 Task: Create new contact,   with mail id: 'Nova_Martin@iko.com', first name: 'Nova', Last name: 'Martin', Job Title: Procurement Manager, Phone number (512) 555-9012. Change life cycle stage to  'Lead' and lead status to 'New'. Add new company to the associated contact: ntn.com and type: Other. Logged in from softage.10@softage.net
Action: Mouse moved to (80, 74)
Screenshot: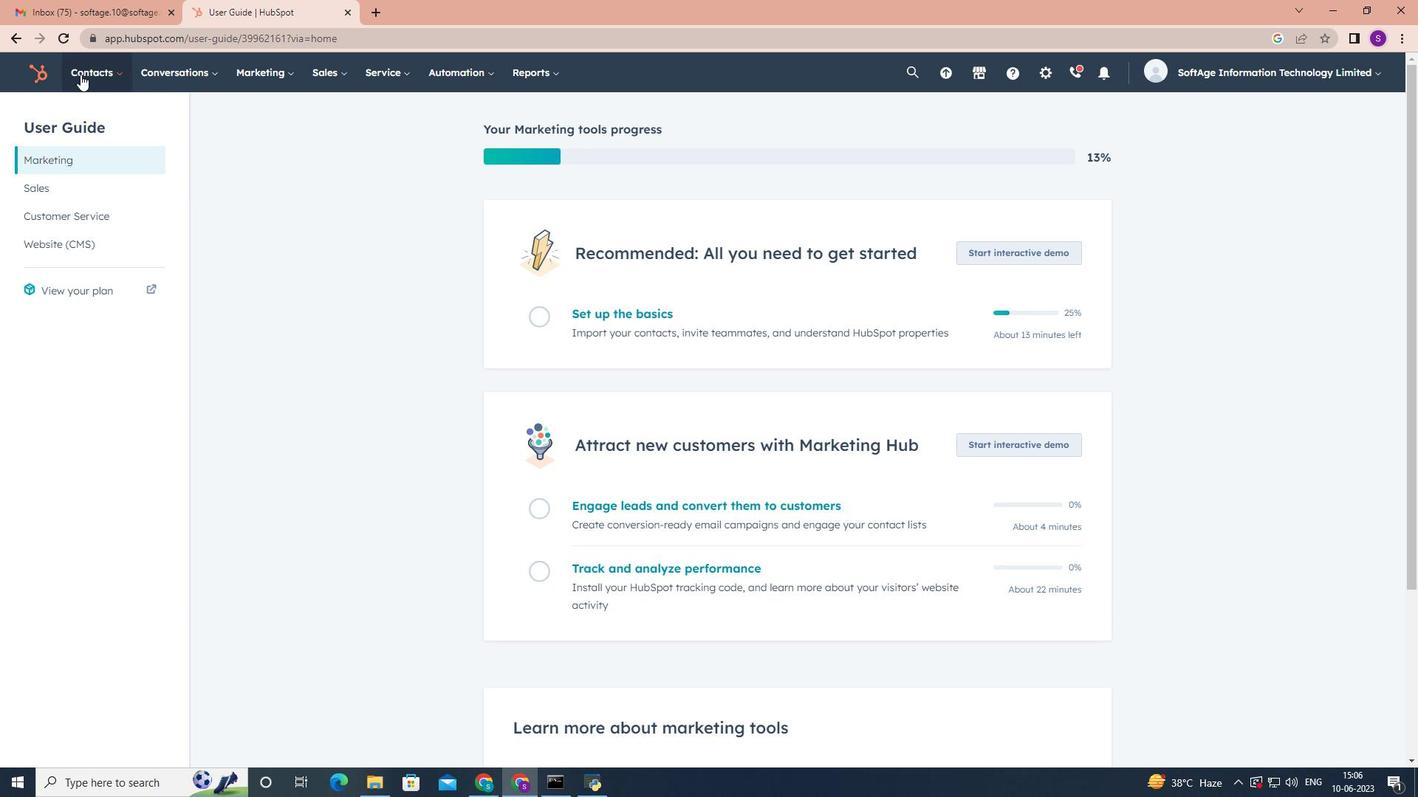 
Action: Mouse pressed left at (80, 74)
Screenshot: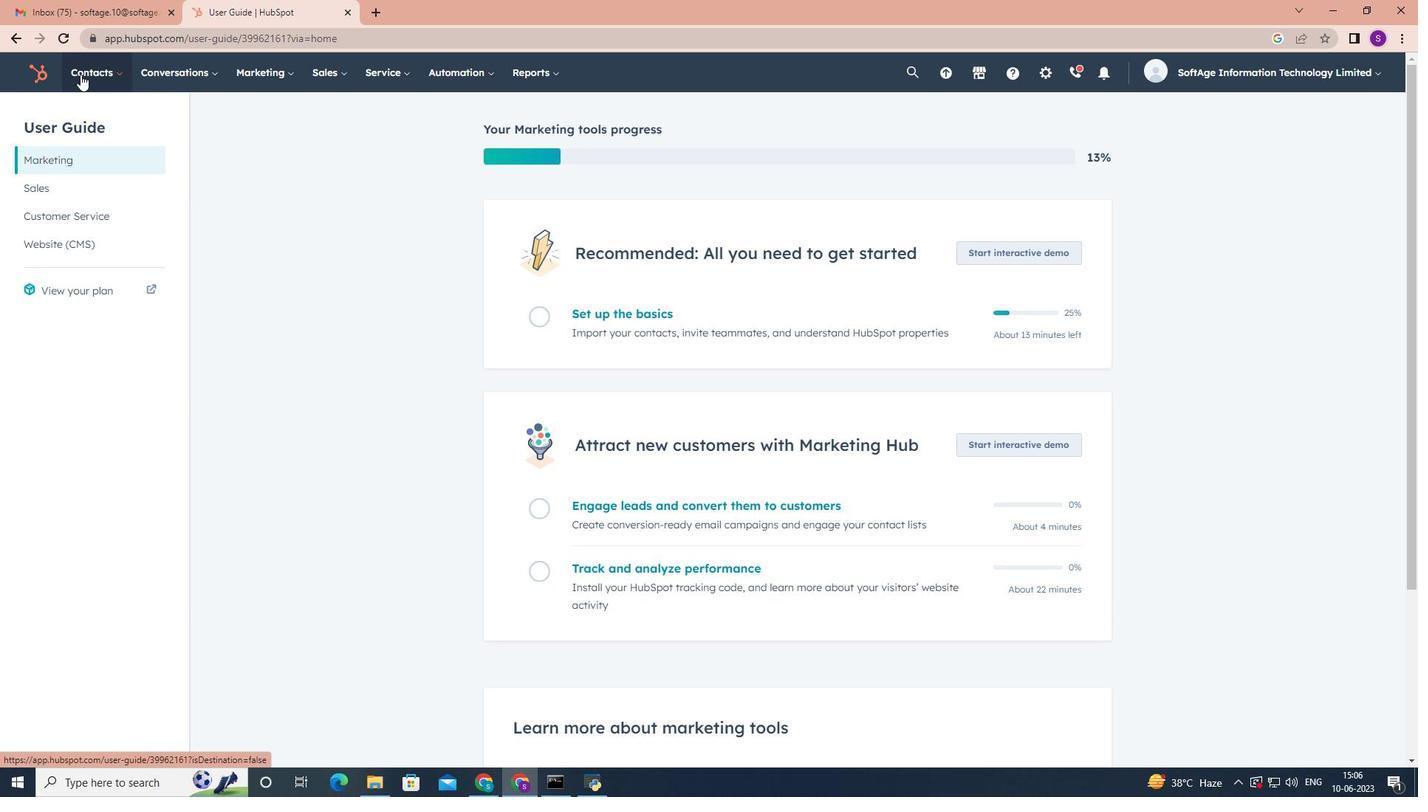 
Action: Mouse moved to (123, 119)
Screenshot: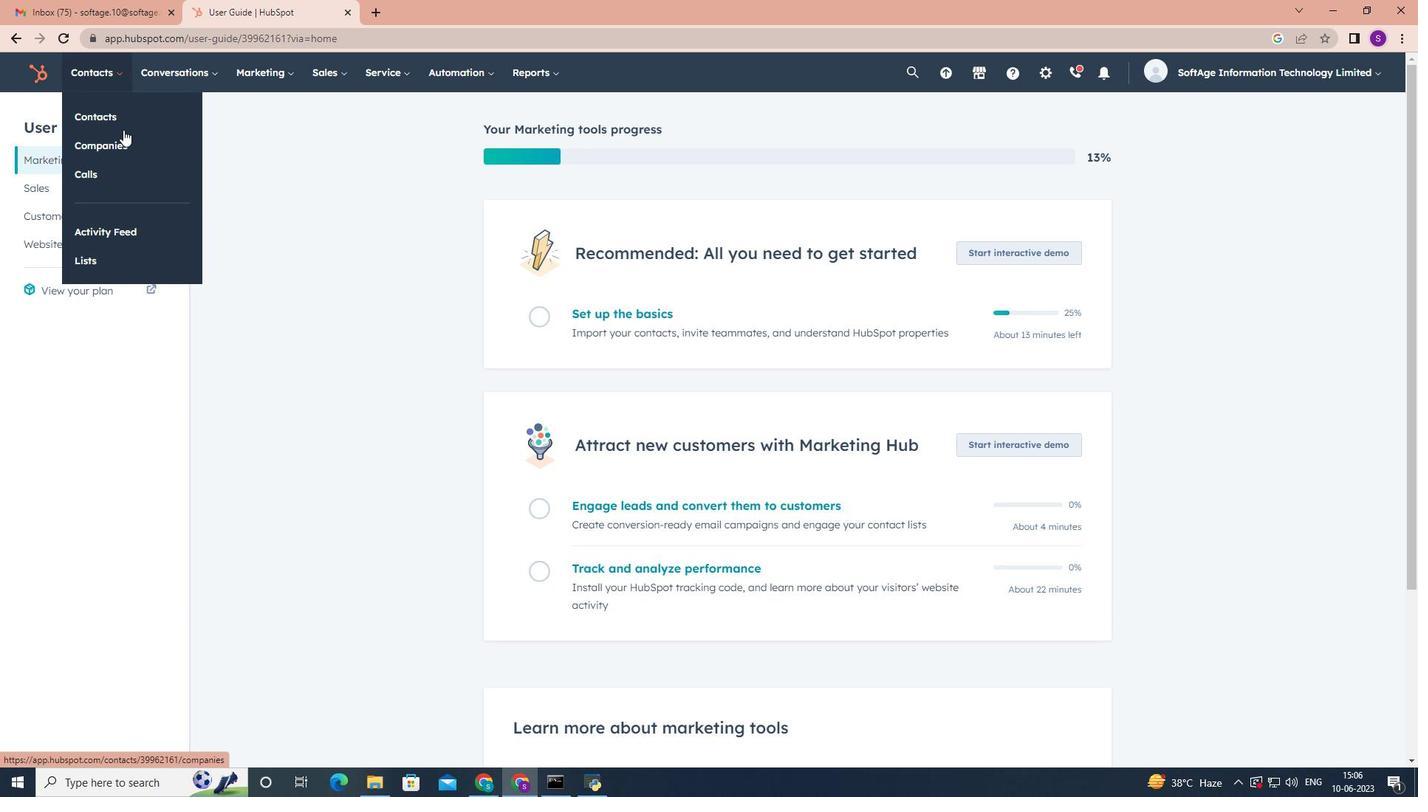 
Action: Mouse pressed left at (123, 119)
Screenshot: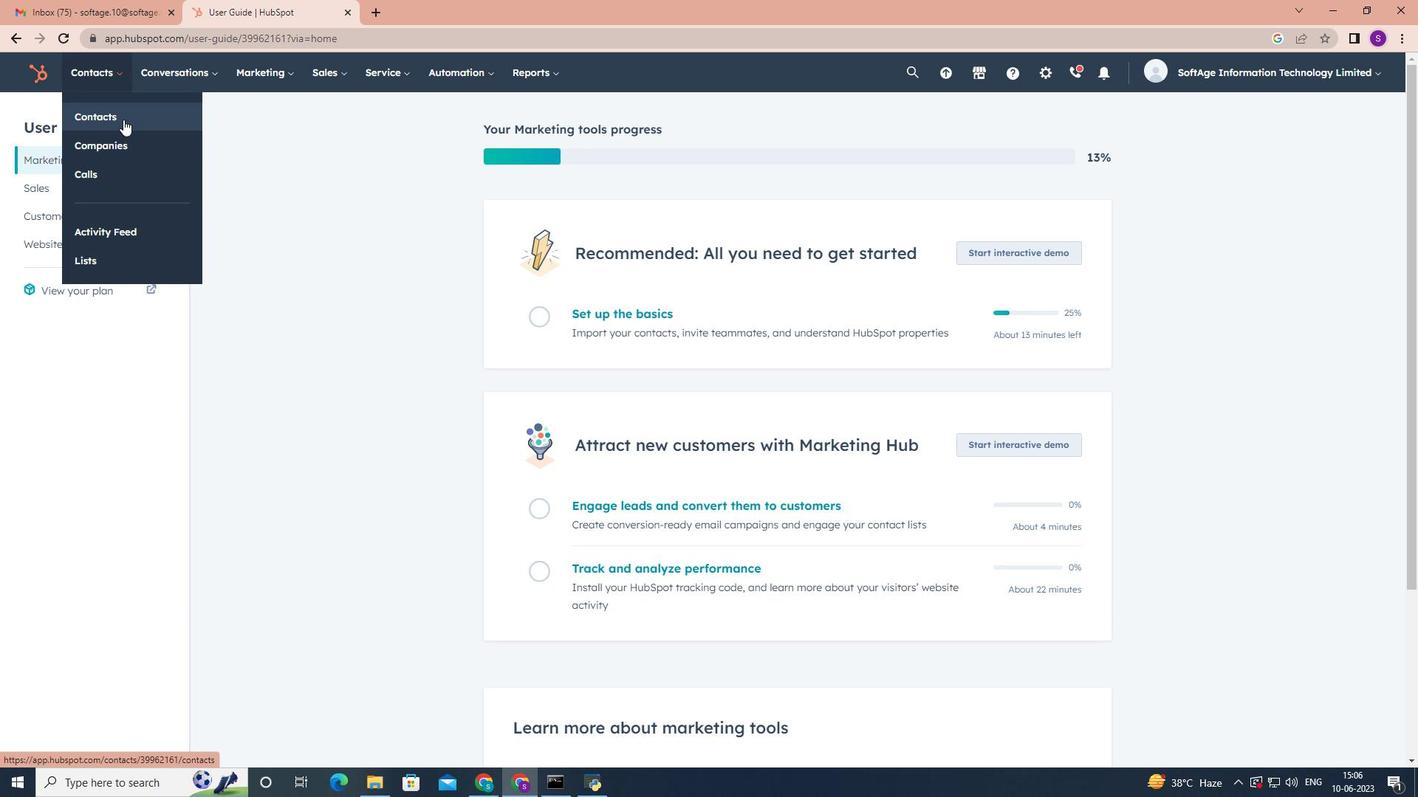 
Action: Mouse moved to (1333, 126)
Screenshot: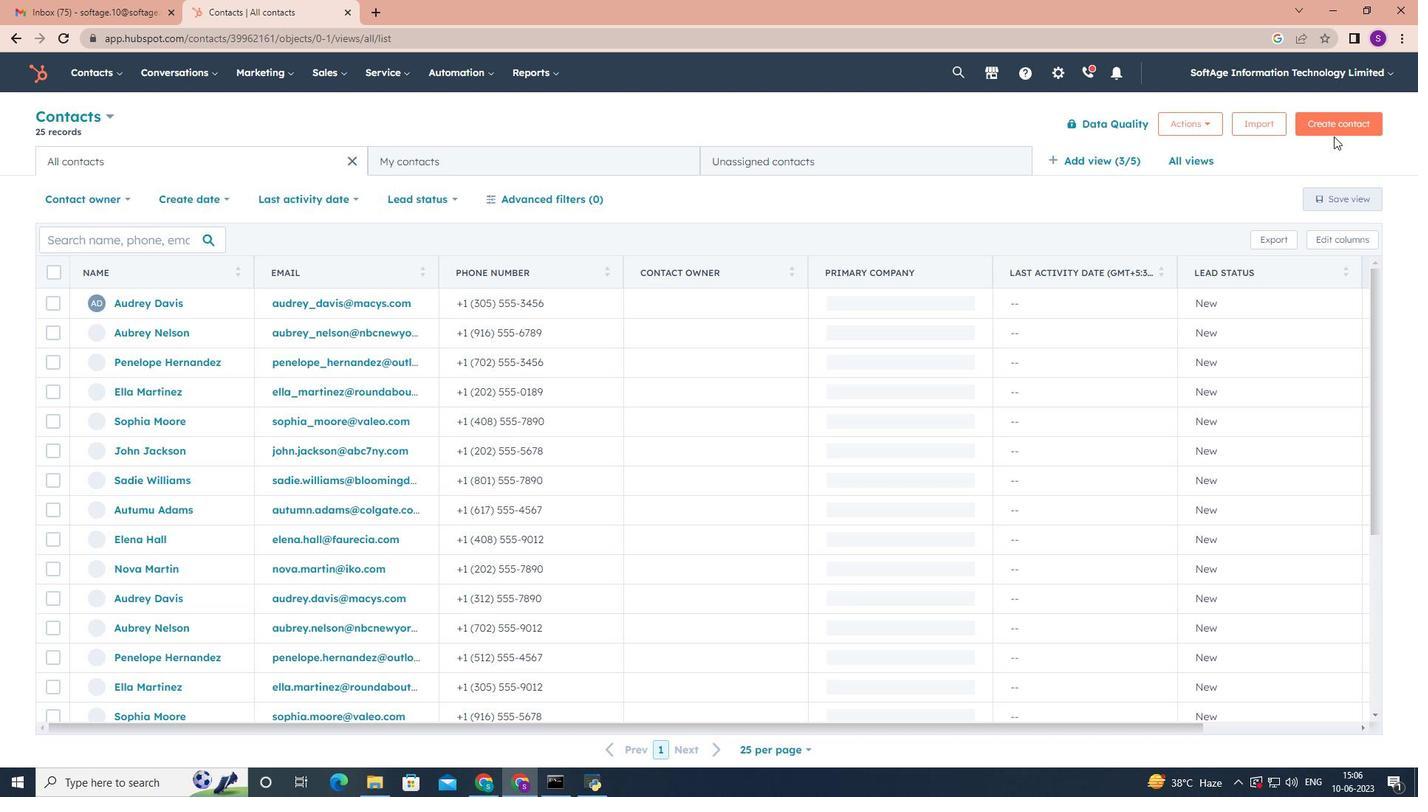 
Action: Mouse pressed left at (1333, 126)
Screenshot: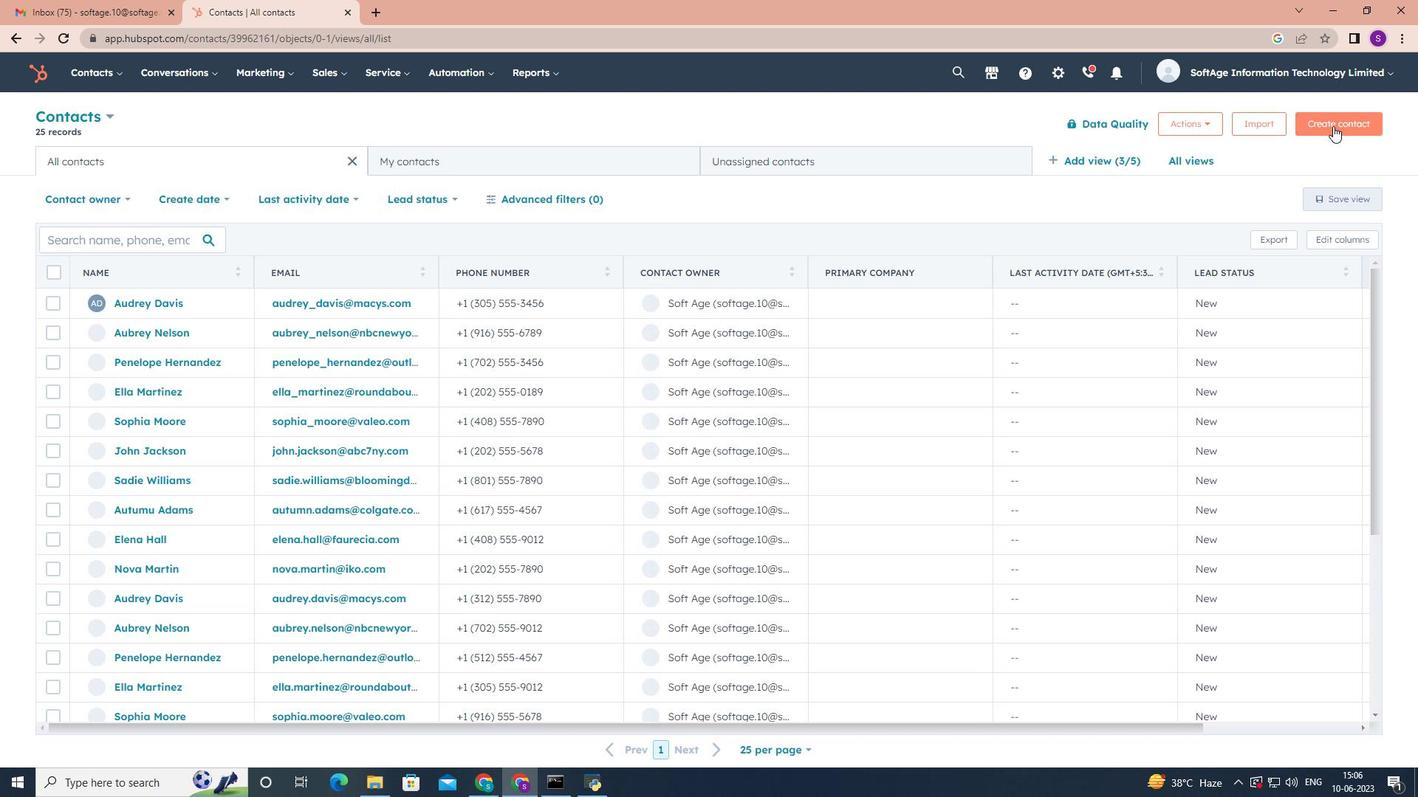 
Action: Mouse moved to (1133, 190)
Screenshot: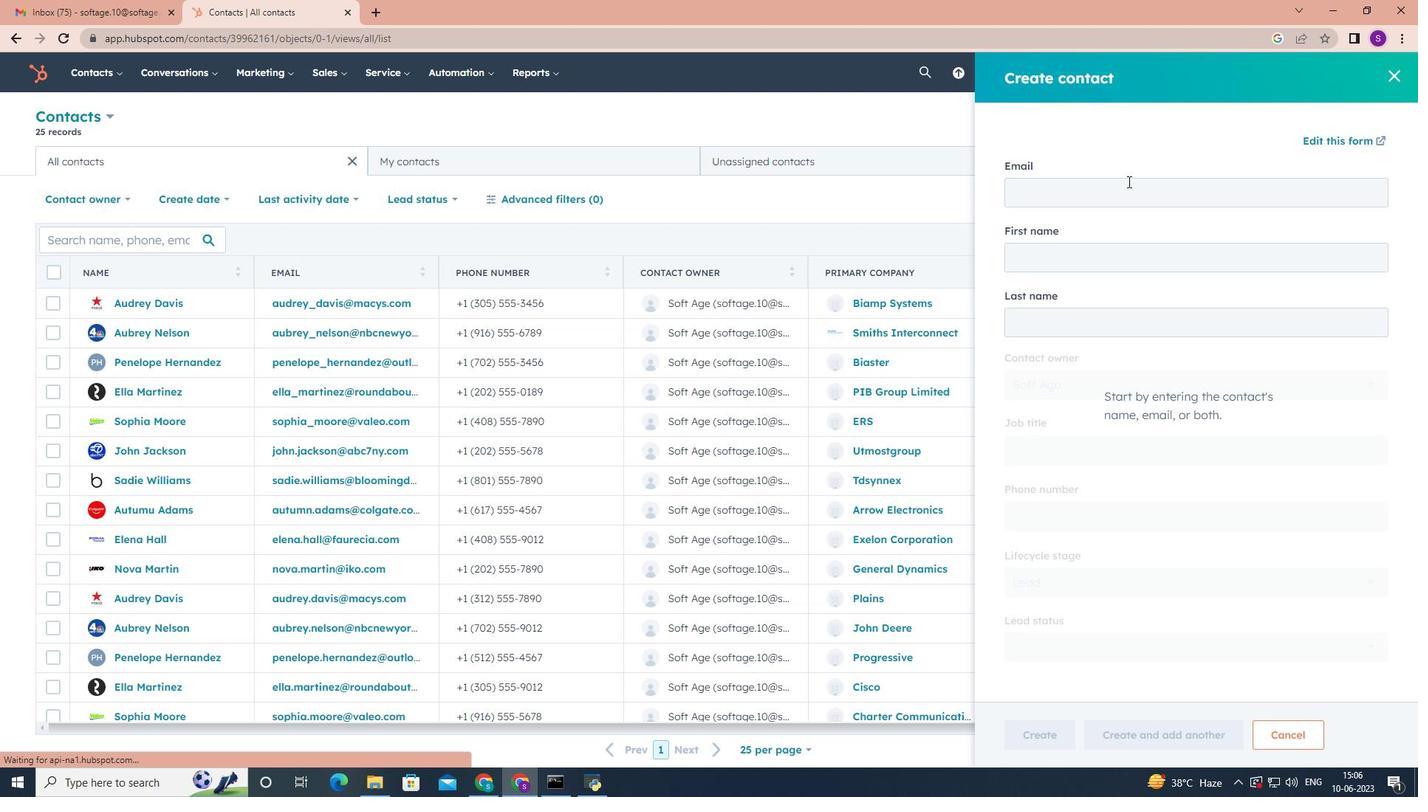 
Action: Mouse pressed left at (1133, 190)
Screenshot: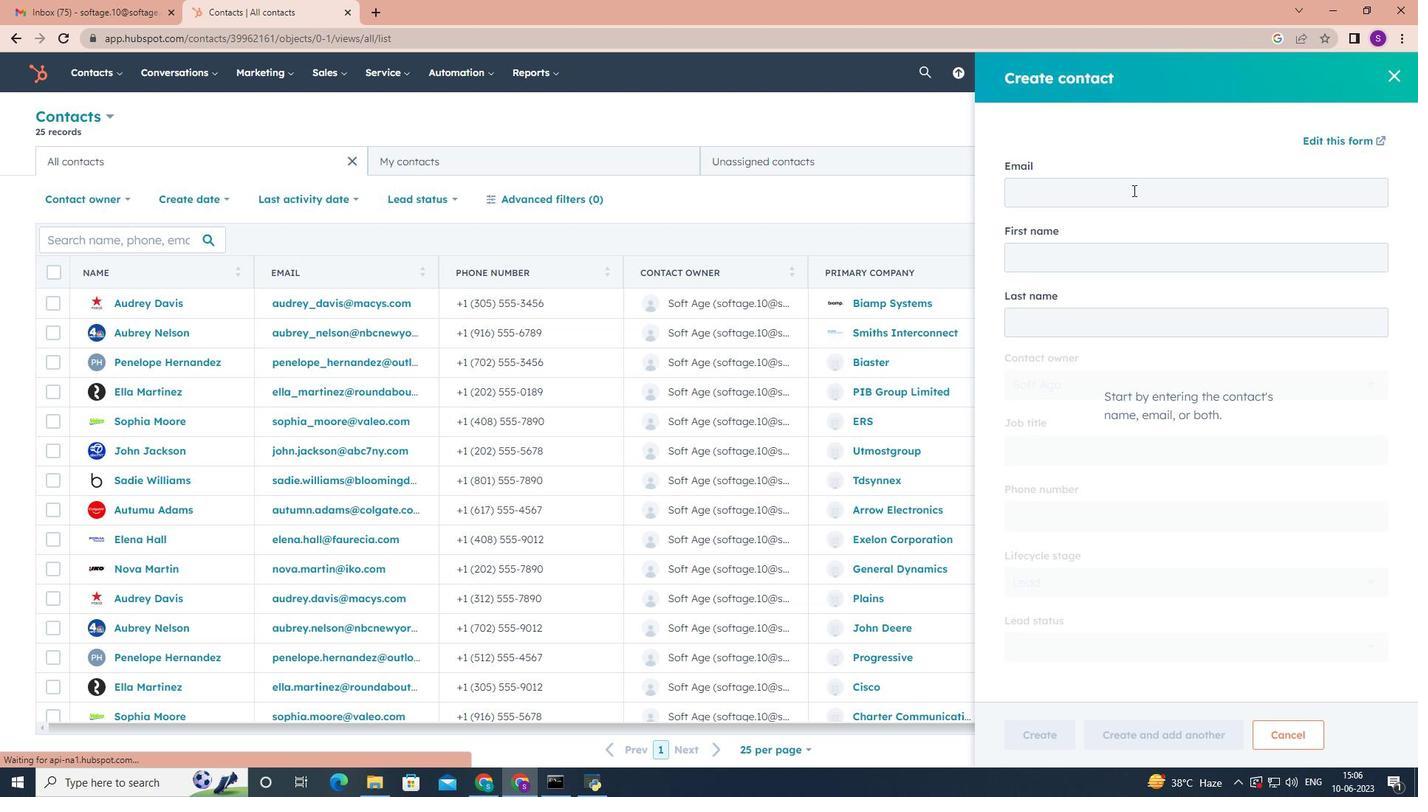 
Action: Key pressed <Key.shift>Nova<Key.shift>_<Key.shift>Martin<Key.shift>@iko.com<Key.tab><Key.shift><Key.shift><Key.shift><Key.shift><Key.shift><Key.shift><Key.shift><Key.shift><Key.shift><Key.shift><Key.shift><Key.shift><Key.shift><Key.shift><Key.shift><Key.shift><Key.shift><Key.shift><Key.shift><Key.shift><Key.shift><Key.shift><Key.shift><Key.shift><Key.shift><Key.shift><Key.shift><Key.shift><Key.shift><Key.shift><Key.shift><Key.shift><Key.shift><Key.shift>Nove<Key.backspace>a<Key.tab><Key.shift><Key.shift><Key.shift><Key.shift><Key.shift><Key.shift><Key.shift><Key.shift><Key.shift><Key.shift><Key.shift><Key.shift><Key.shift><Key.shift><Key.shift>Martin<Key.tab><Key.tab><Key.shift>Procurement<Key.space><Key.shift>Manager<Key.tab>5125559012
Screenshot: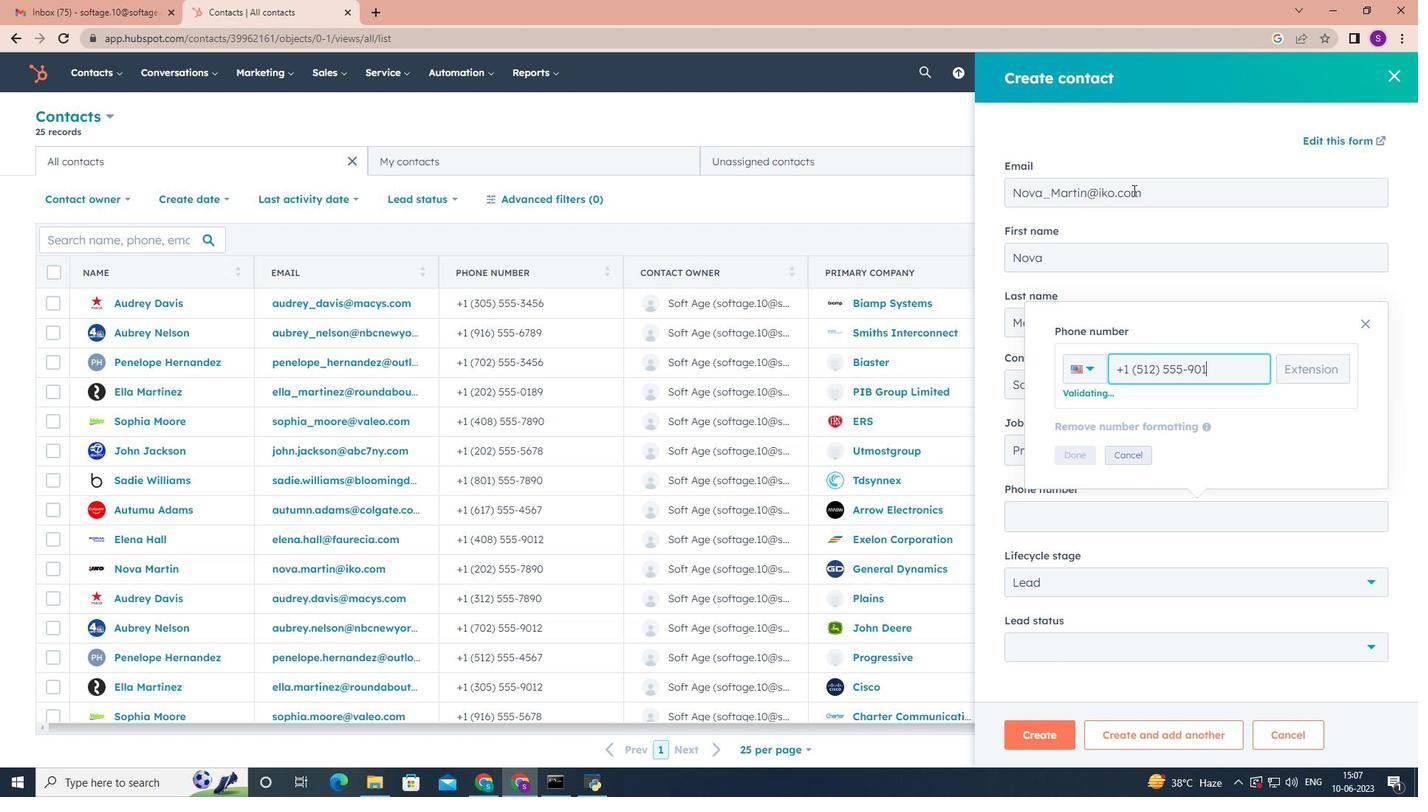 
Action: Mouse moved to (1070, 457)
Screenshot: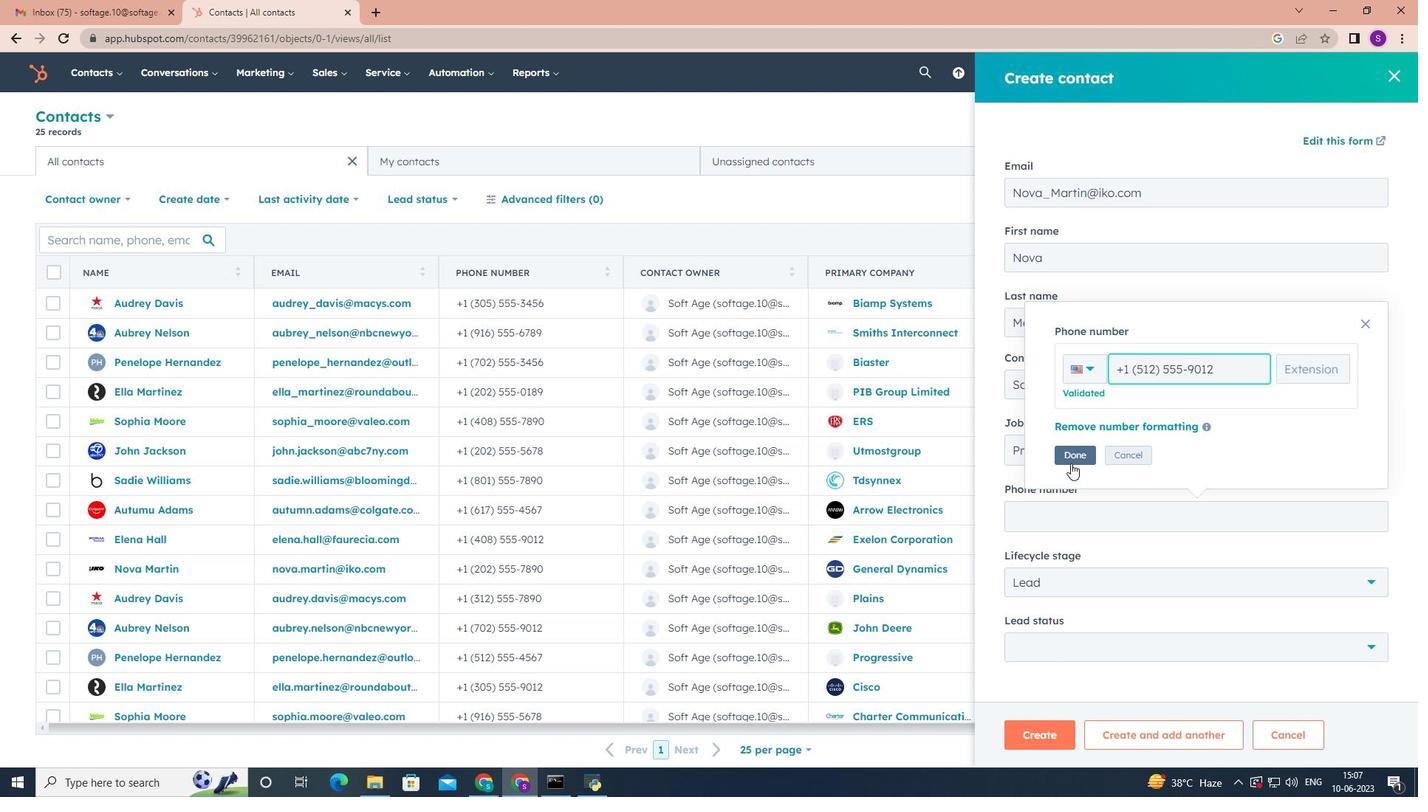 
Action: Mouse pressed left at (1070, 457)
Screenshot: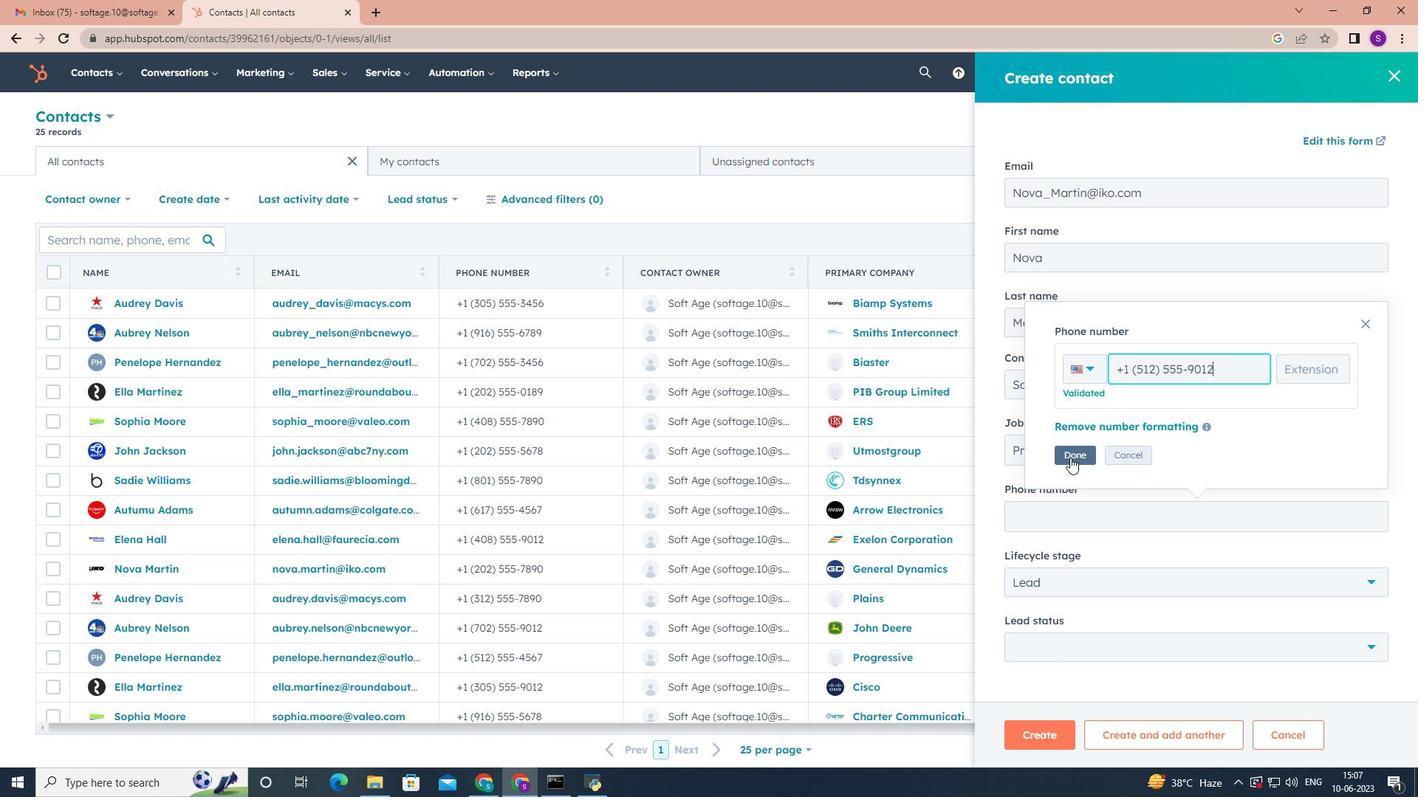 
Action: Mouse moved to (1130, 539)
Screenshot: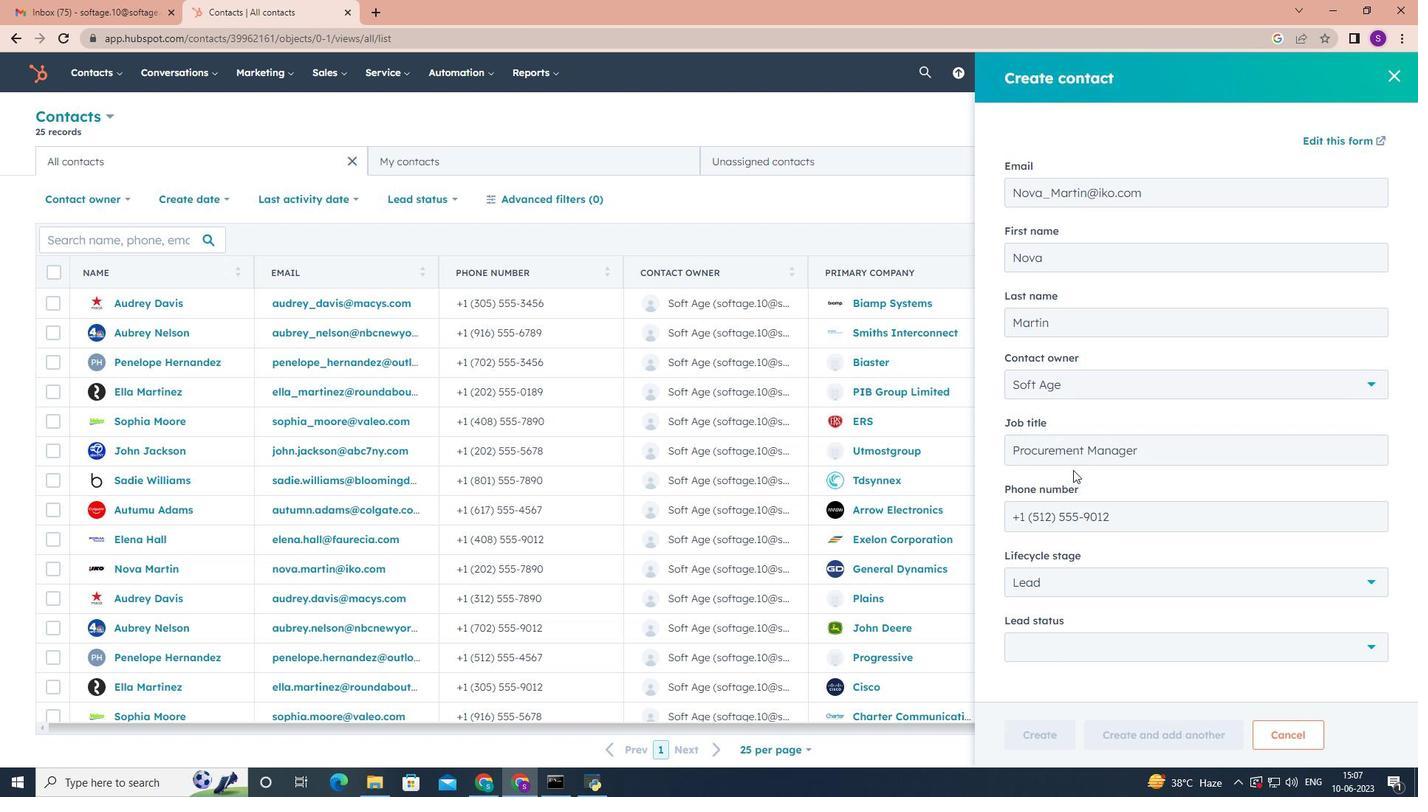 
Action: Mouse scrolled (1130, 539) with delta (0, 0)
Screenshot: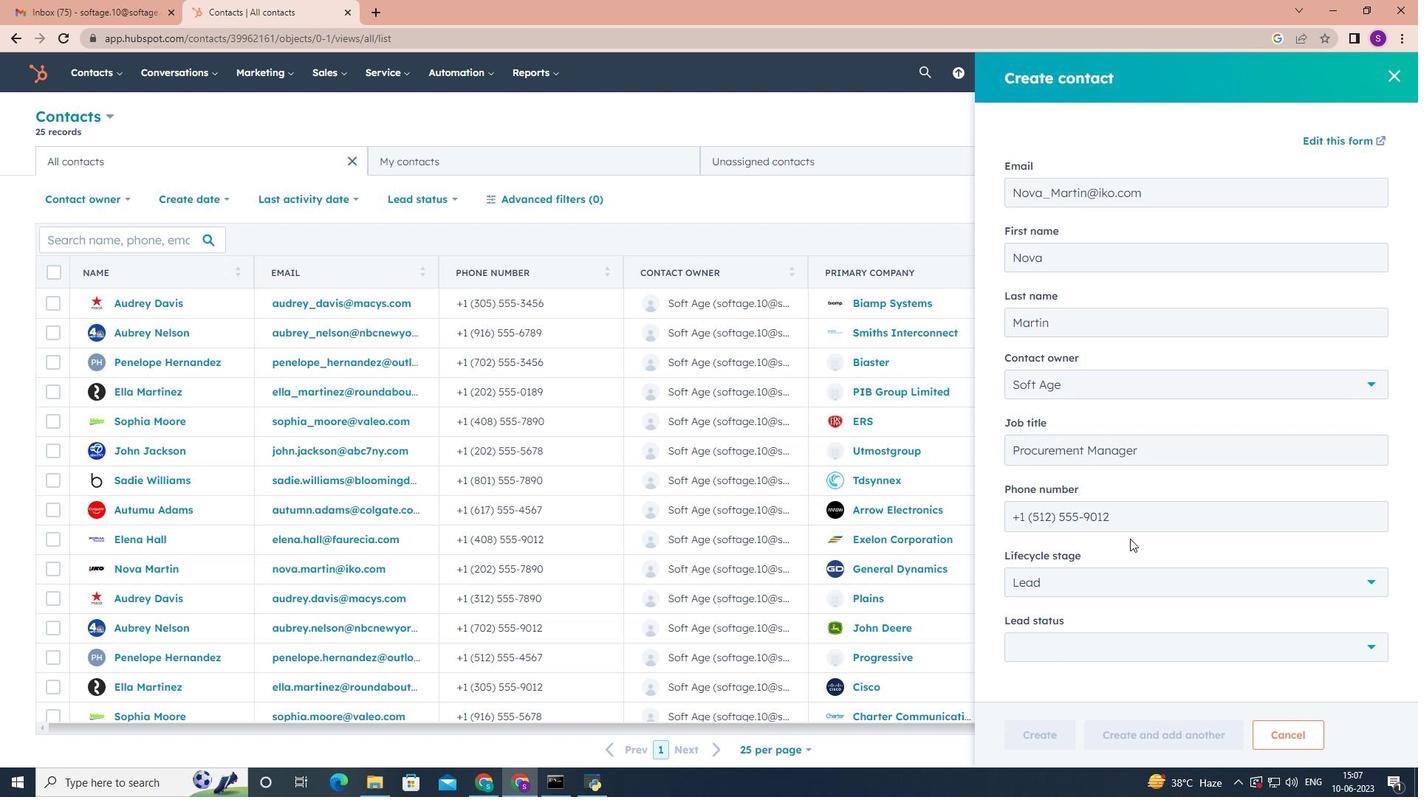 
Action: Mouse scrolled (1130, 539) with delta (0, 0)
Screenshot: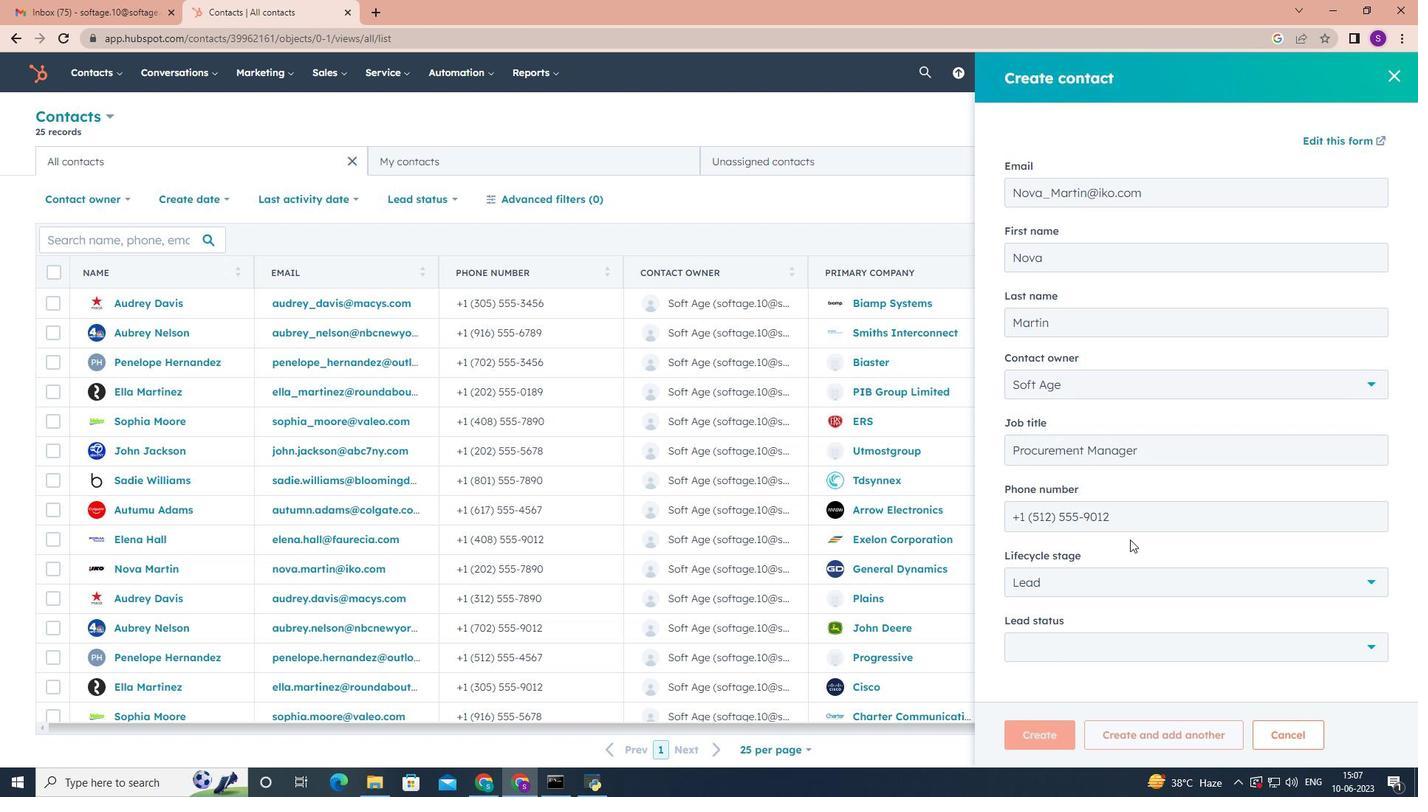 
Action: Mouse scrolled (1130, 539) with delta (0, 0)
Screenshot: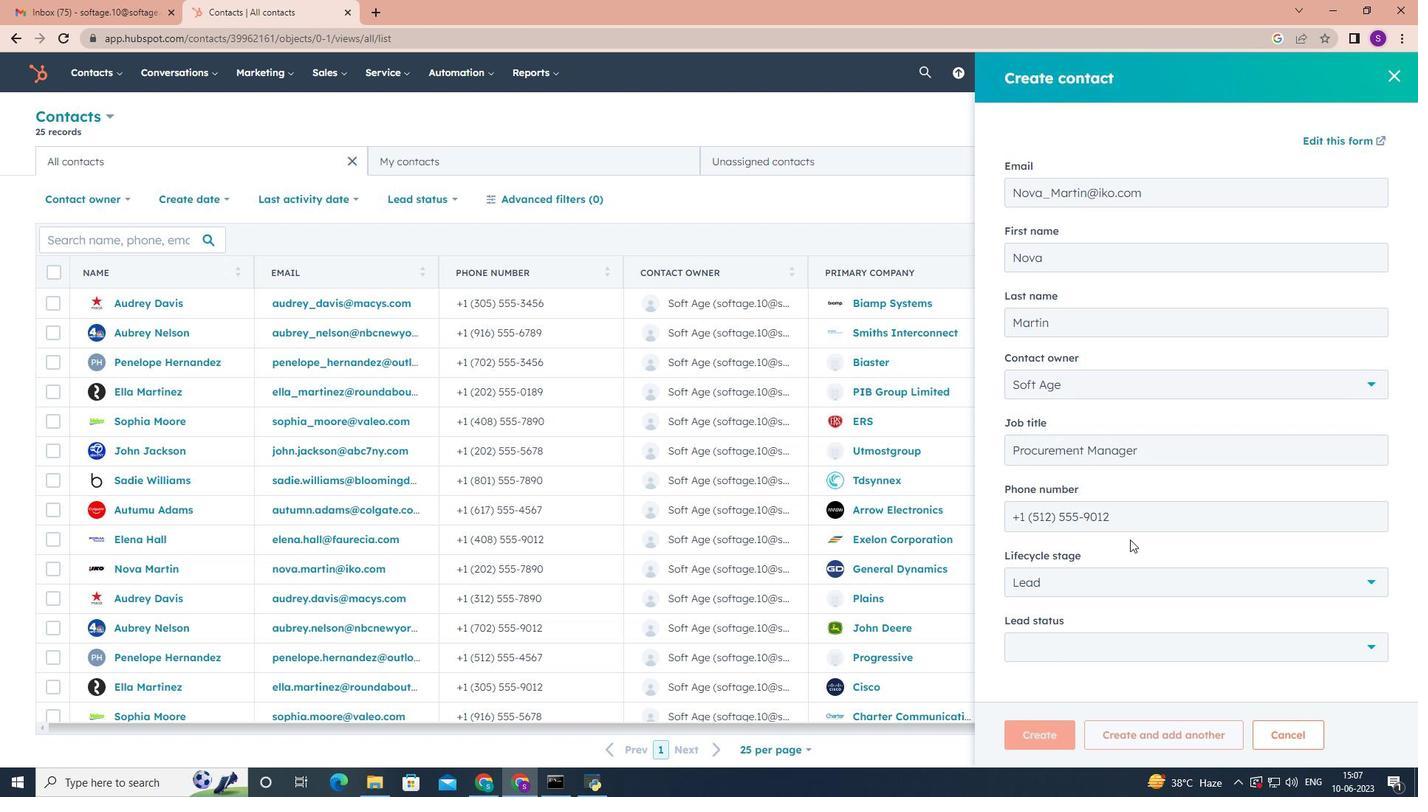 
Action: Mouse scrolled (1130, 539) with delta (0, 0)
Screenshot: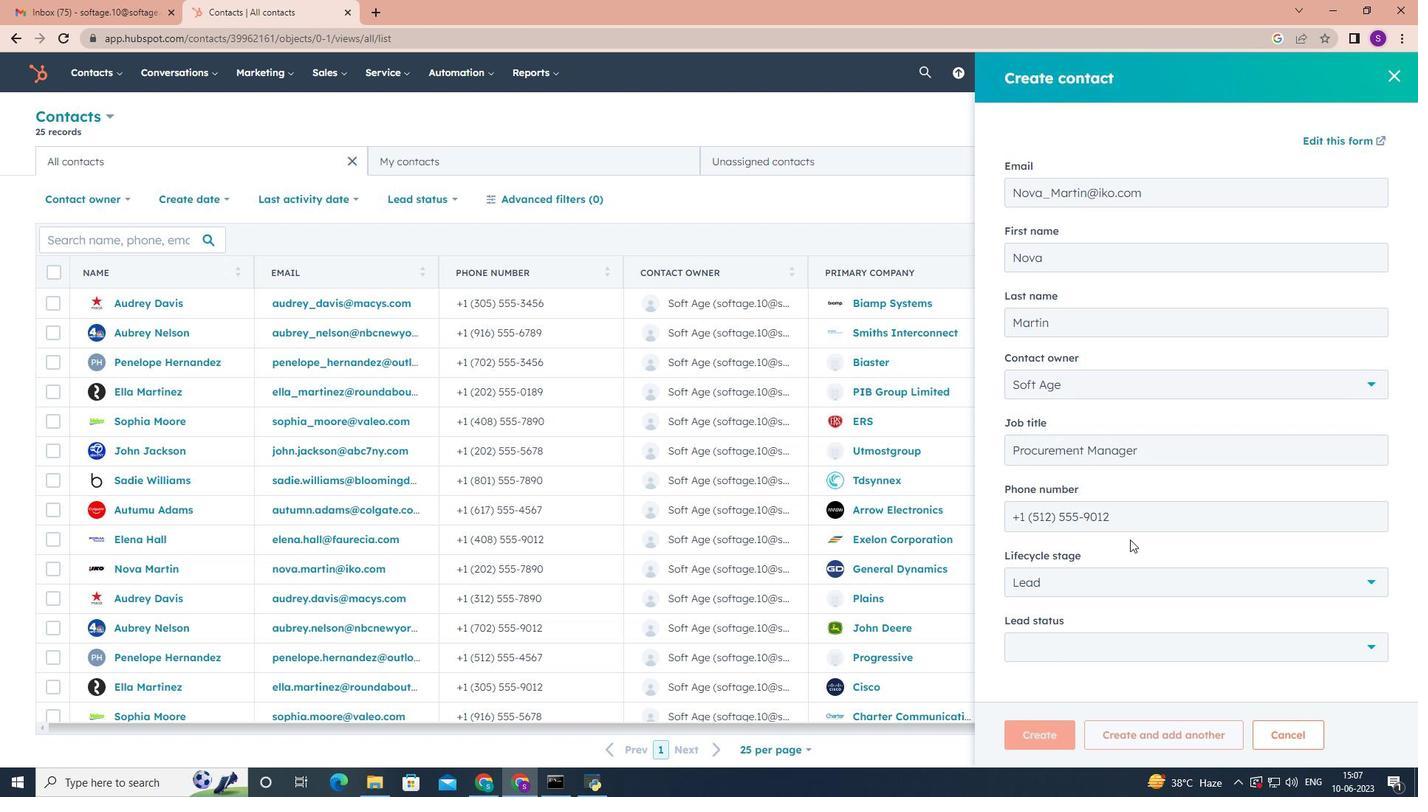 
Action: Mouse scrolled (1130, 539) with delta (0, 0)
Screenshot: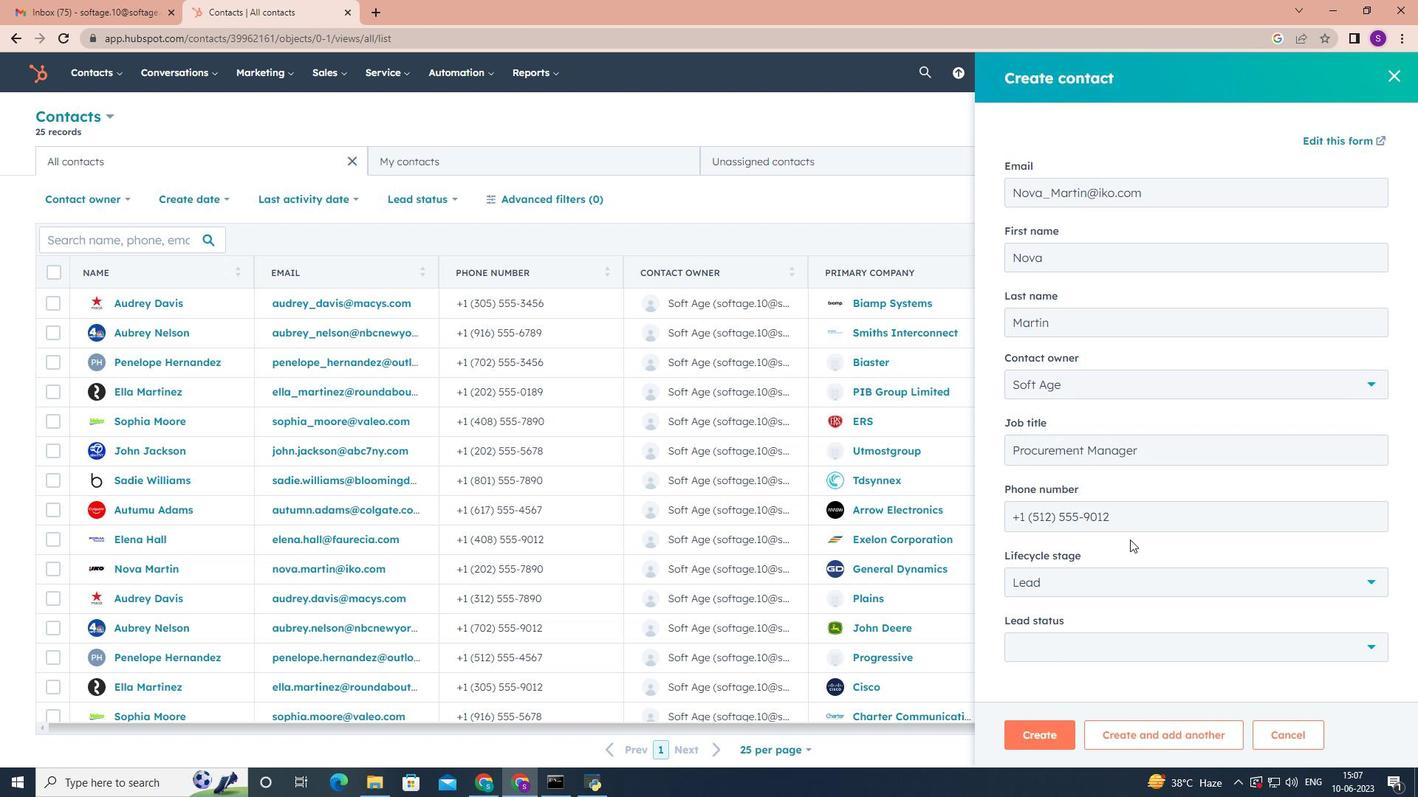 
Action: Mouse moved to (1371, 585)
Screenshot: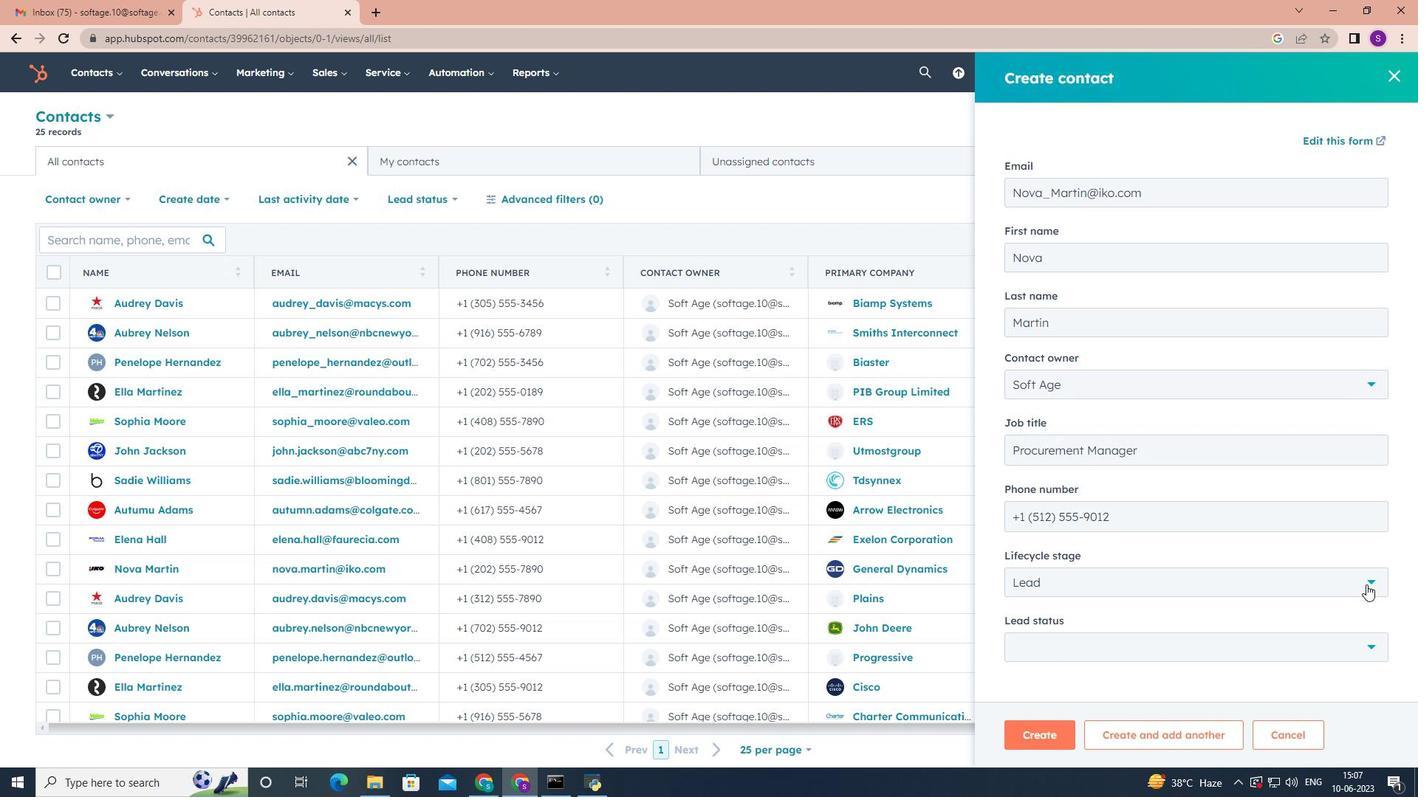 
Action: Mouse pressed left at (1371, 585)
Screenshot: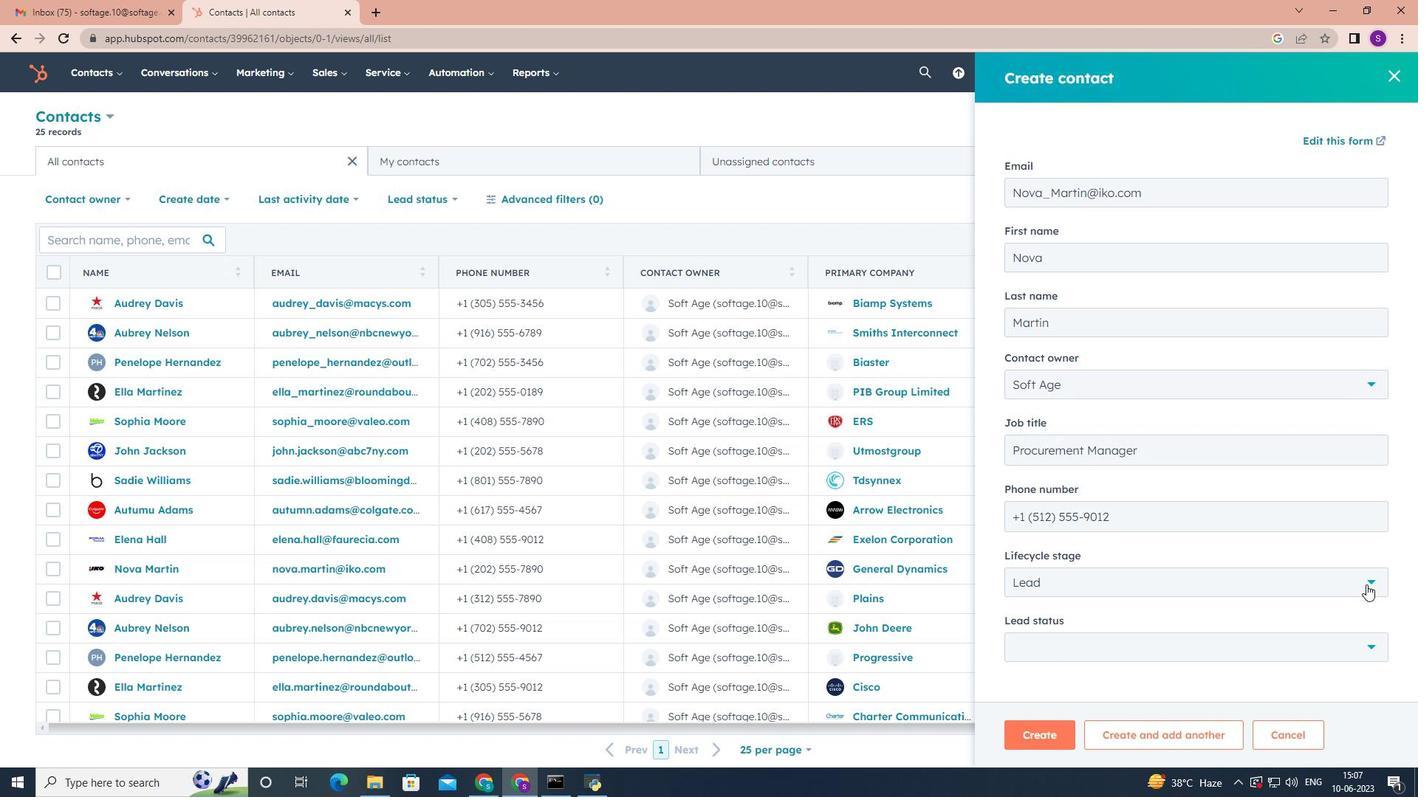 
Action: Mouse moved to (1215, 439)
Screenshot: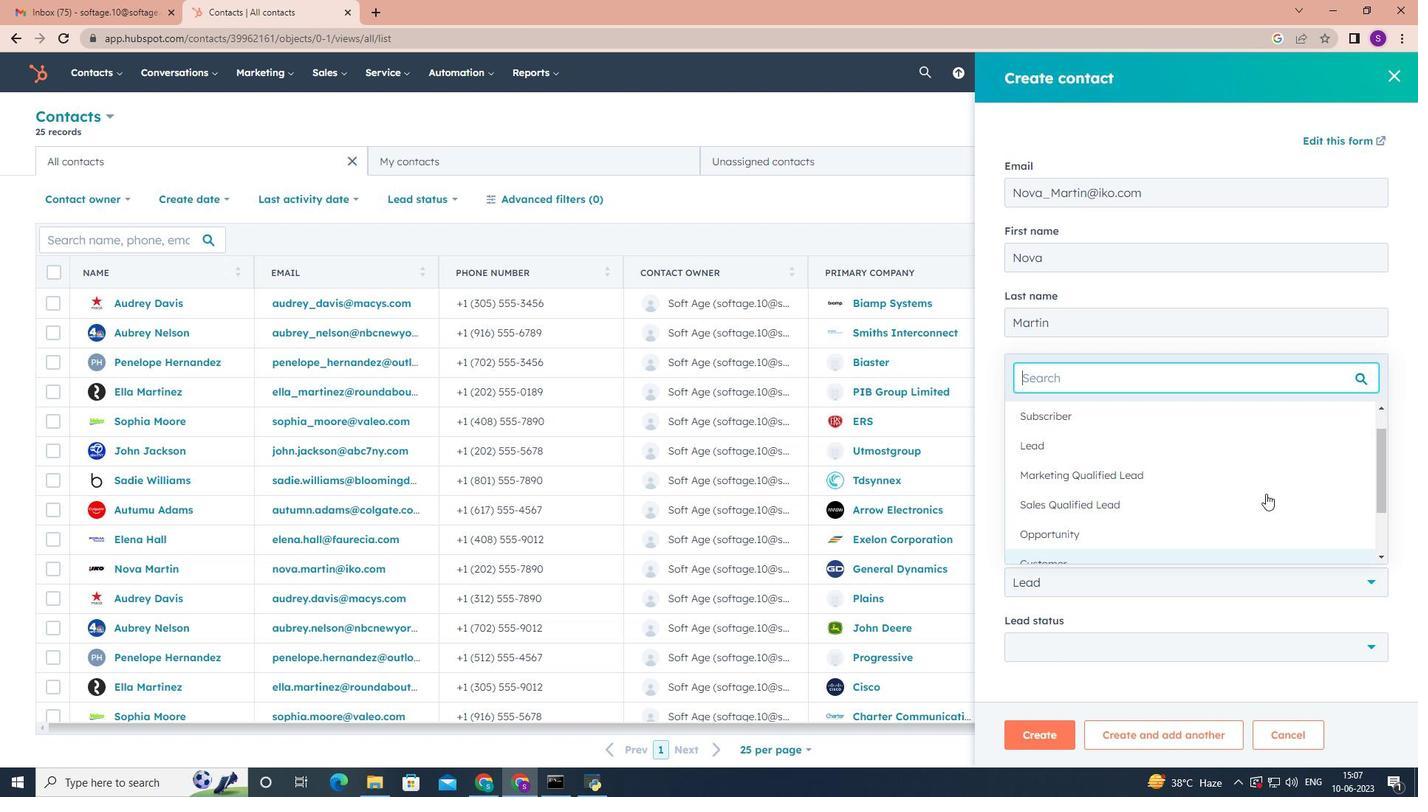 
Action: Mouse pressed left at (1215, 439)
Screenshot: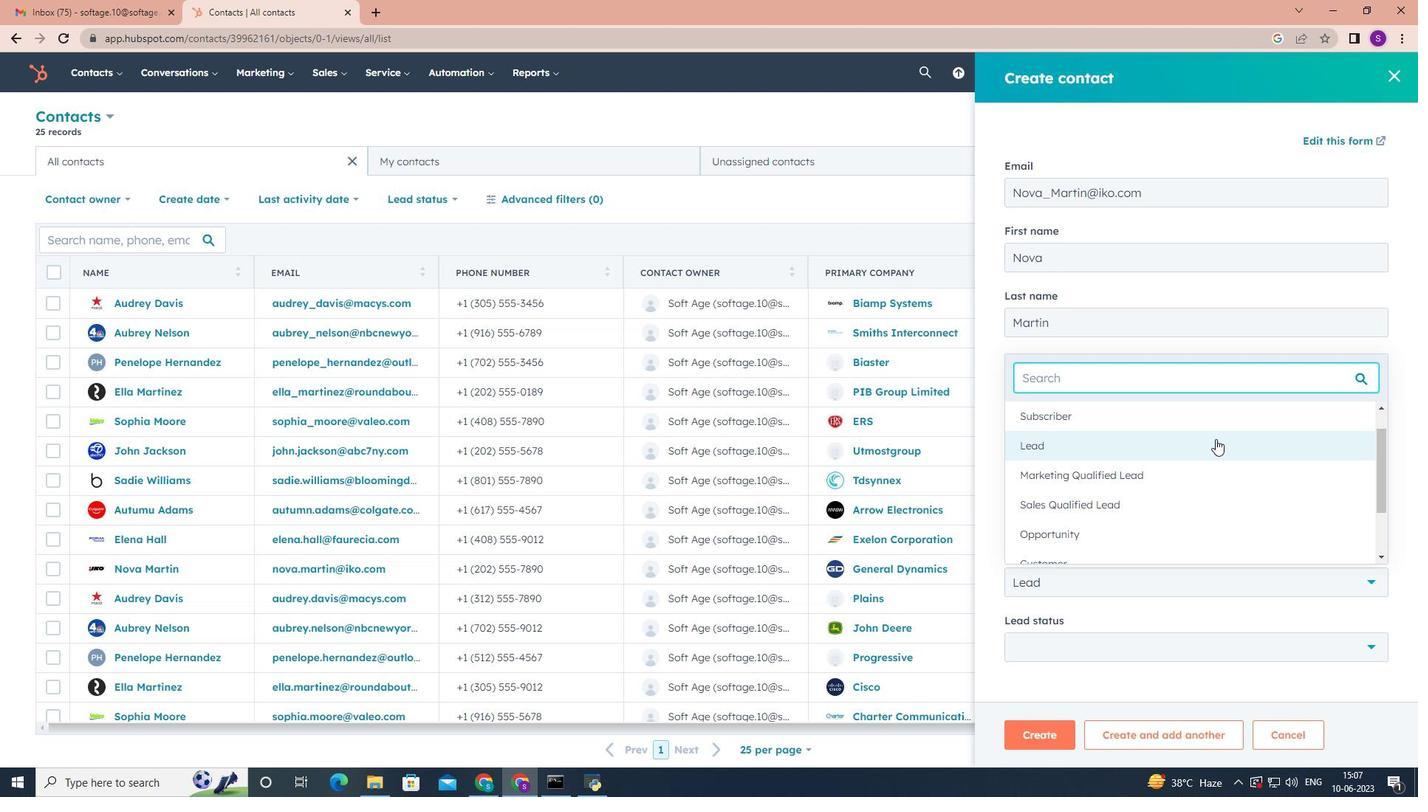 
Action: Mouse moved to (1213, 543)
Screenshot: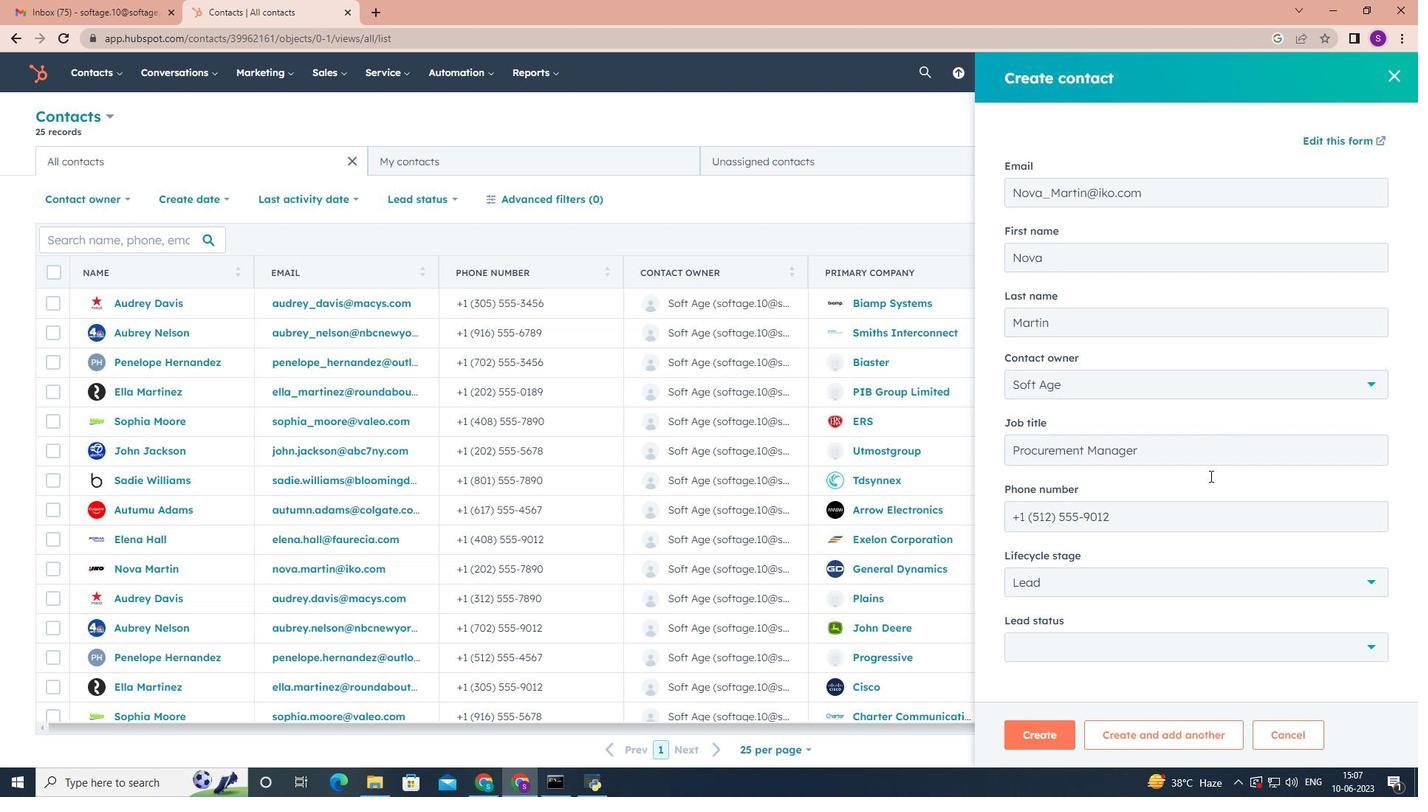 
Action: Mouse scrolled (1213, 542) with delta (0, 0)
Screenshot: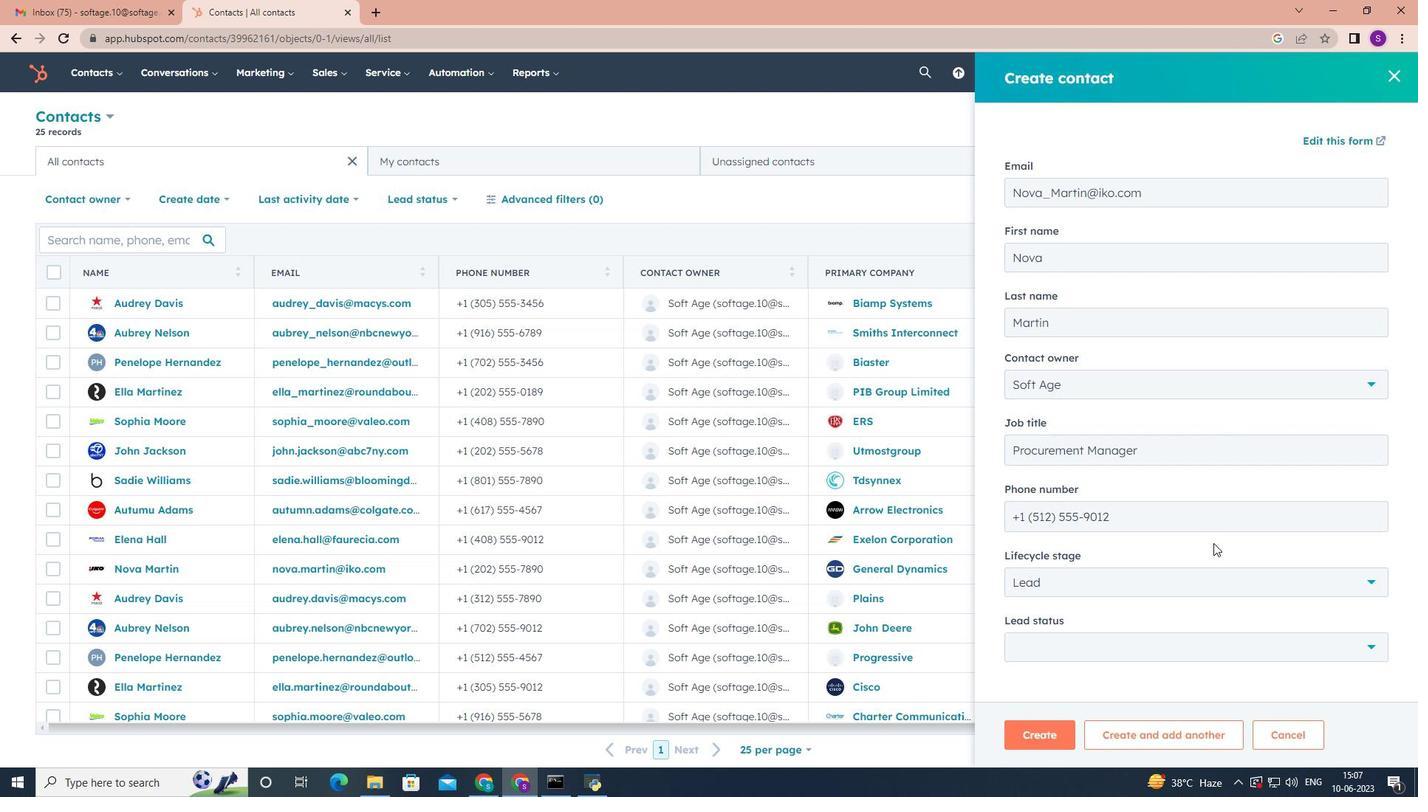 
Action: Mouse scrolled (1213, 542) with delta (0, 0)
Screenshot: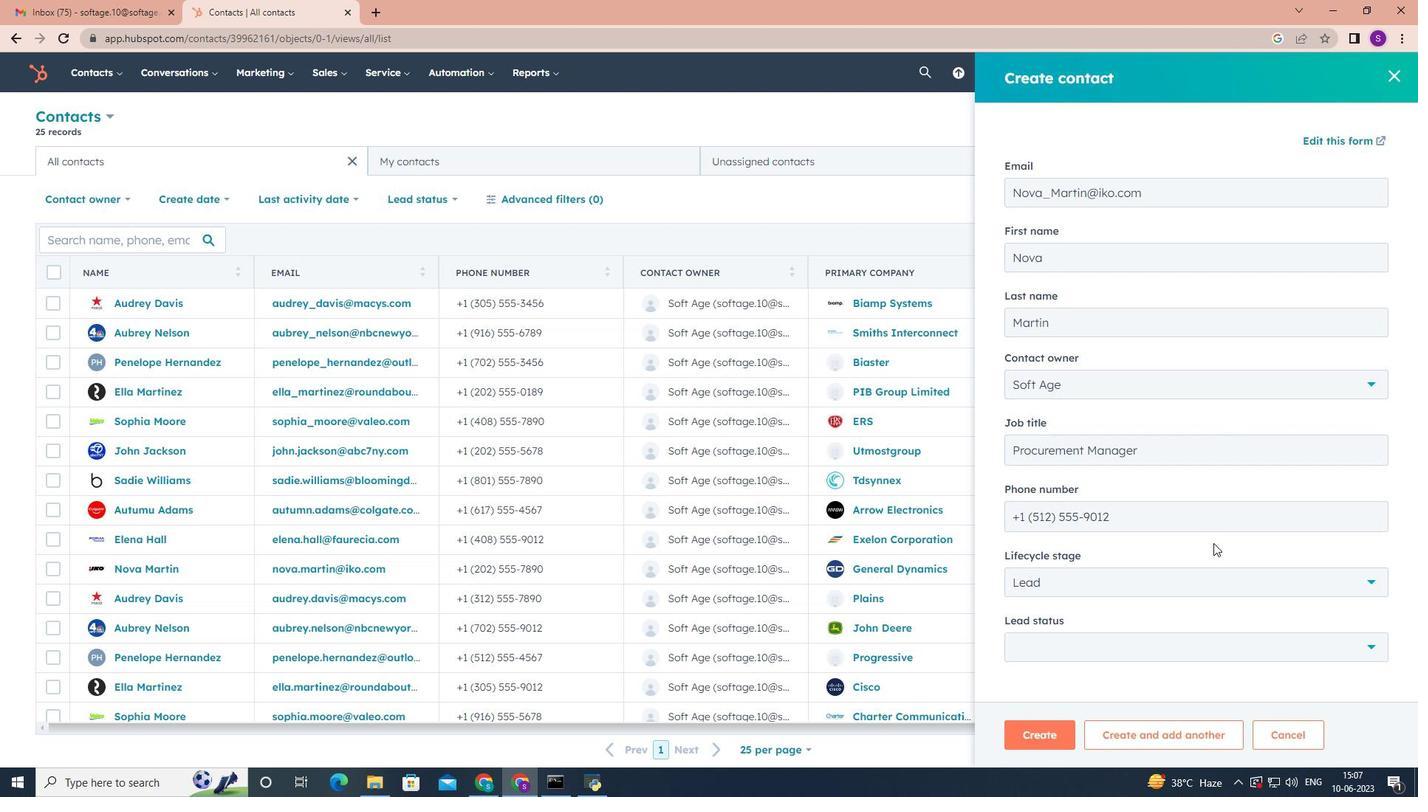 
Action: Mouse scrolled (1213, 542) with delta (0, 0)
Screenshot: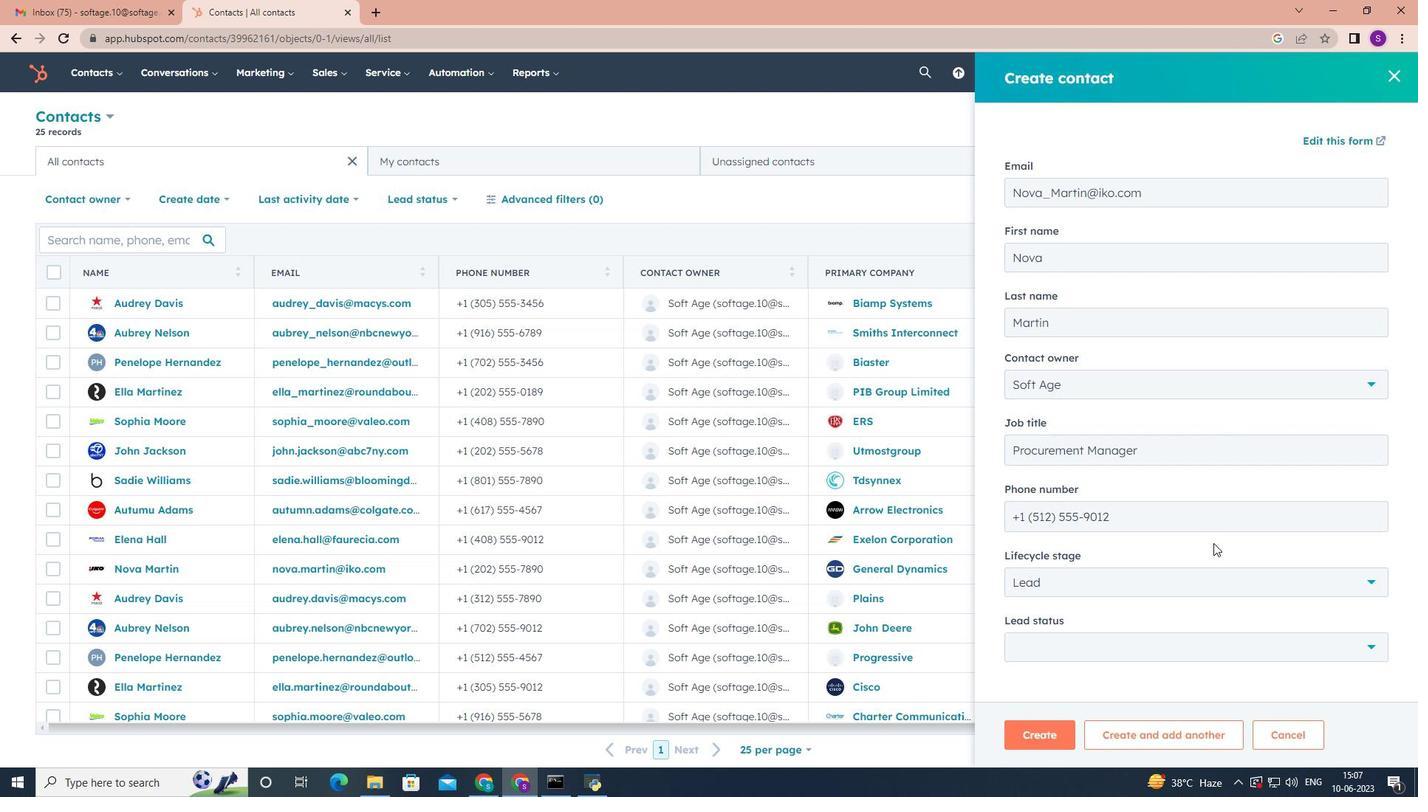 
Action: Mouse moved to (1375, 641)
Screenshot: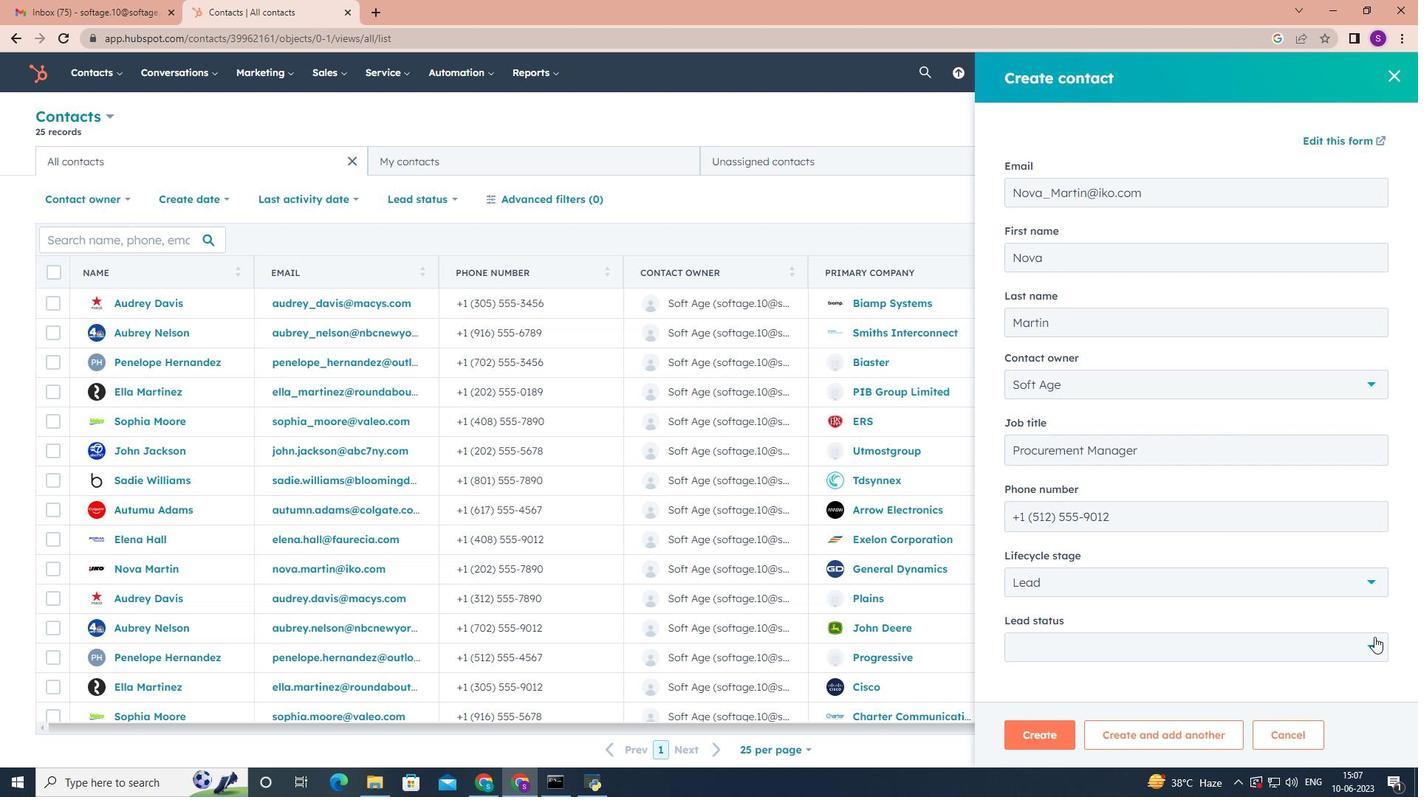 
Action: Mouse pressed left at (1375, 641)
Screenshot: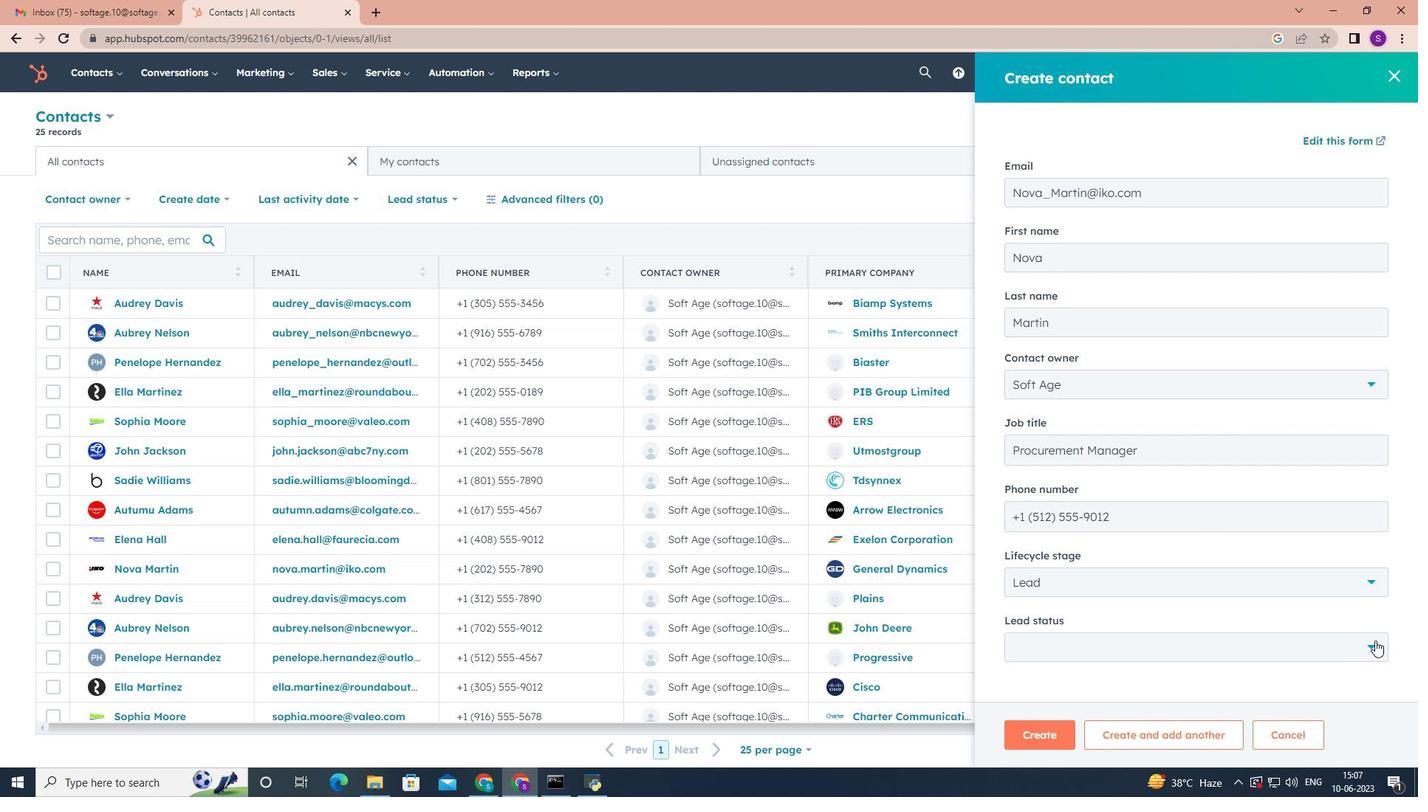 
Action: Mouse moved to (1212, 511)
Screenshot: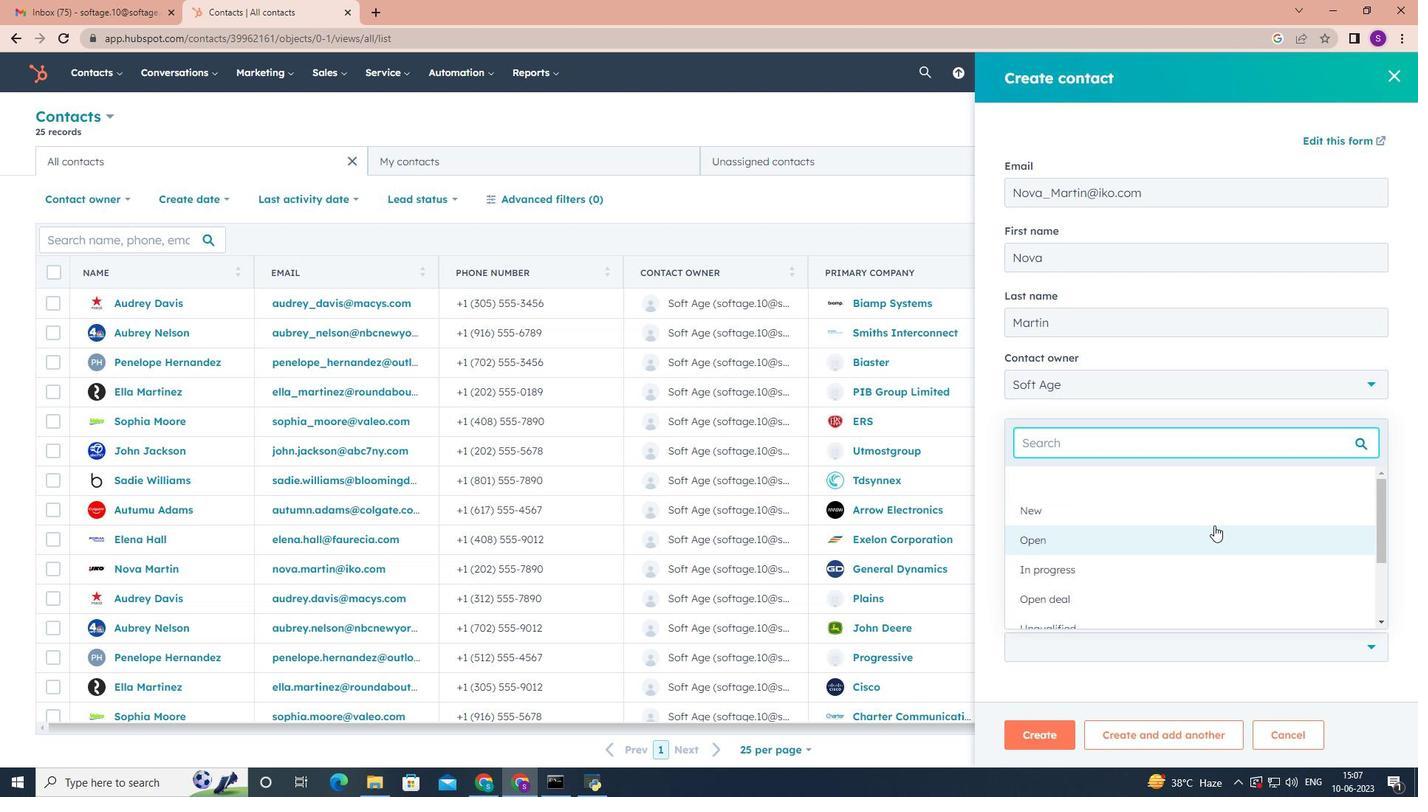 
Action: Mouse pressed left at (1212, 511)
Screenshot: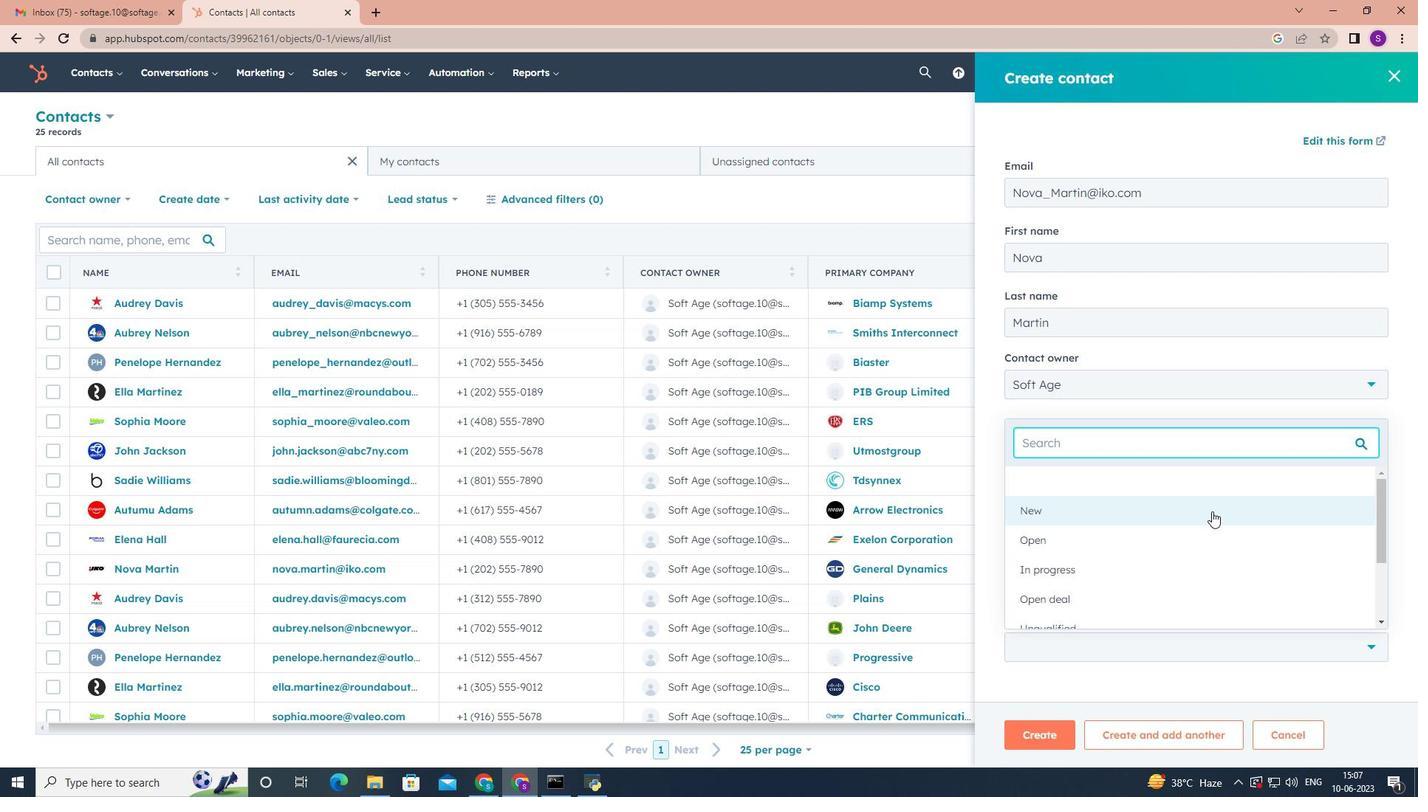
Action: Mouse scrolled (1212, 511) with delta (0, 0)
Screenshot: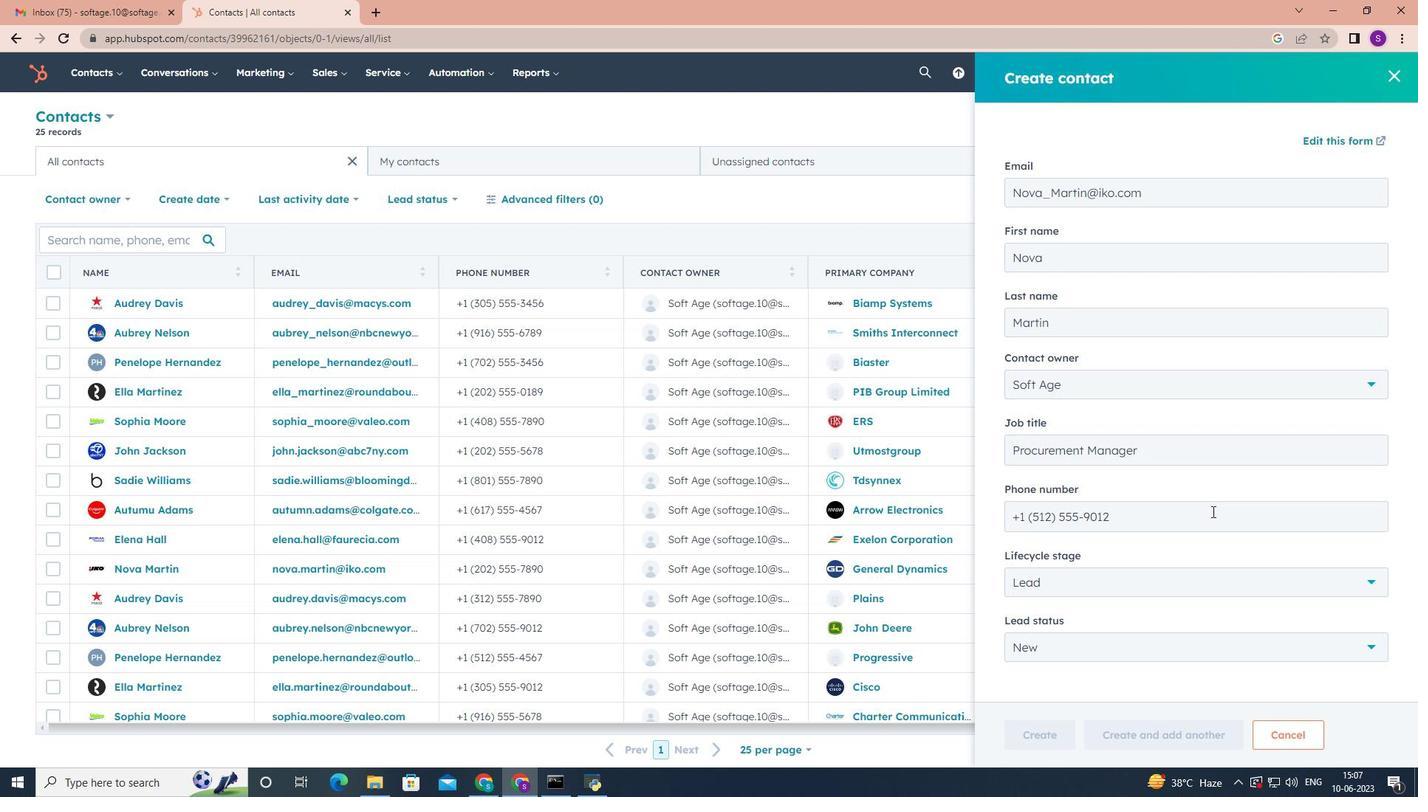 
Action: Mouse scrolled (1212, 511) with delta (0, 0)
Screenshot: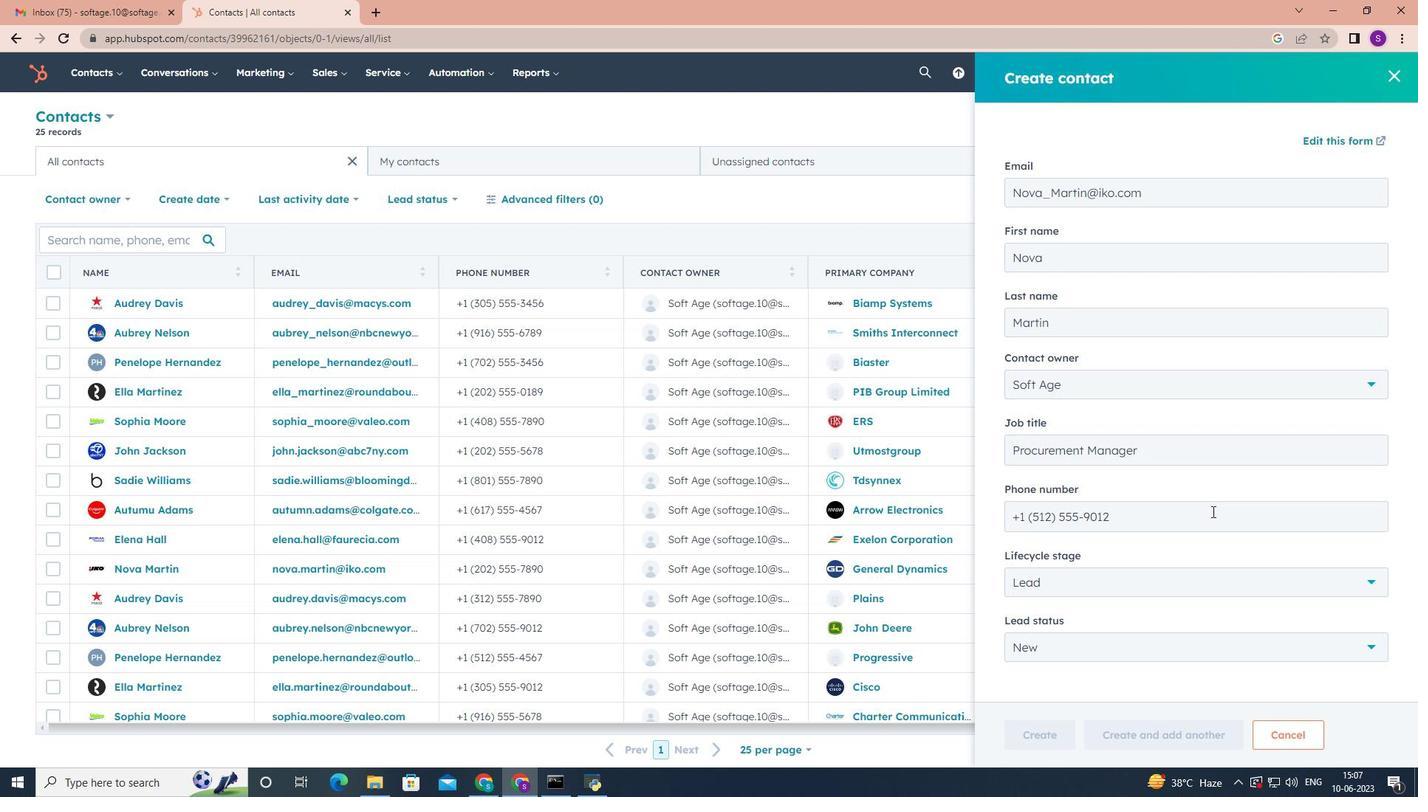 
Action: Mouse scrolled (1212, 511) with delta (0, 0)
Screenshot: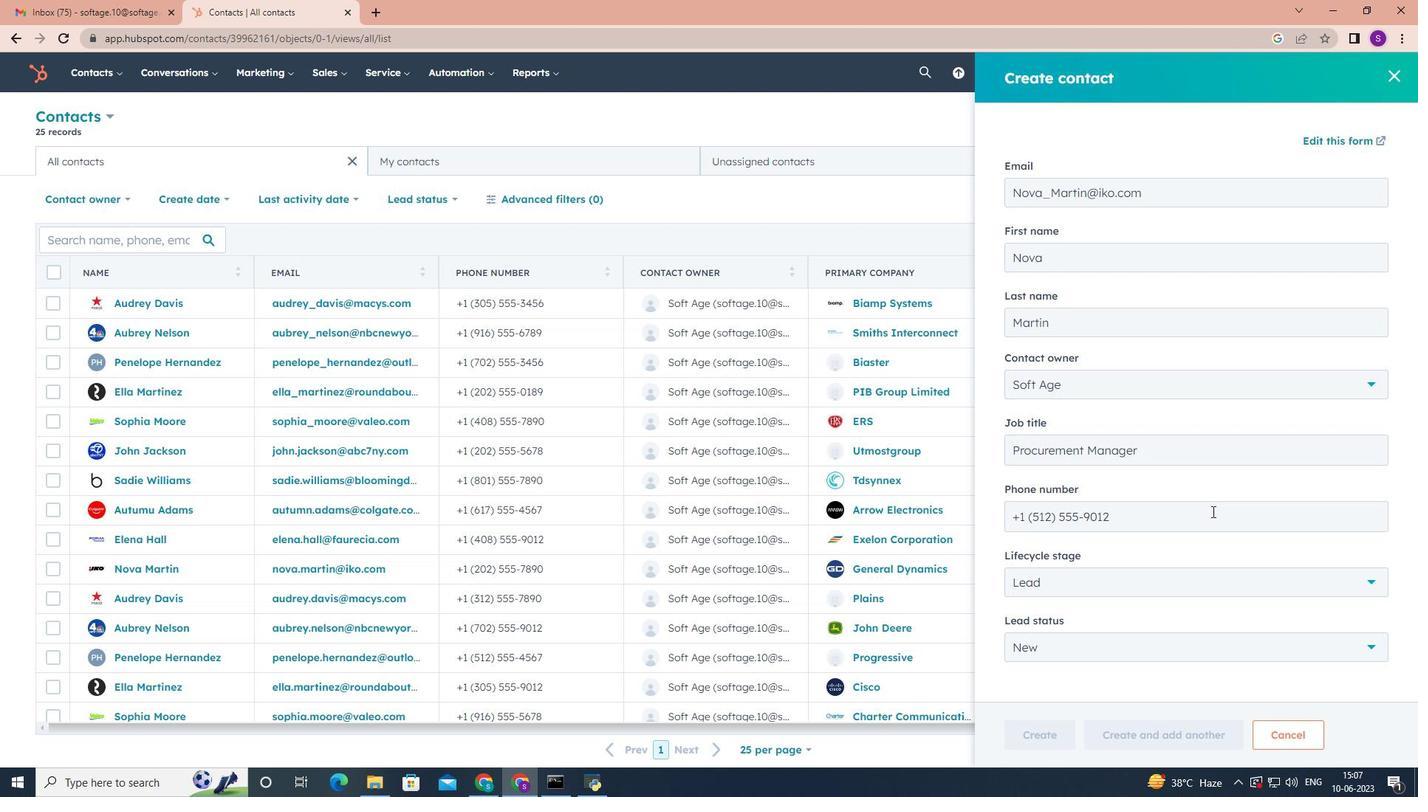 
Action: Mouse scrolled (1212, 511) with delta (0, 0)
Screenshot: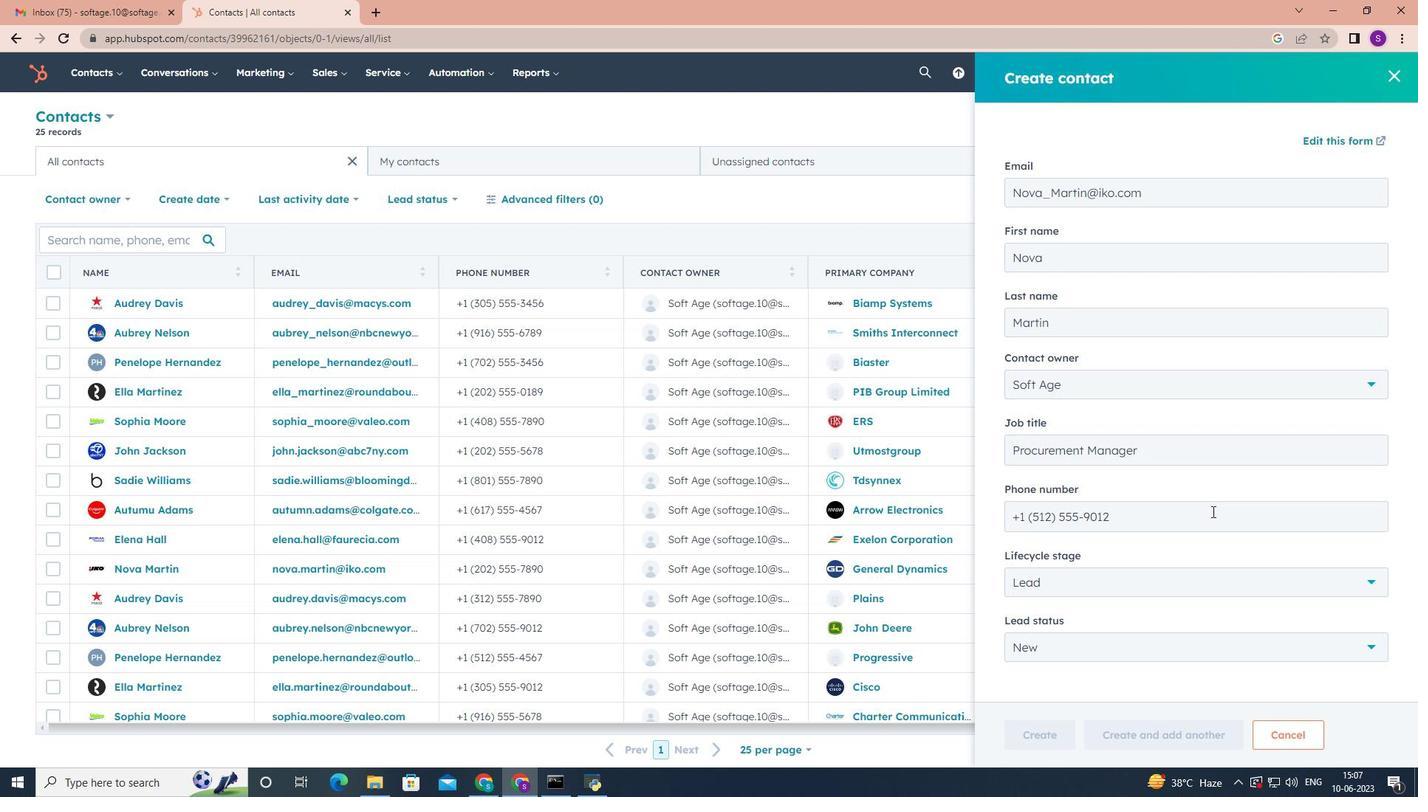 
Action: Mouse scrolled (1212, 511) with delta (0, 0)
Screenshot: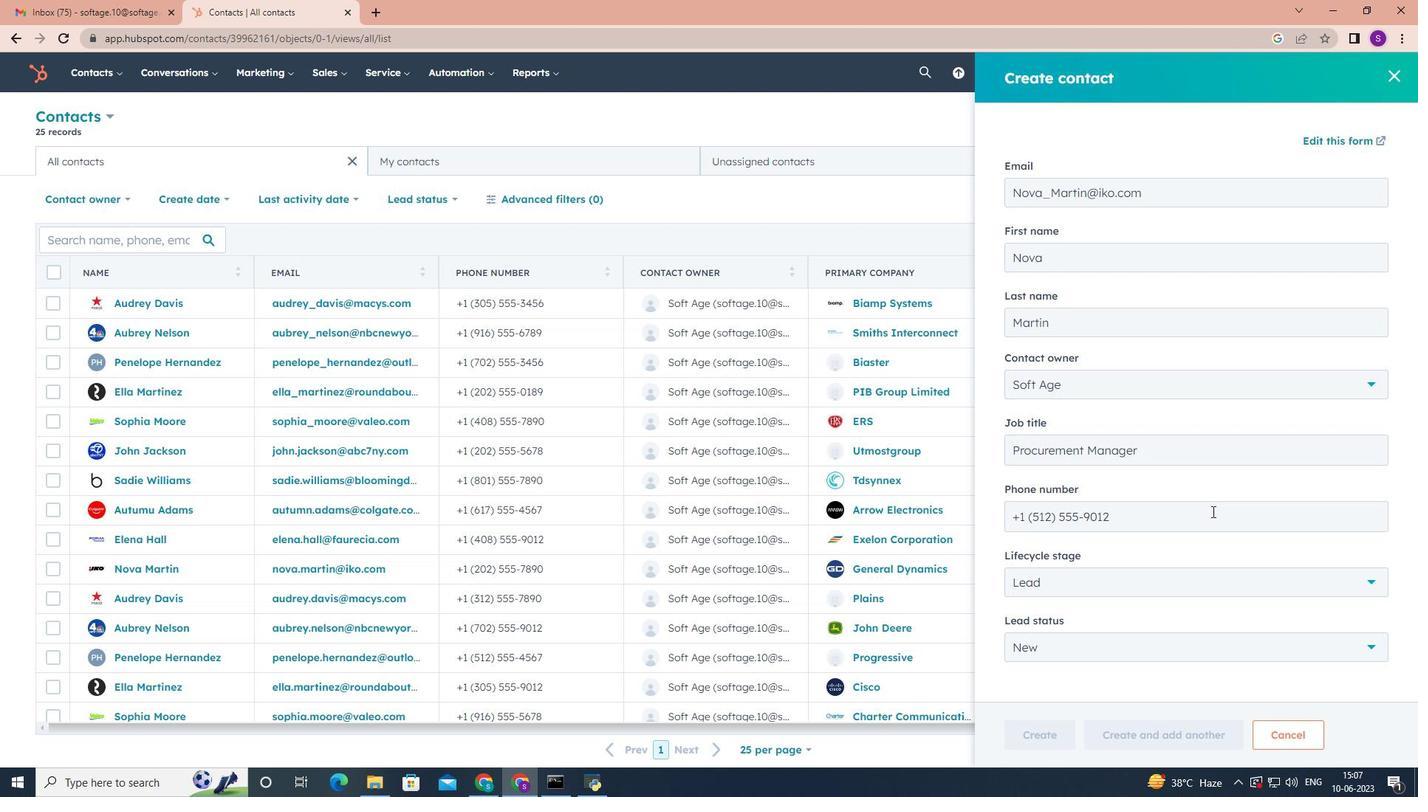 
Action: Mouse moved to (1060, 728)
Screenshot: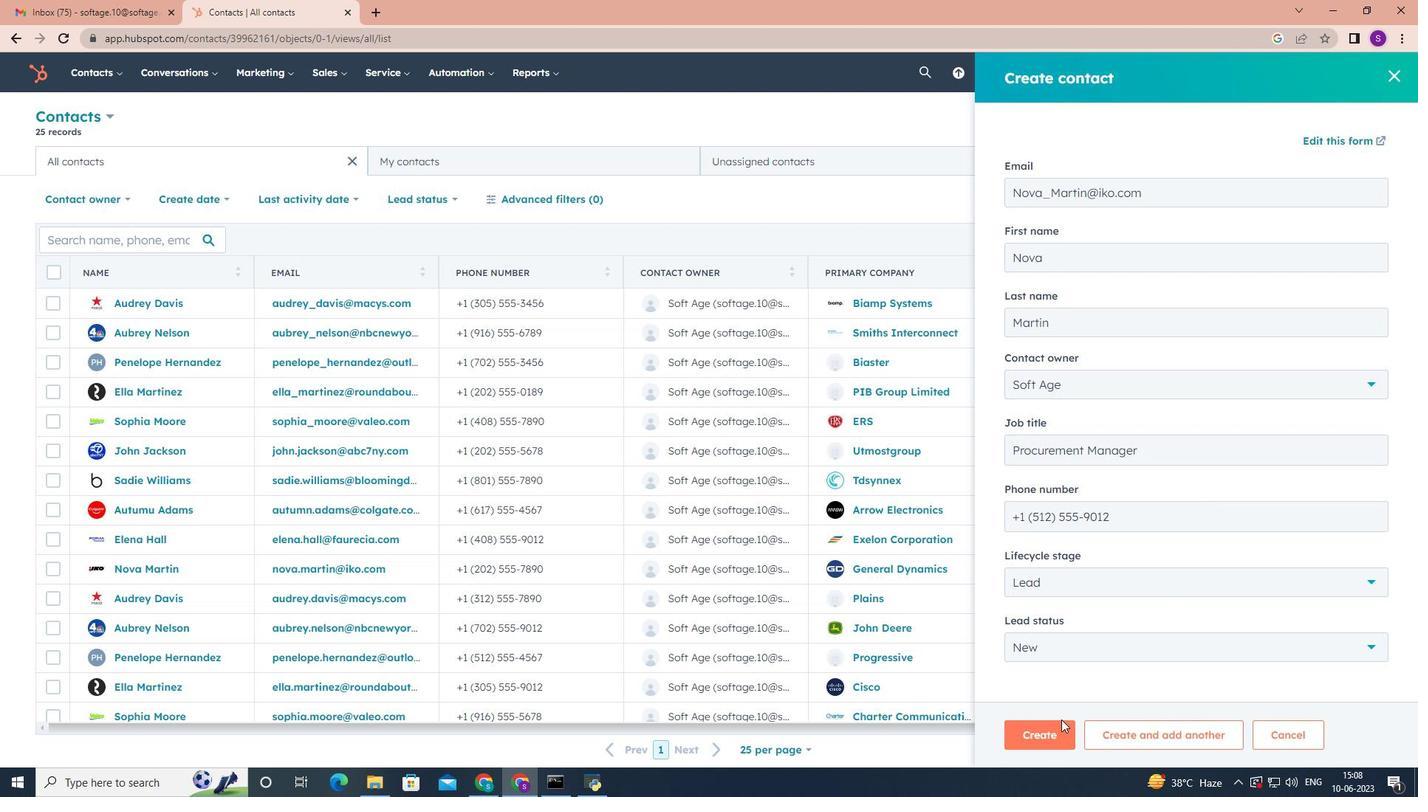 
Action: Mouse pressed left at (1060, 728)
Screenshot: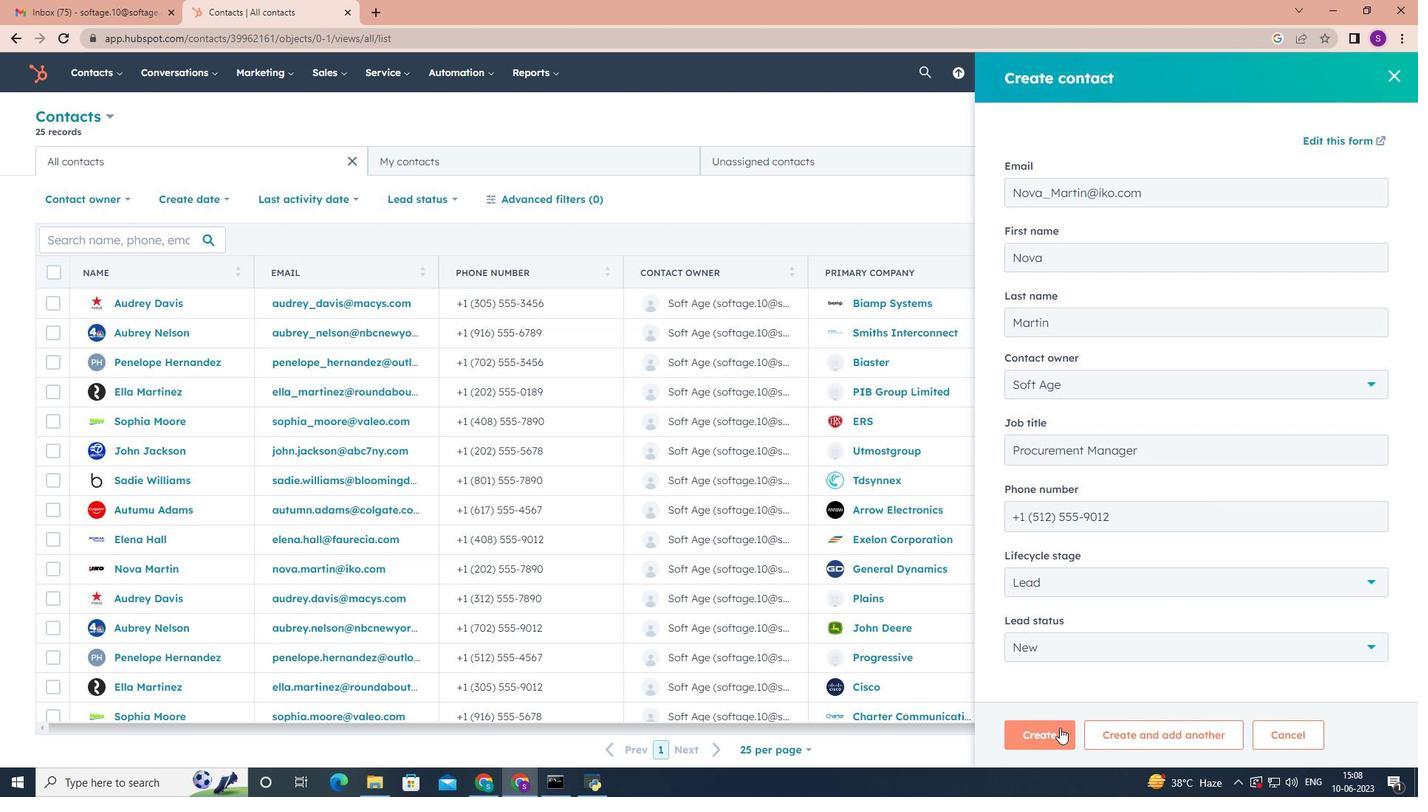 
Action: Mouse moved to (1000, 482)
Screenshot: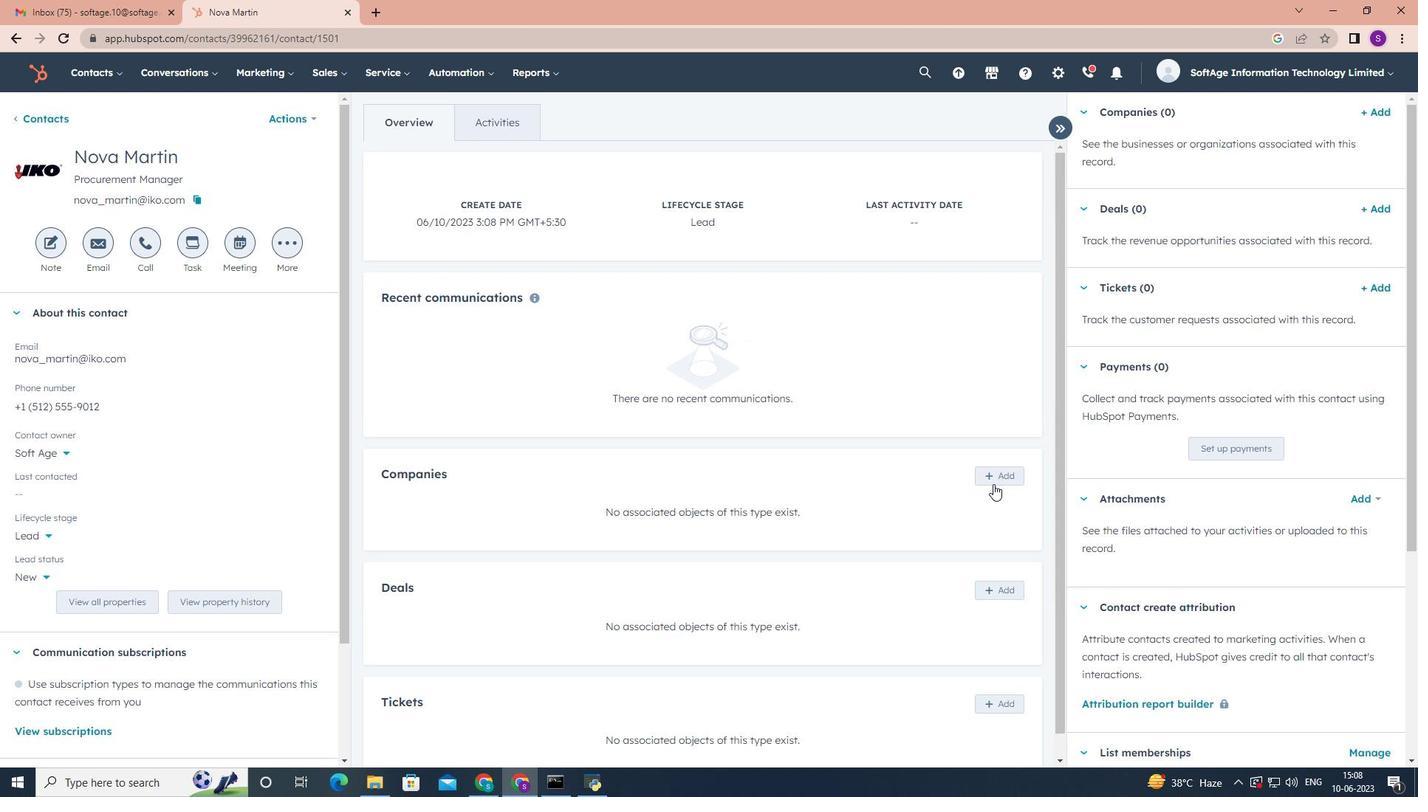
Action: Mouse pressed left at (1000, 482)
Screenshot: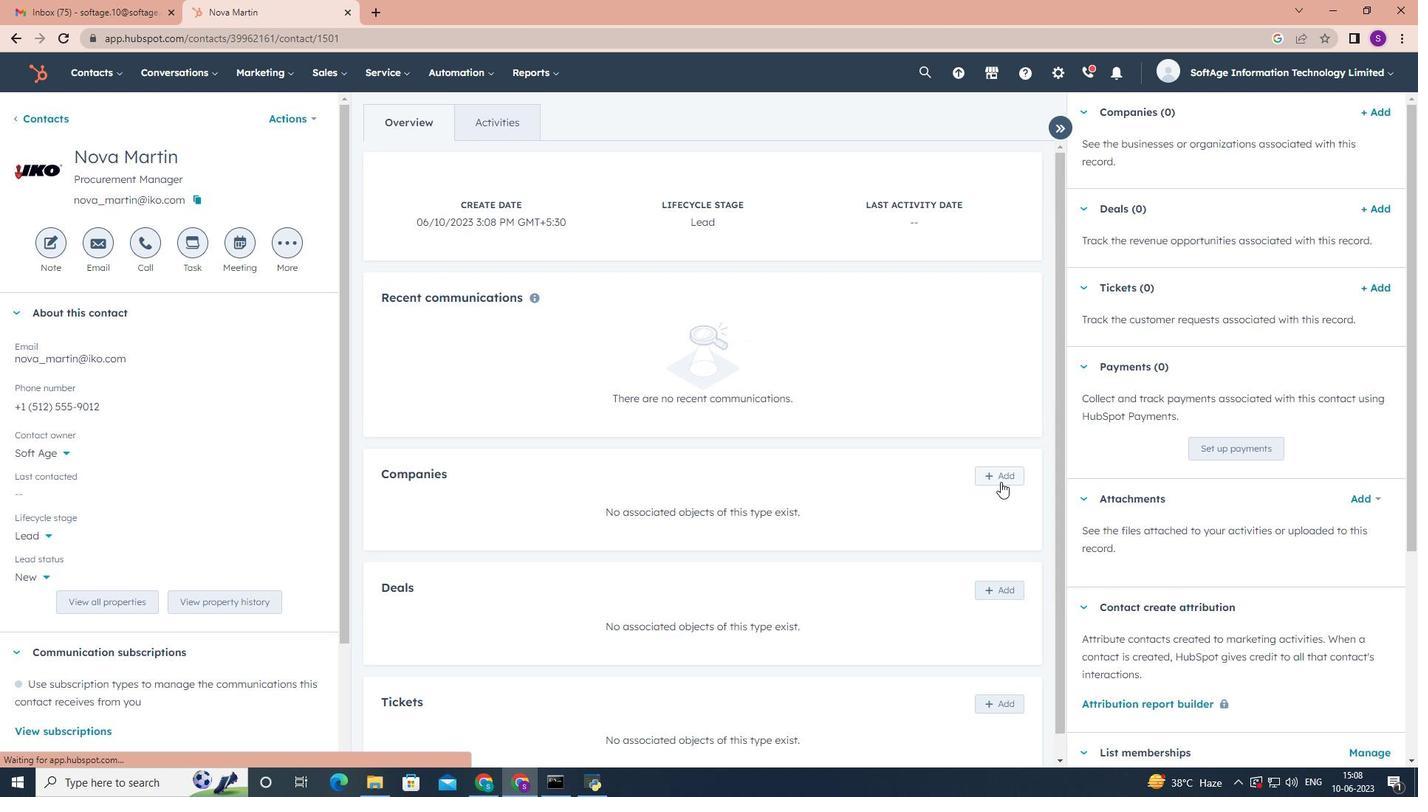 
Action: Mouse moved to (1144, 145)
Screenshot: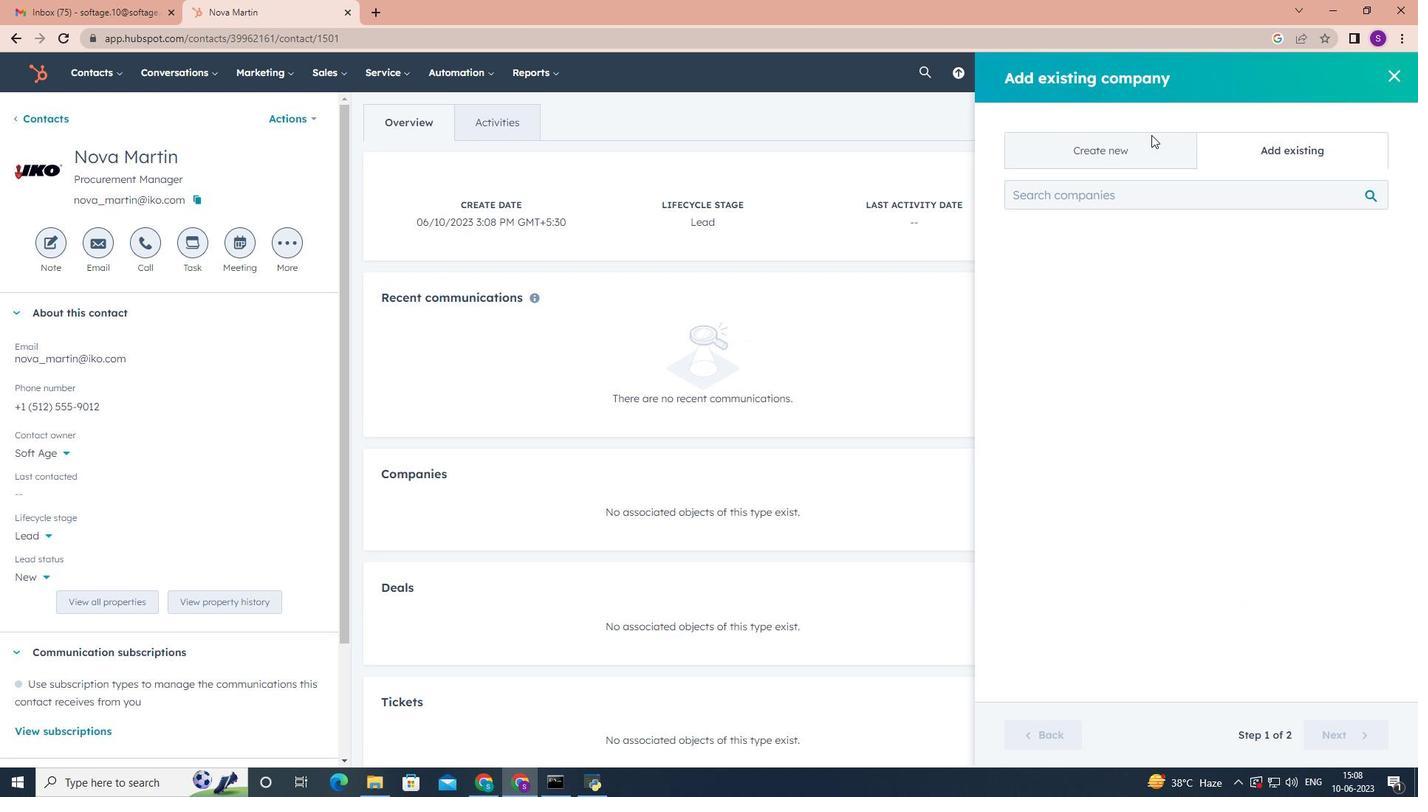 
Action: Mouse pressed left at (1144, 145)
Screenshot: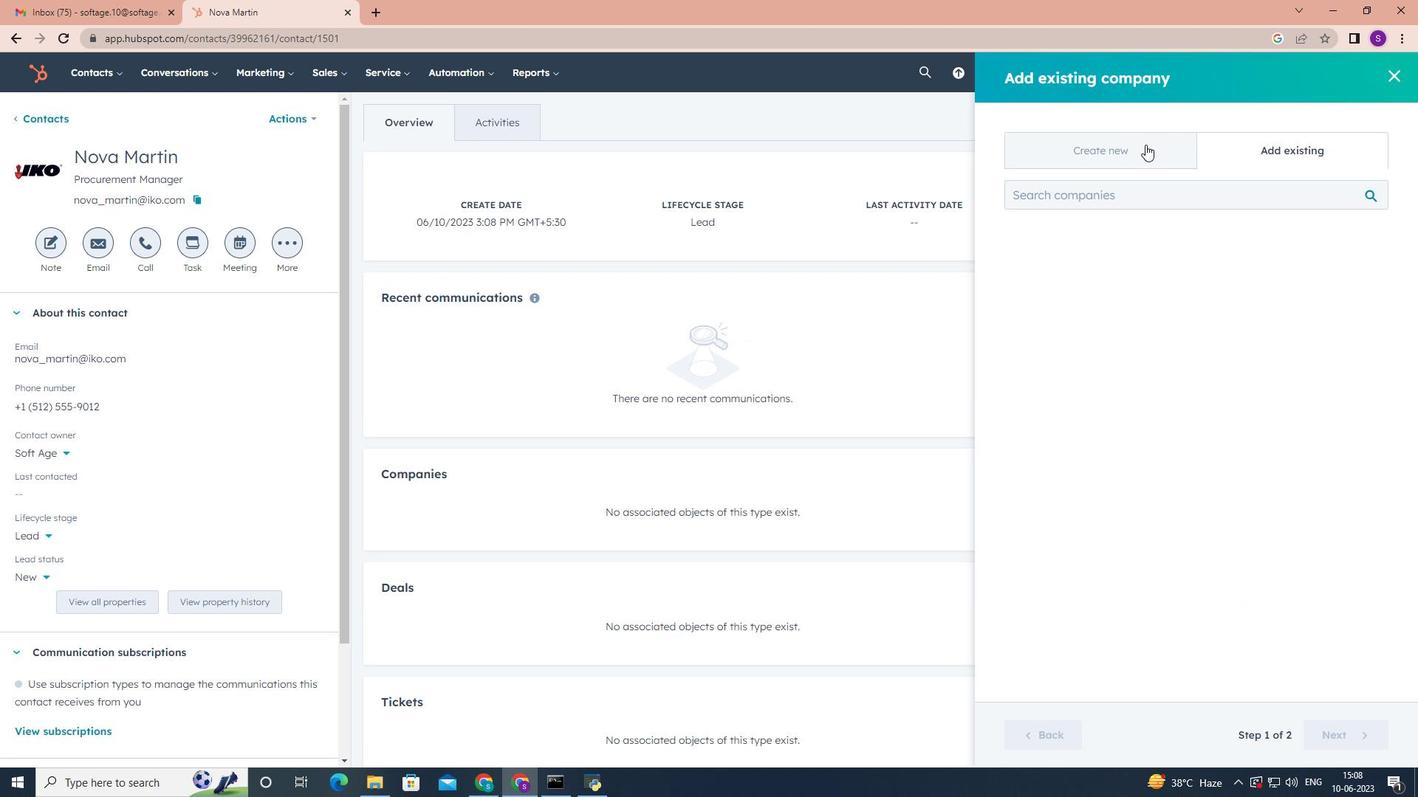 
Action: Mouse moved to (1150, 246)
Screenshot: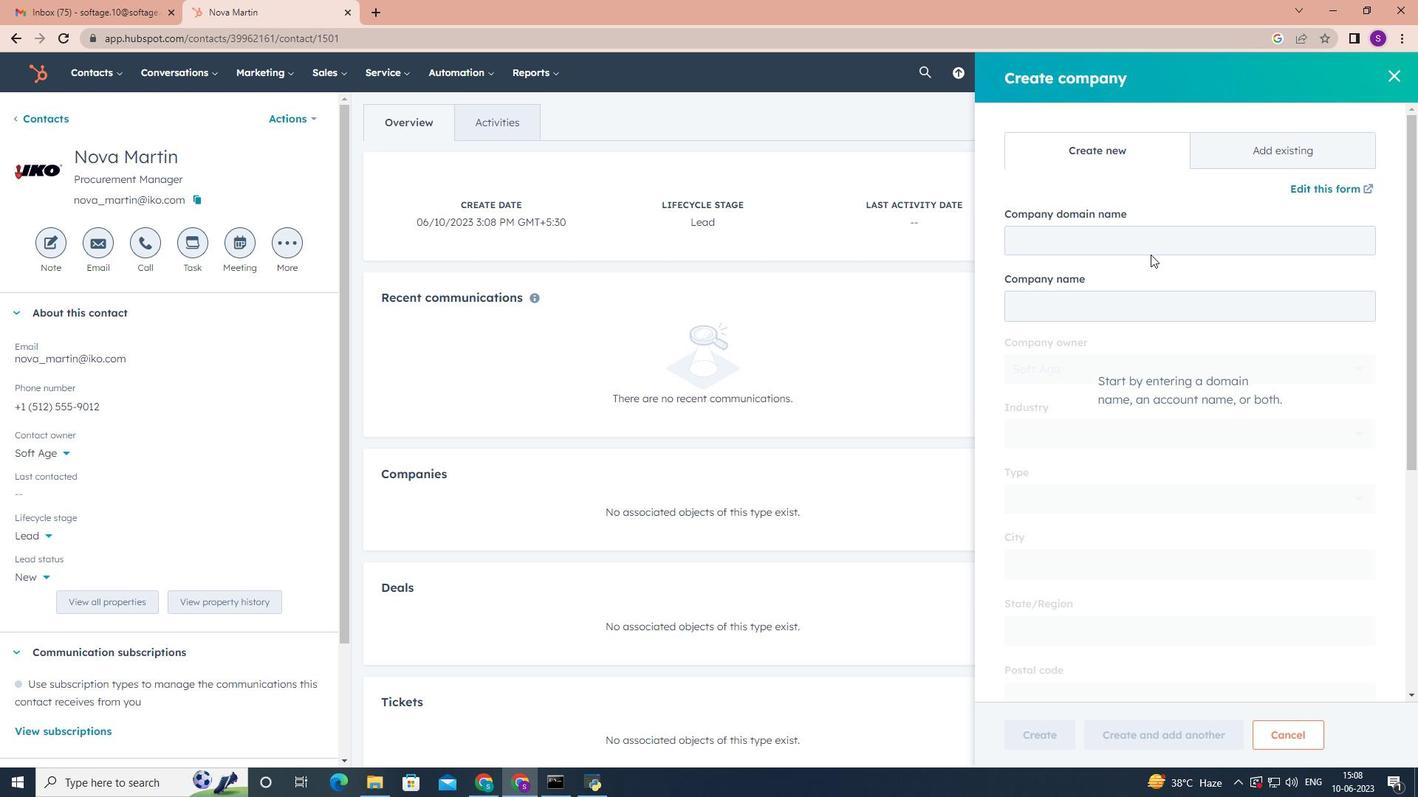 
Action: Mouse pressed left at (1150, 246)
Screenshot: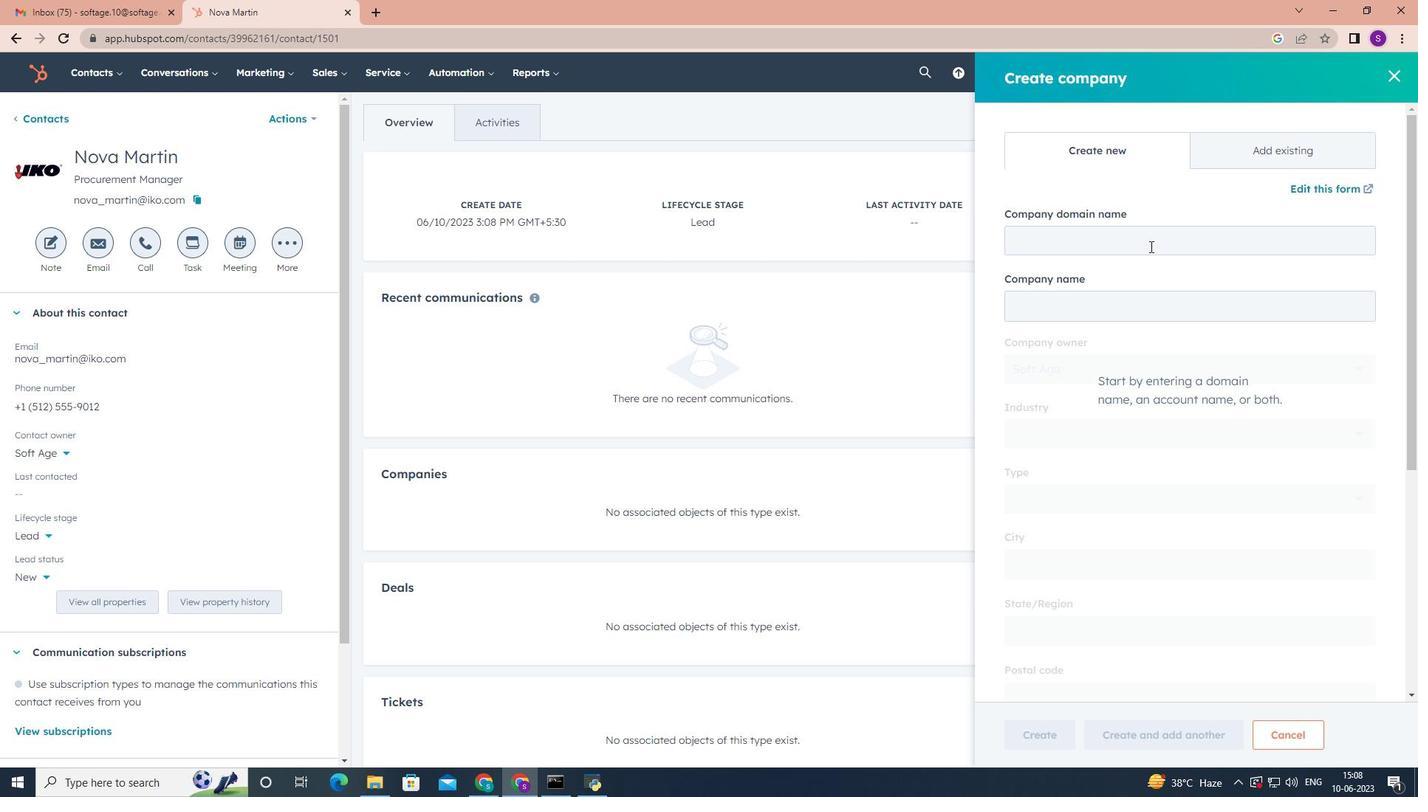 
Action: Key pressed ntn.com
Screenshot: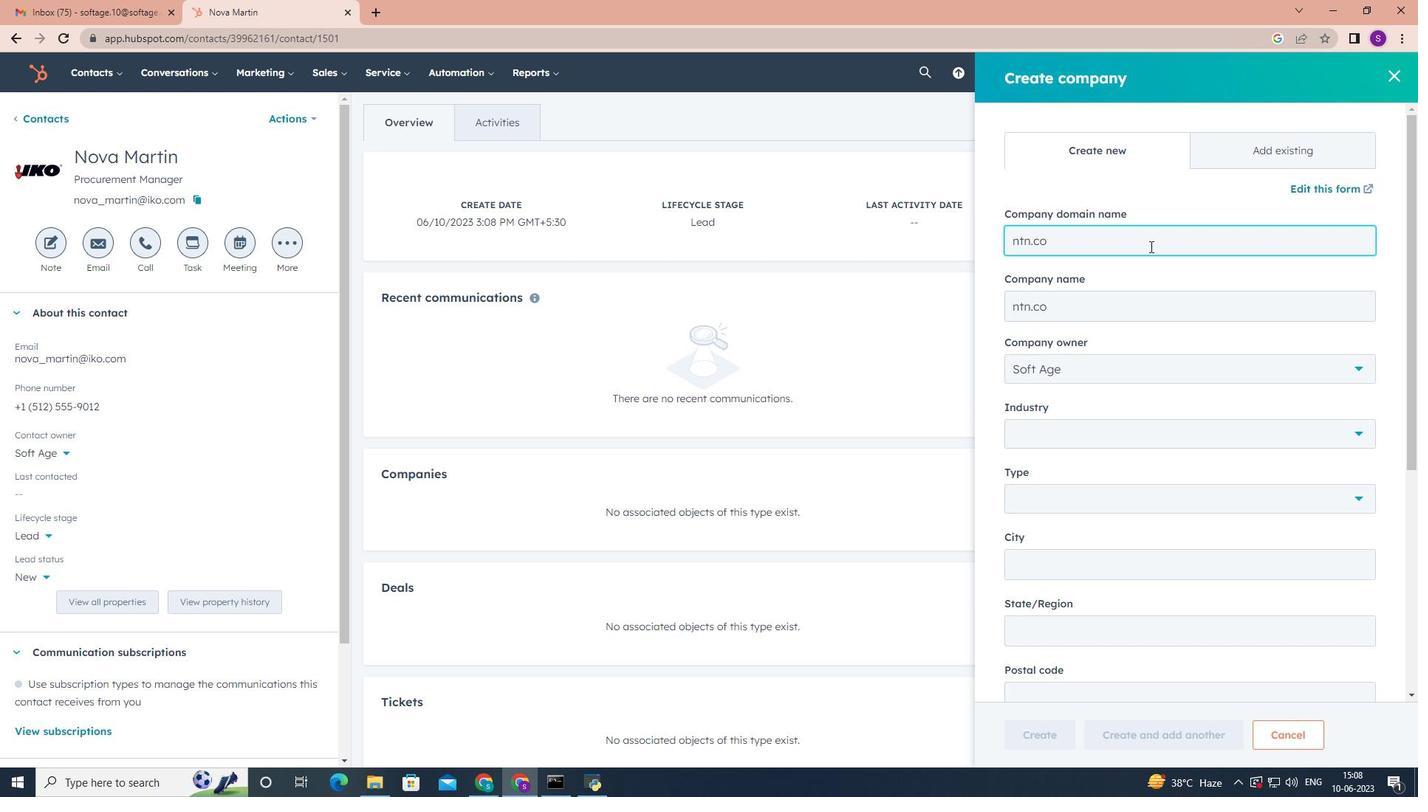 
Action: Mouse scrolled (1150, 245) with delta (0, 0)
Screenshot: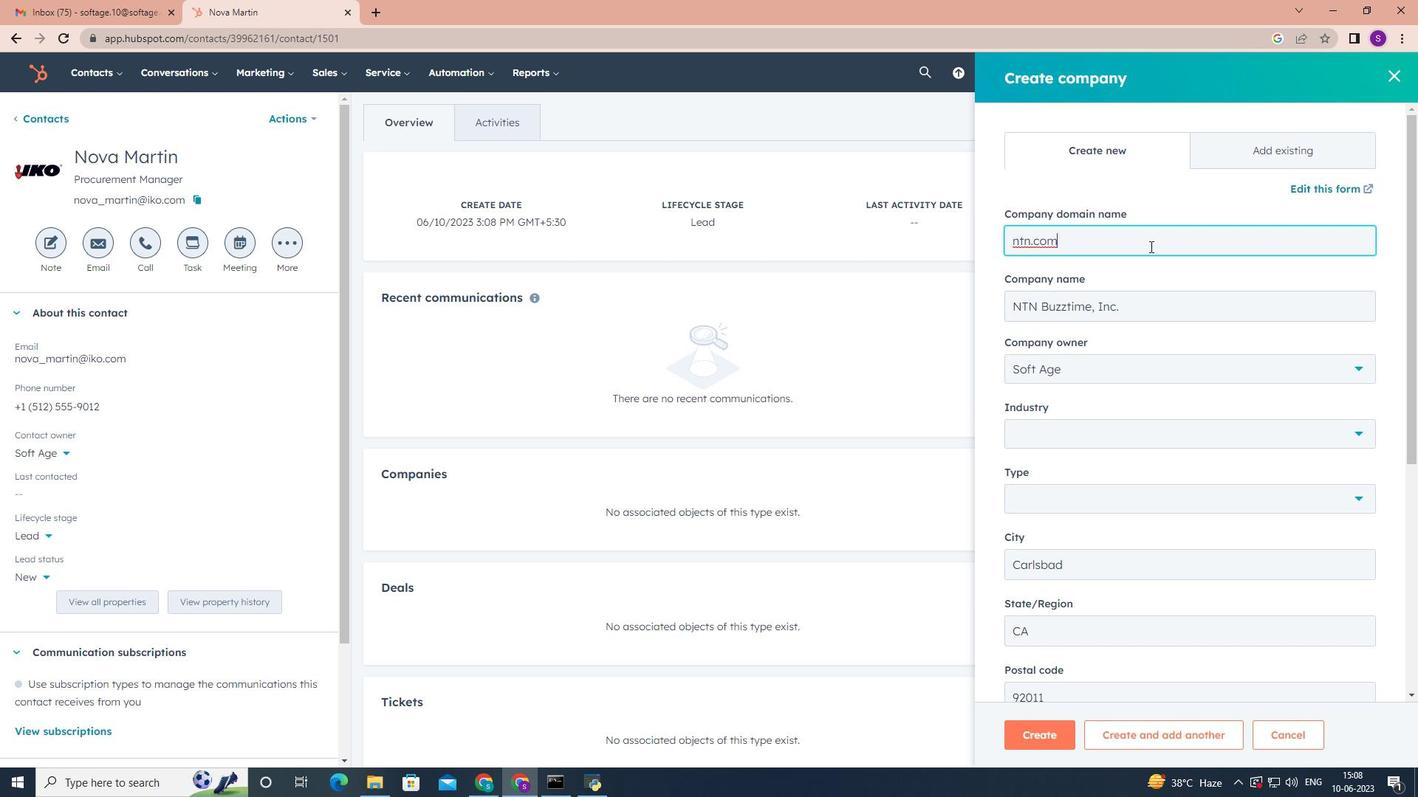 
Action: Mouse scrolled (1150, 245) with delta (0, 0)
Screenshot: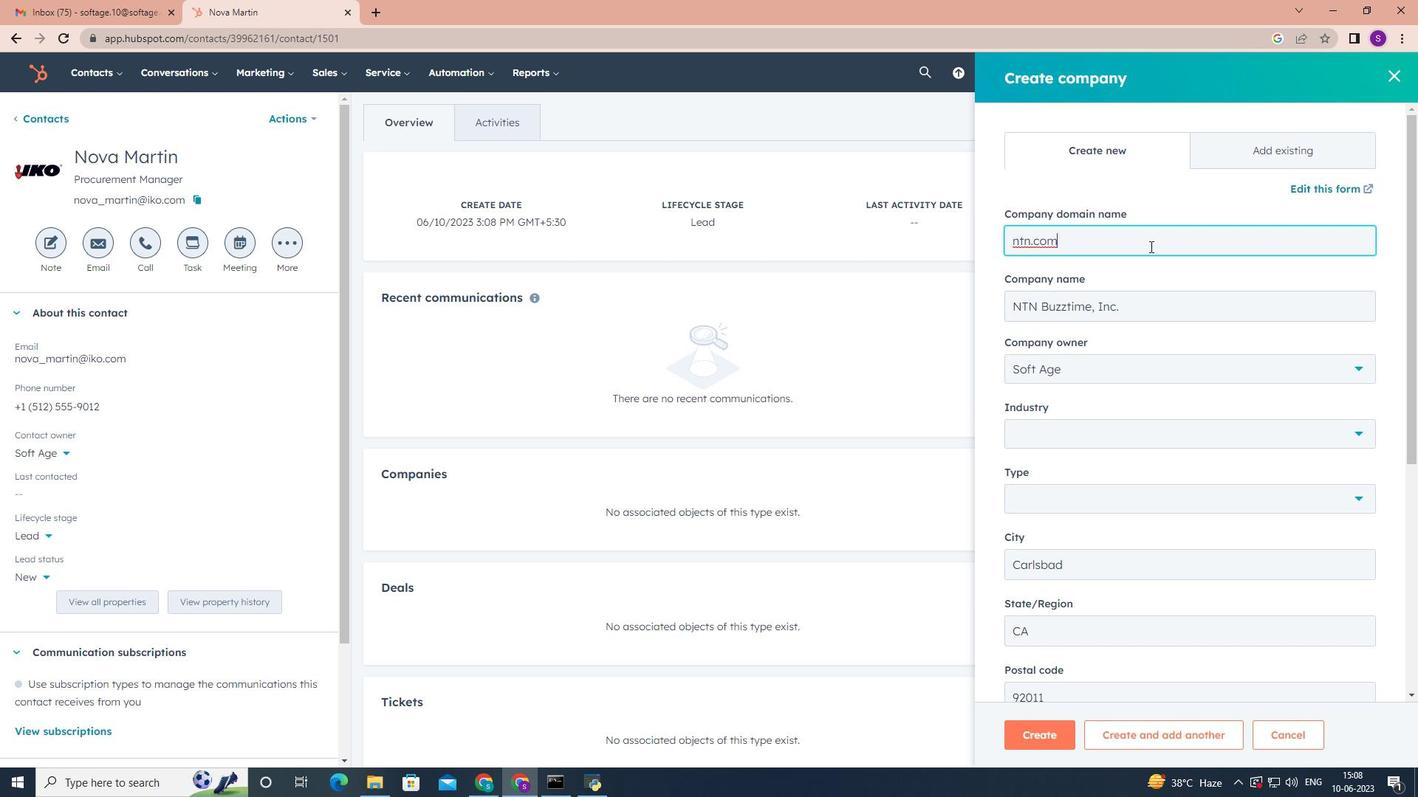 
Action: Mouse scrolled (1150, 245) with delta (0, 0)
Screenshot: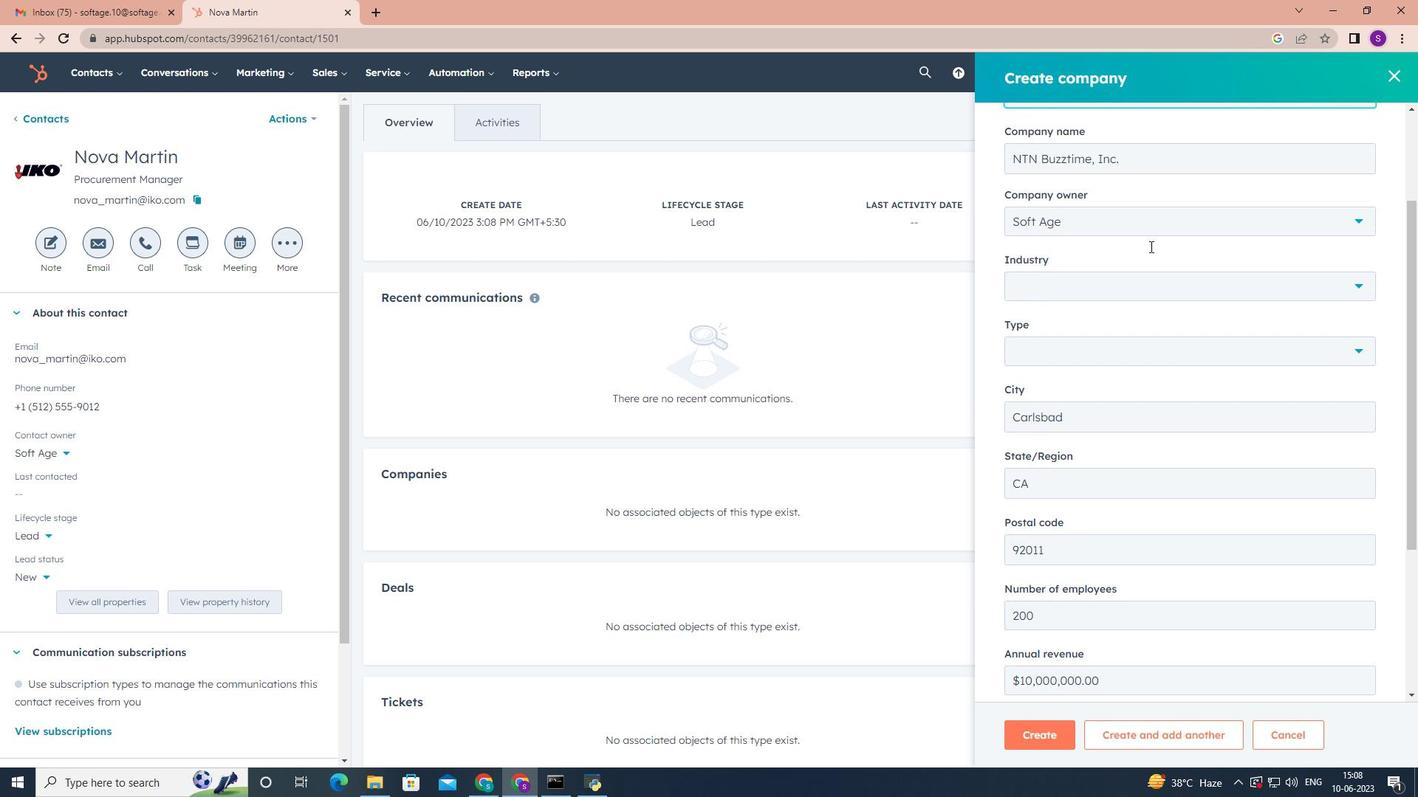 
Action: Mouse scrolled (1150, 245) with delta (0, 0)
Screenshot: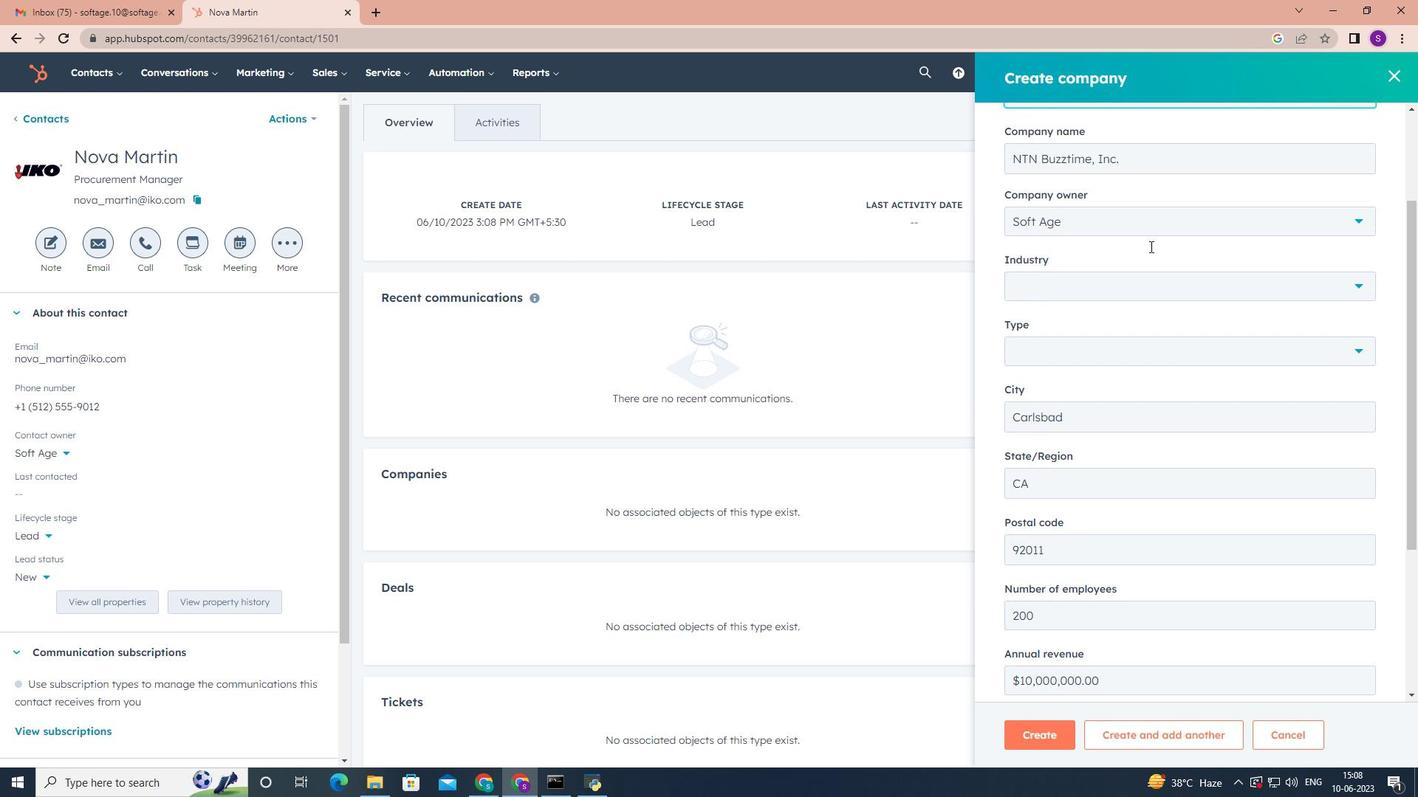 
Action: Mouse scrolled (1150, 245) with delta (0, 0)
Screenshot: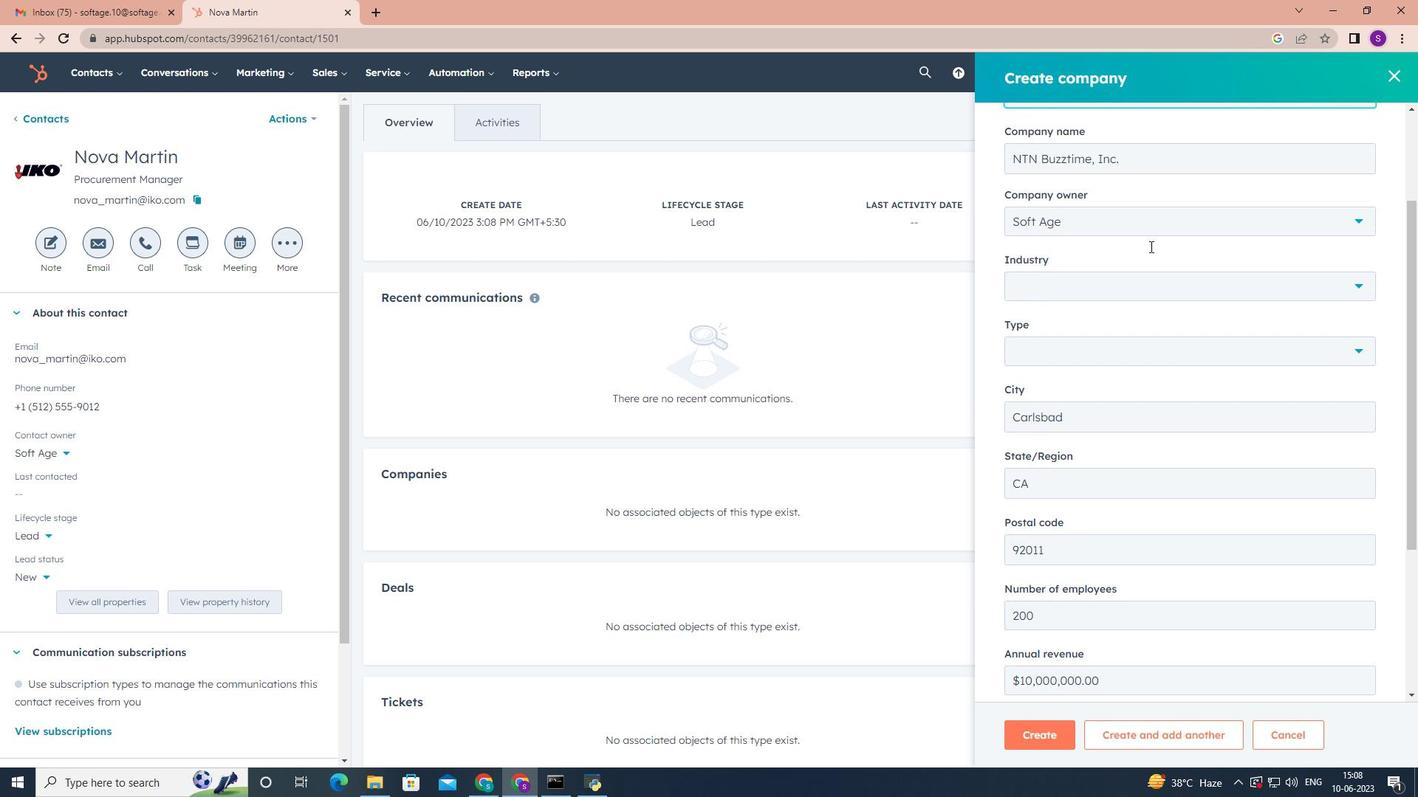 
Action: Mouse scrolled (1150, 247) with delta (0, 0)
Screenshot: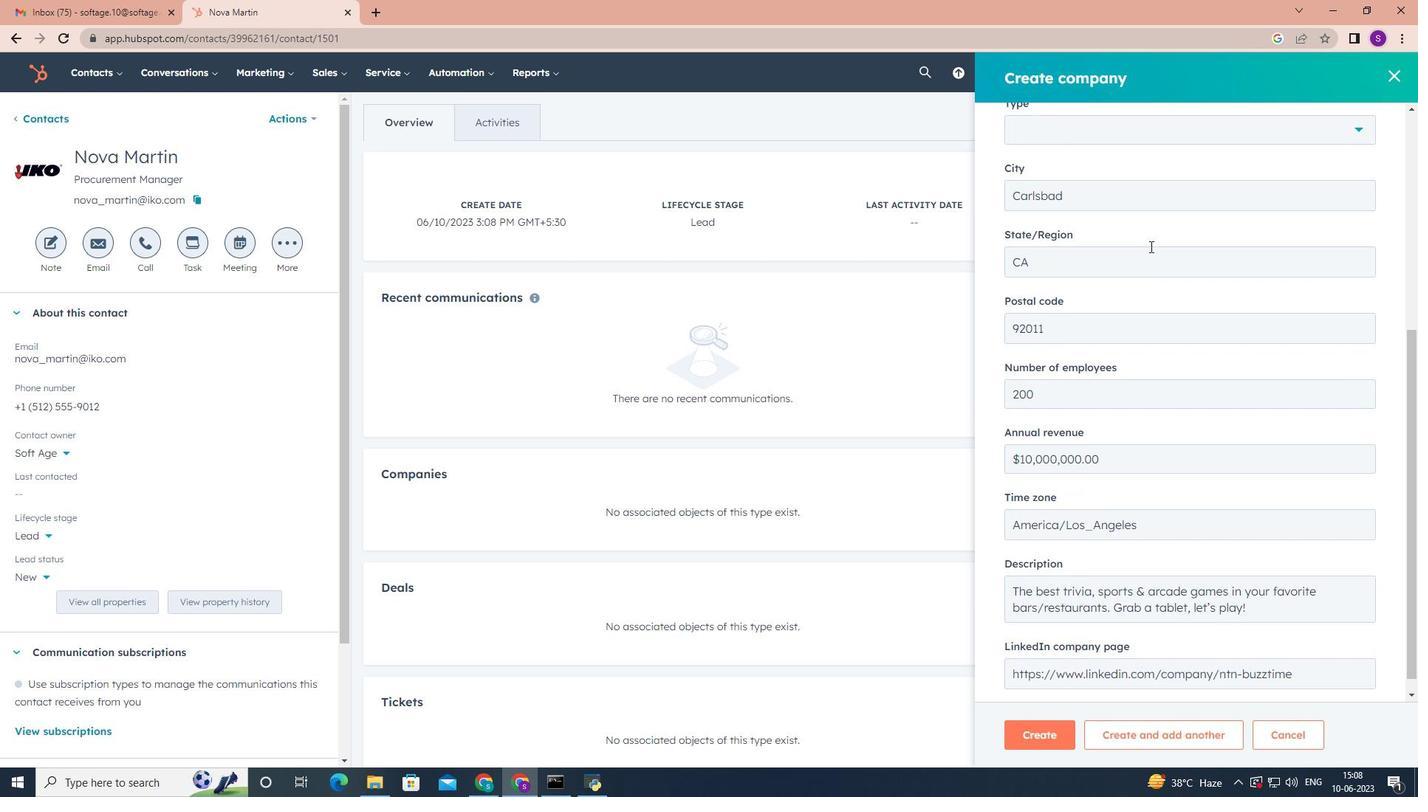 
Action: Mouse moved to (1359, 203)
Screenshot: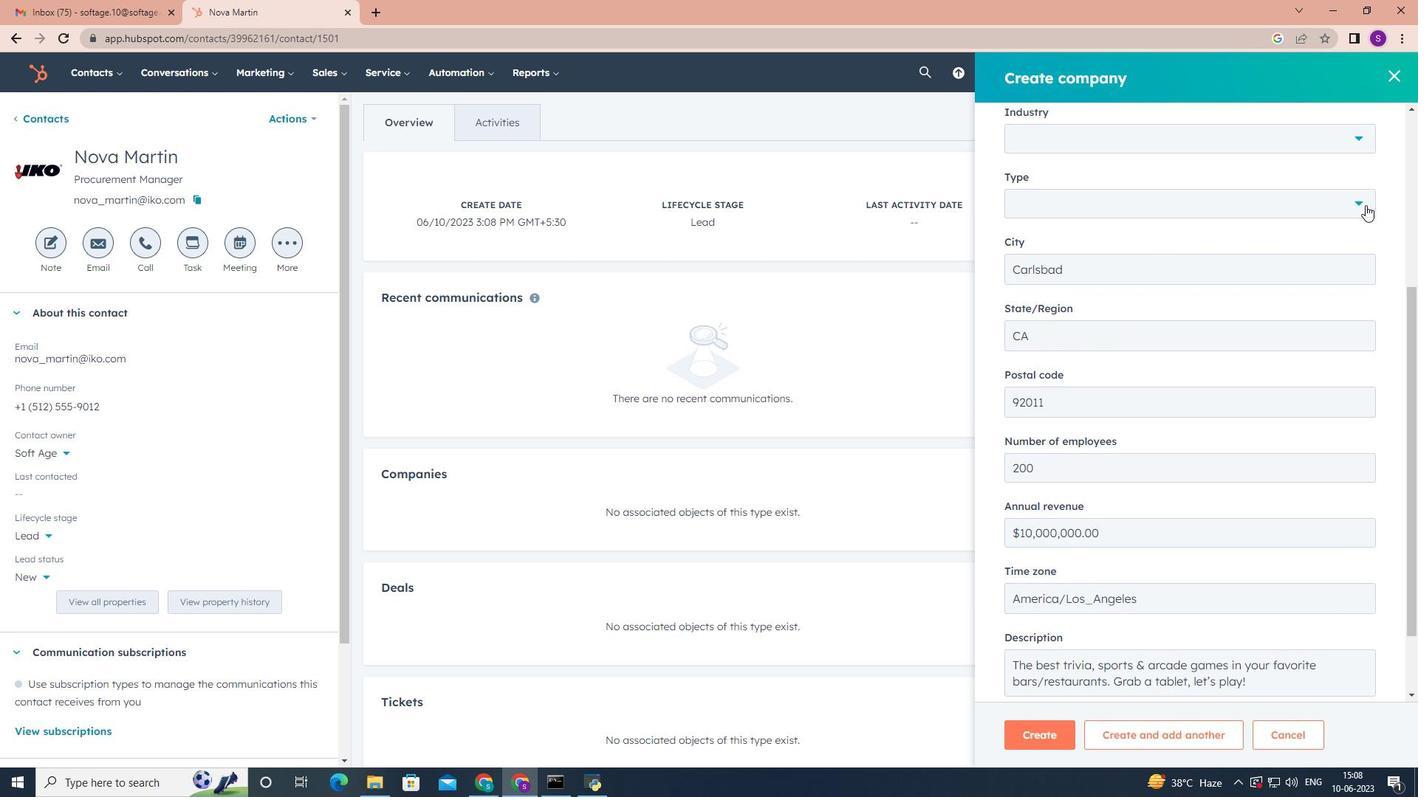 
Action: Mouse pressed left at (1359, 203)
Screenshot: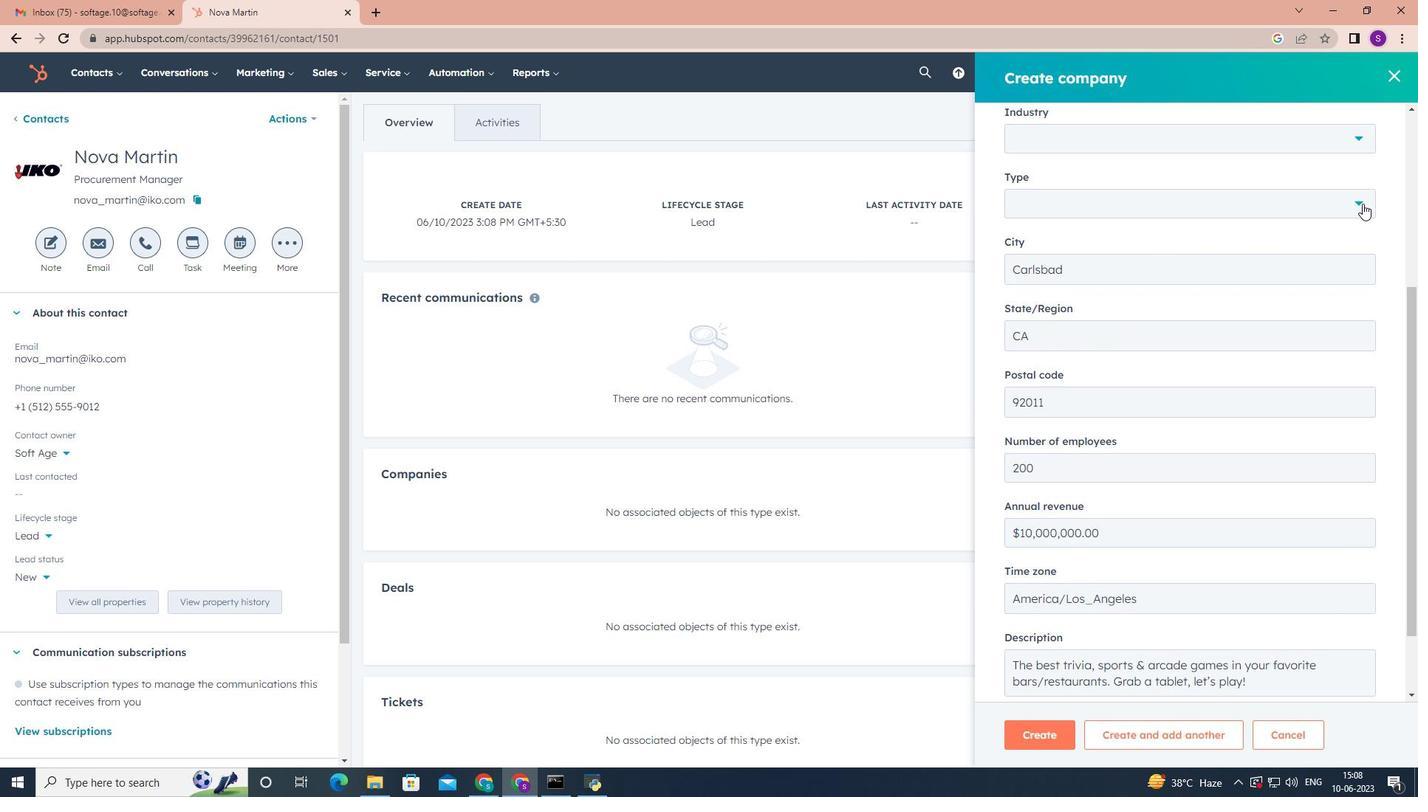 
Action: Mouse moved to (1096, 361)
Screenshot: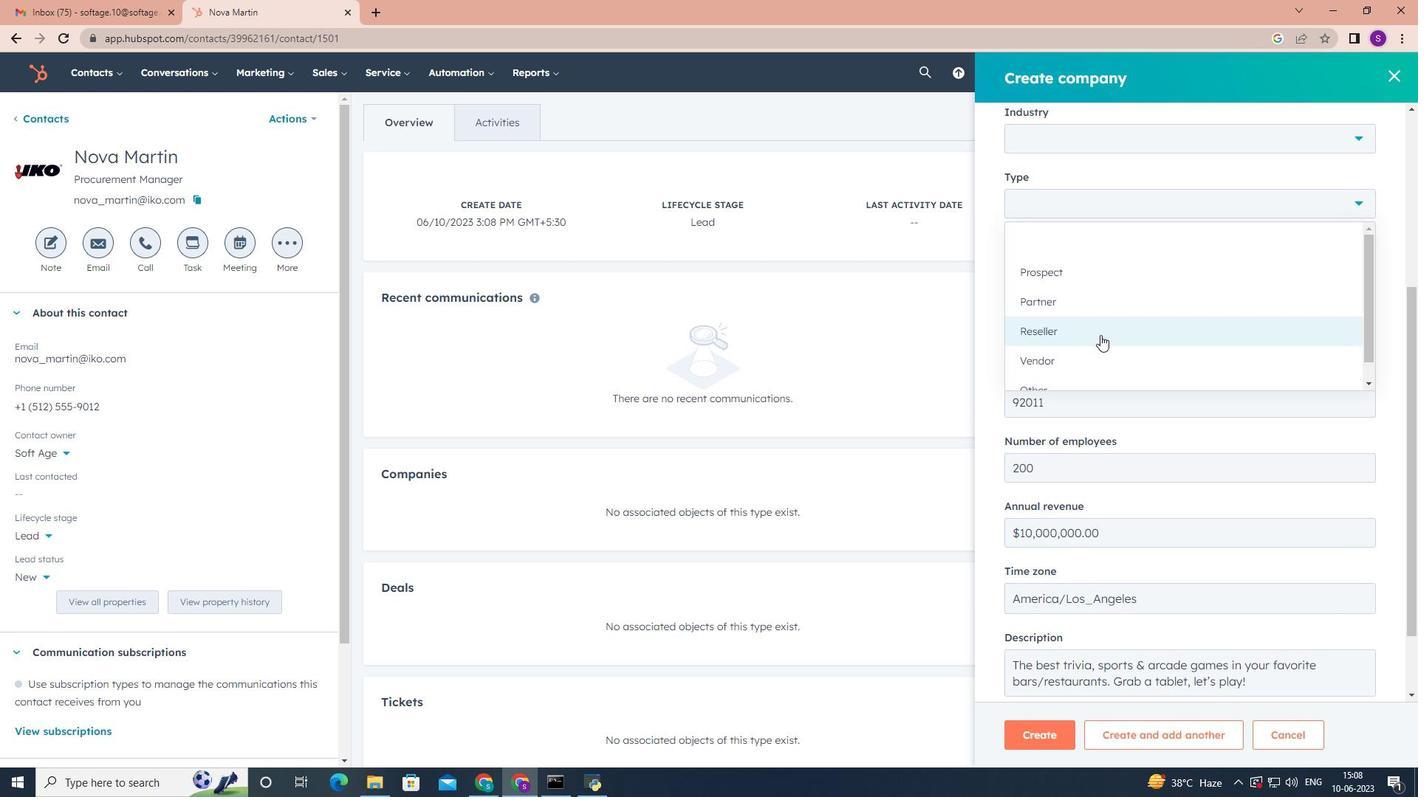 
Action: Mouse scrolled (1096, 360) with delta (0, 0)
Screenshot: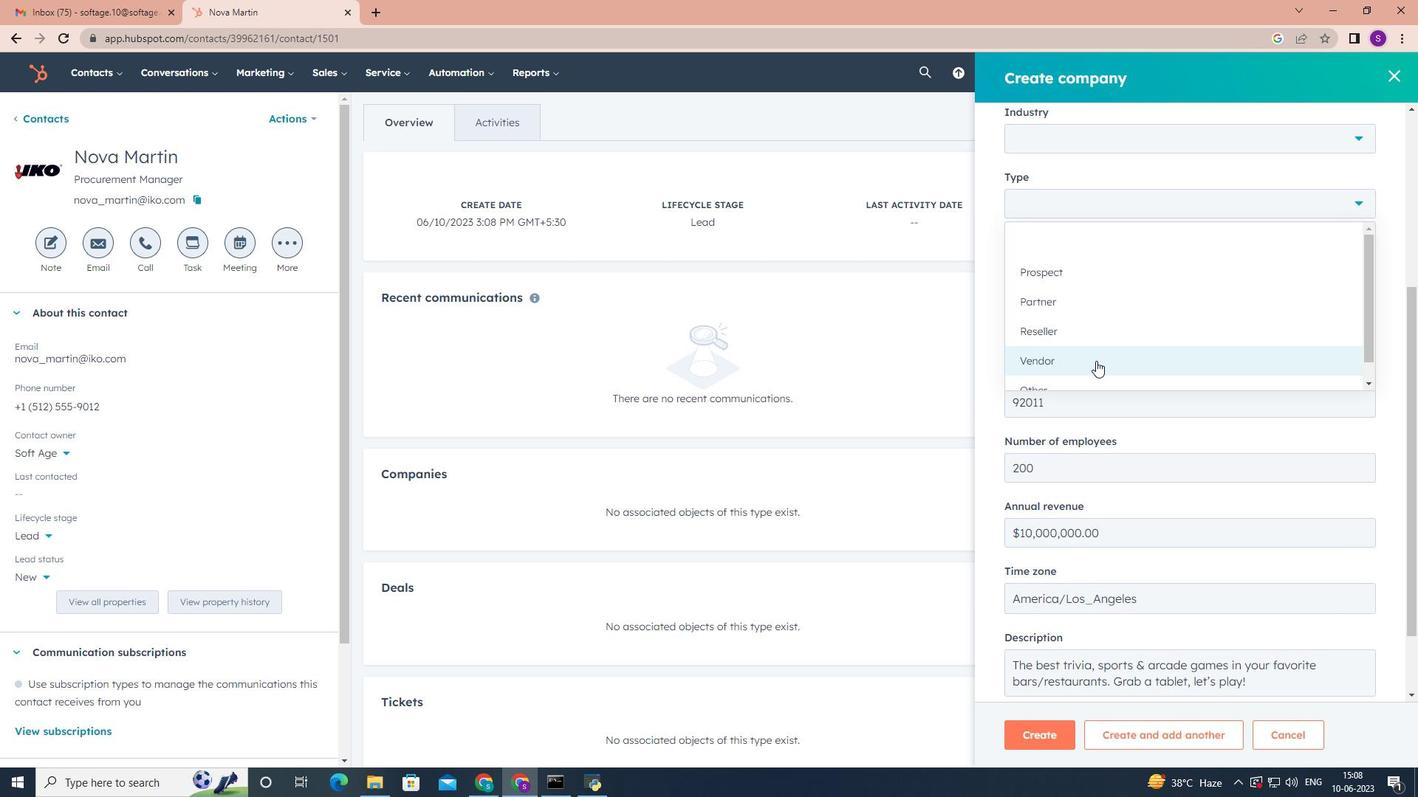 
Action: Mouse scrolled (1096, 360) with delta (0, 0)
Screenshot: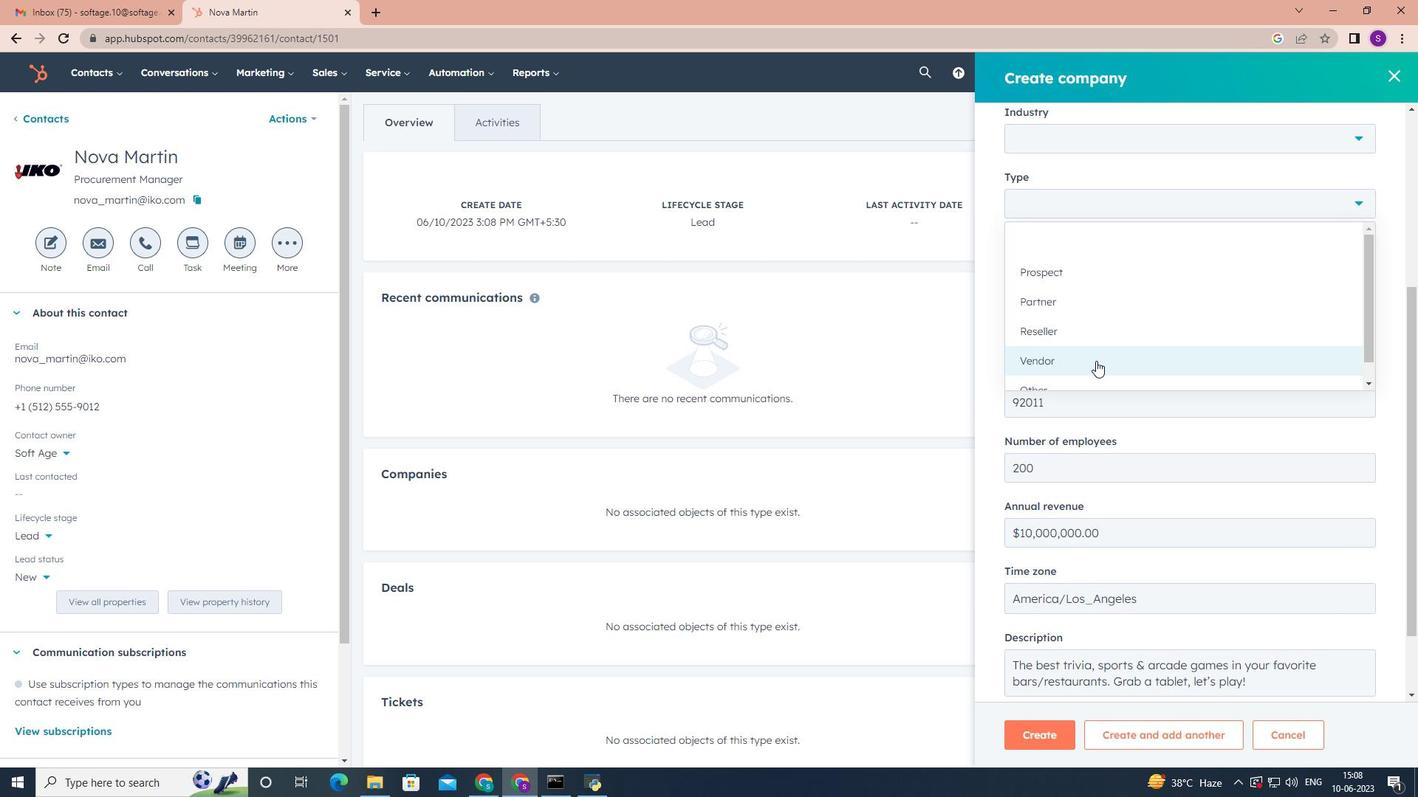 
Action: Mouse scrolled (1096, 360) with delta (0, 0)
Screenshot: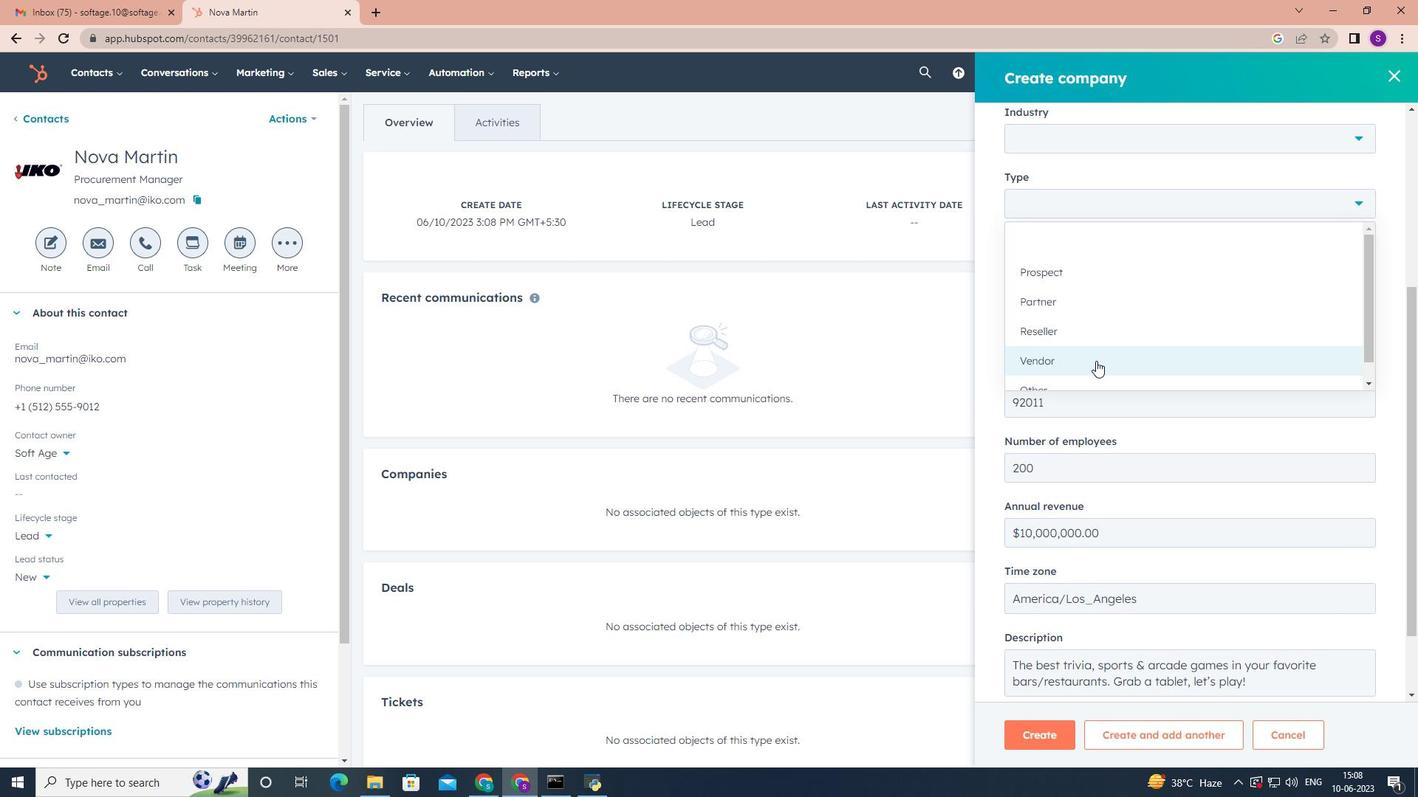 
Action: Mouse scrolled (1096, 360) with delta (0, 0)
Screenshot: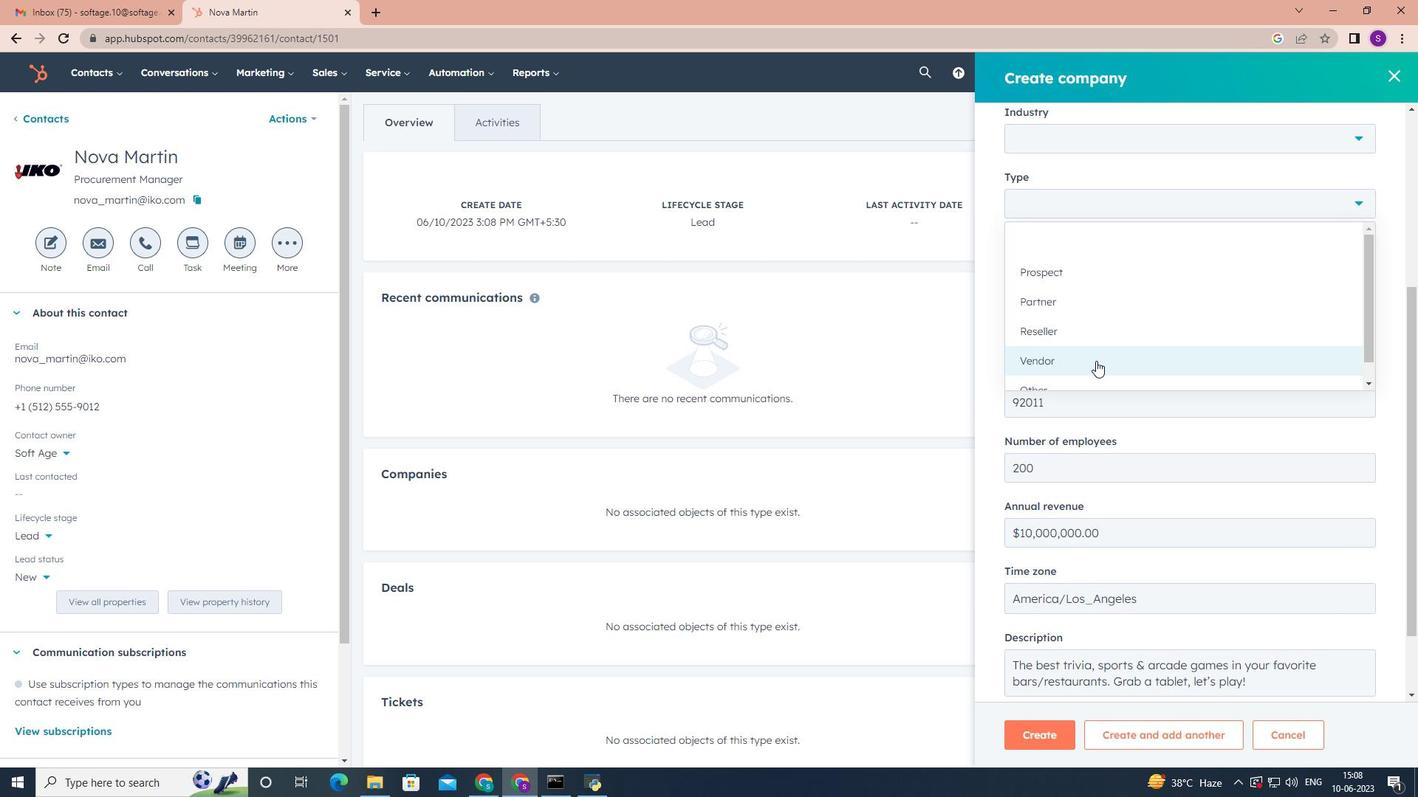 
Action: Mouse scrolled (1096, 360) with delta (0, 0)
Screenshot: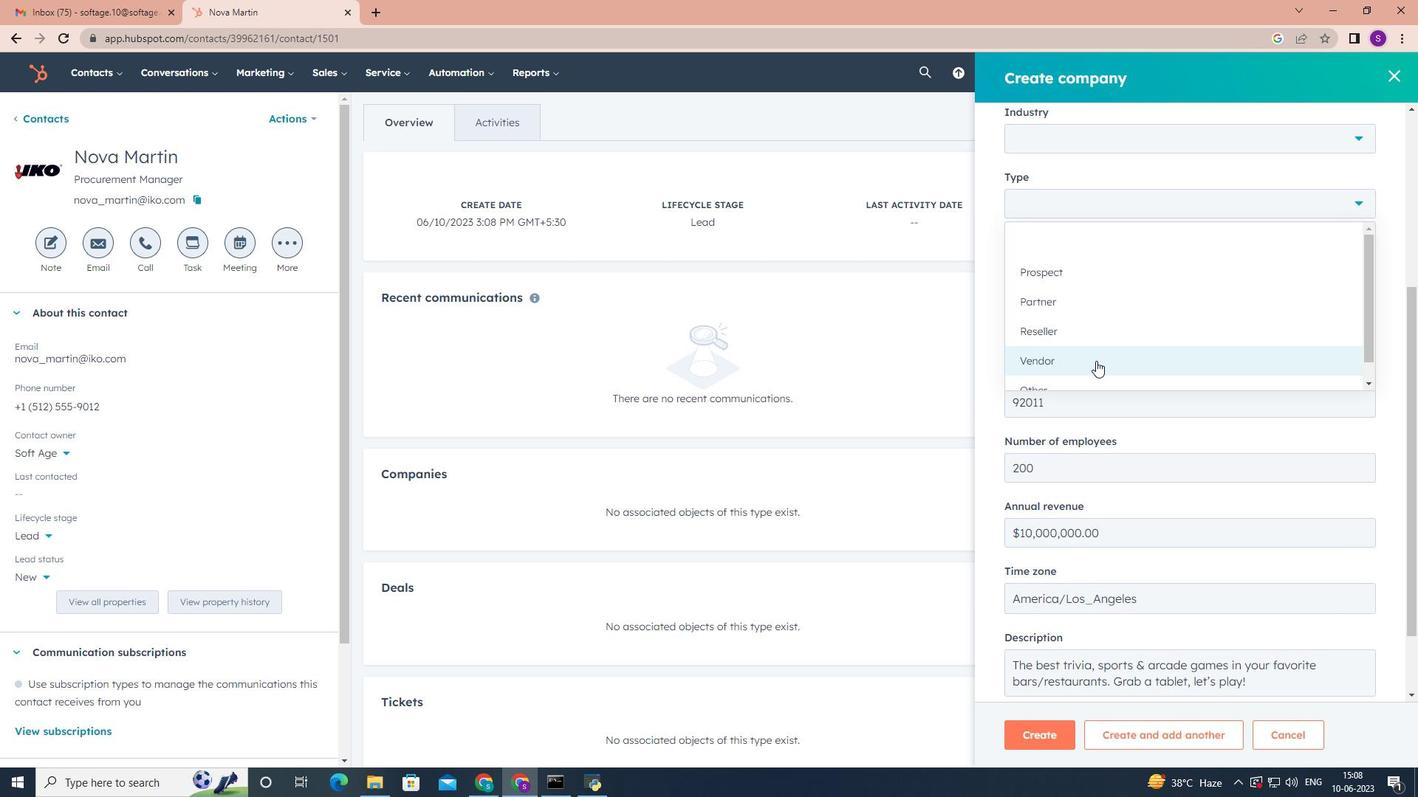 
Action: Mouse moved to (1092, 371)
Screenshot: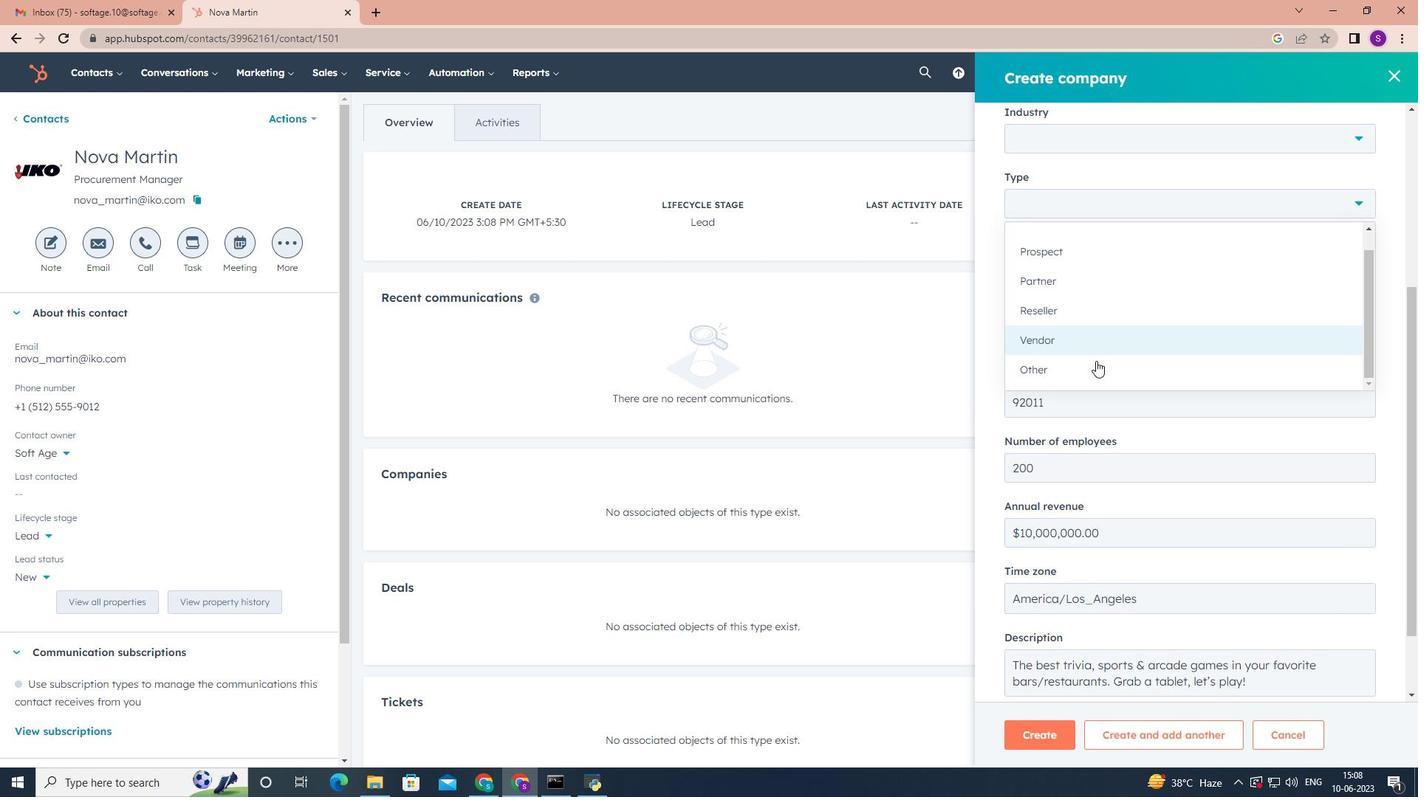 
Action: Mouse pressed left at (1092, 371)
Screenshot: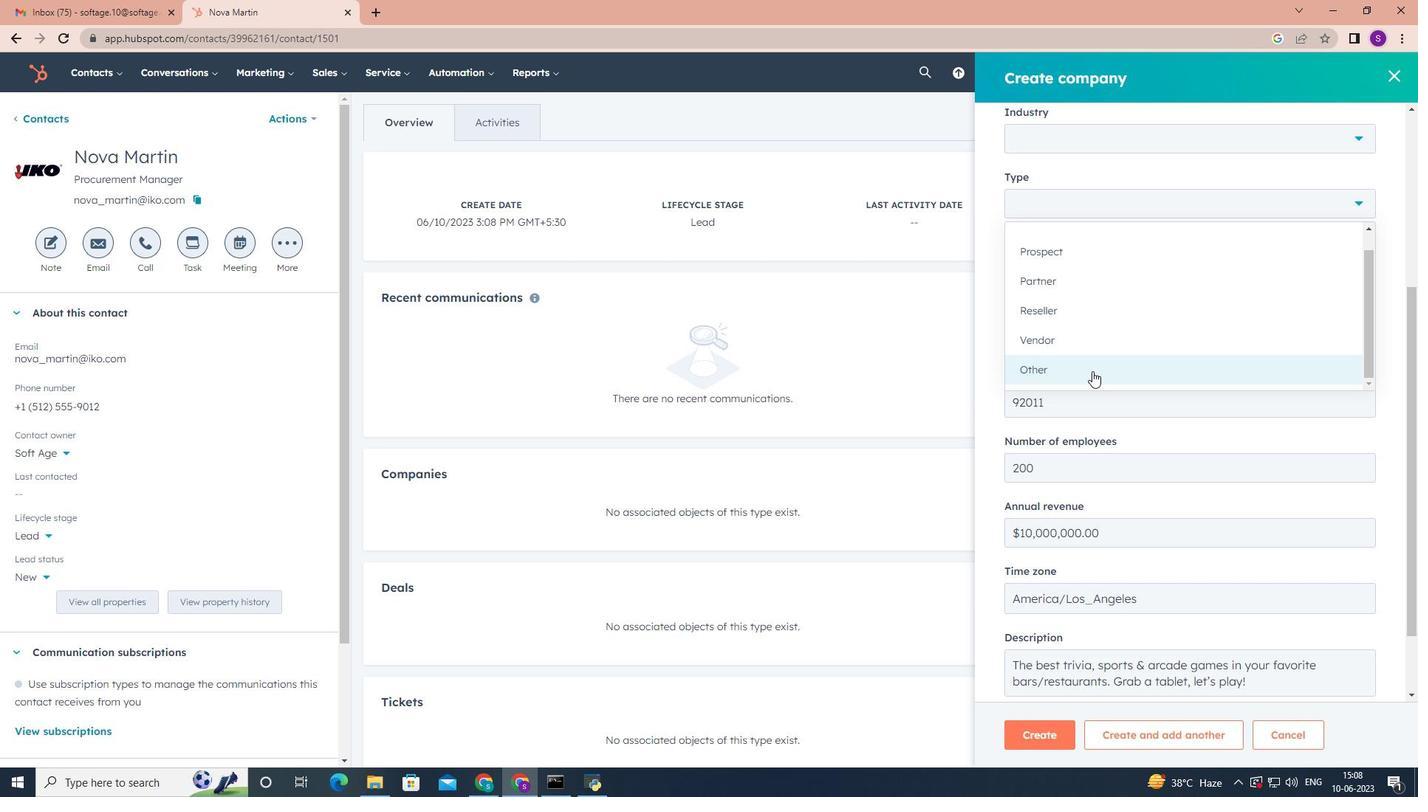 
Action: Mouse scrolled (1092, 370) with delta (0, 0)
Screenshot: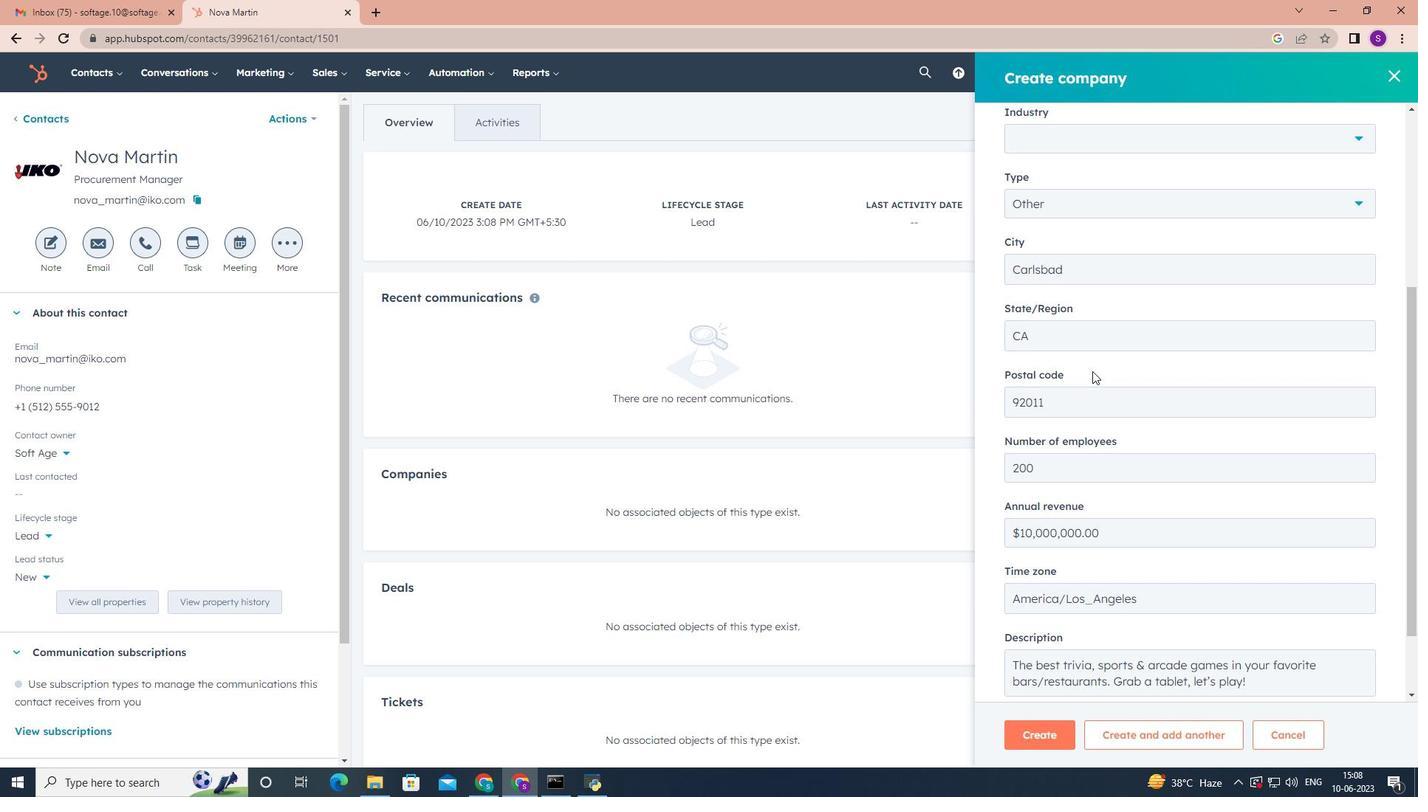 
Action: Mouse scrolled (1092, 370) with delta (0, 0)
Screenshot: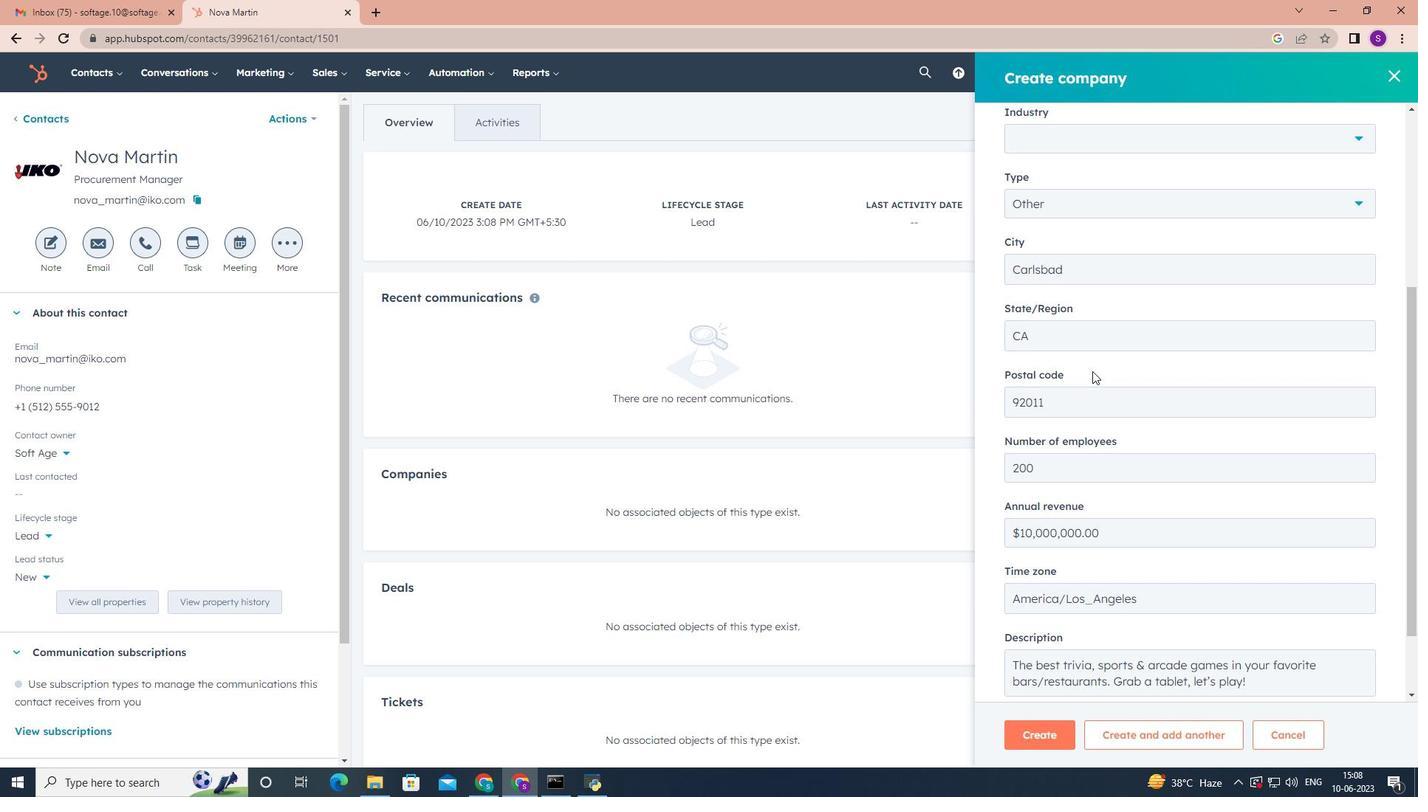 
Action: Mouse scrolled (1092, 370) with delta (0, 0)
Screenshot: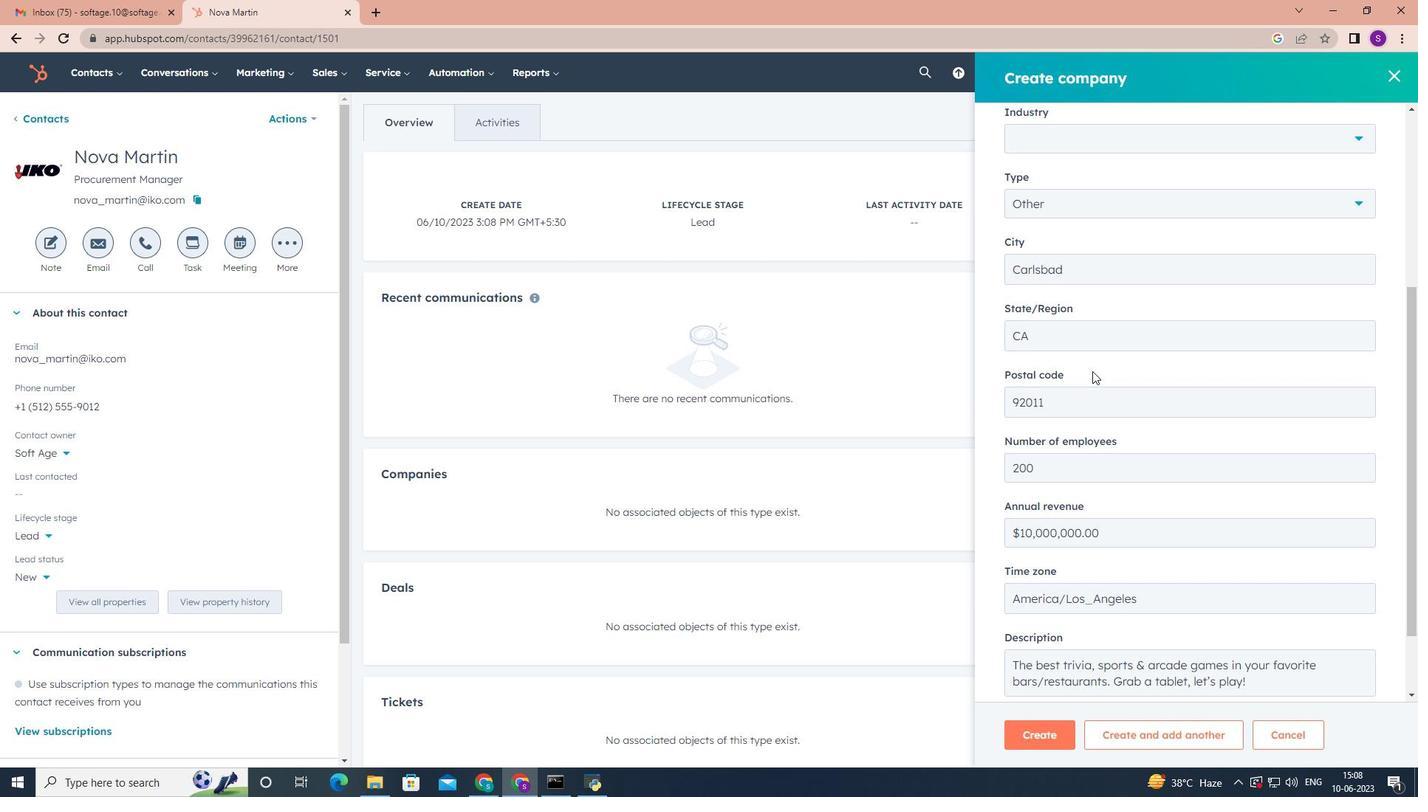 
Action: Mouse scrolled (1092, 370) with delta (0, 0)
Screenshot: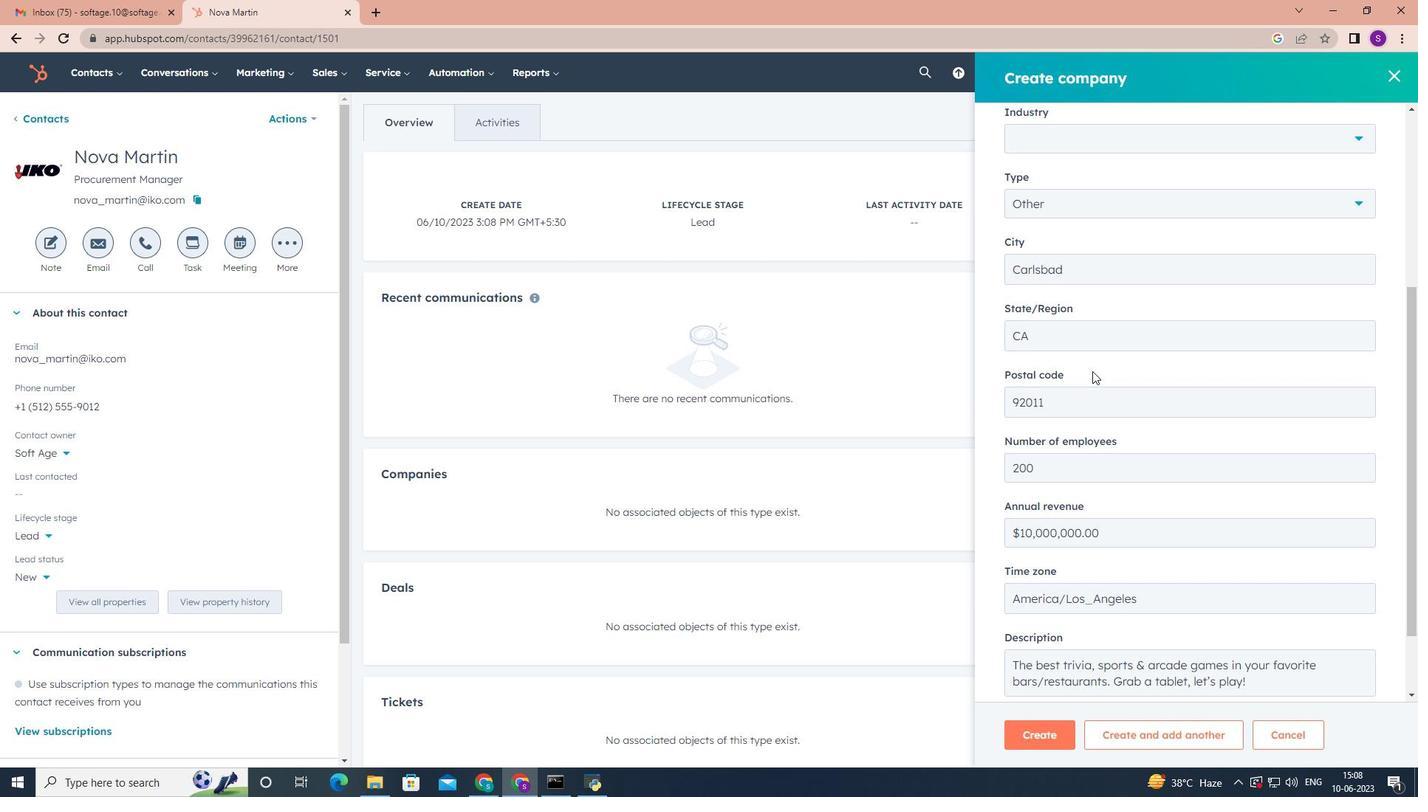 
Action: Mouse scrolled (1092, 370) with delta (0, 0)
Screenshot: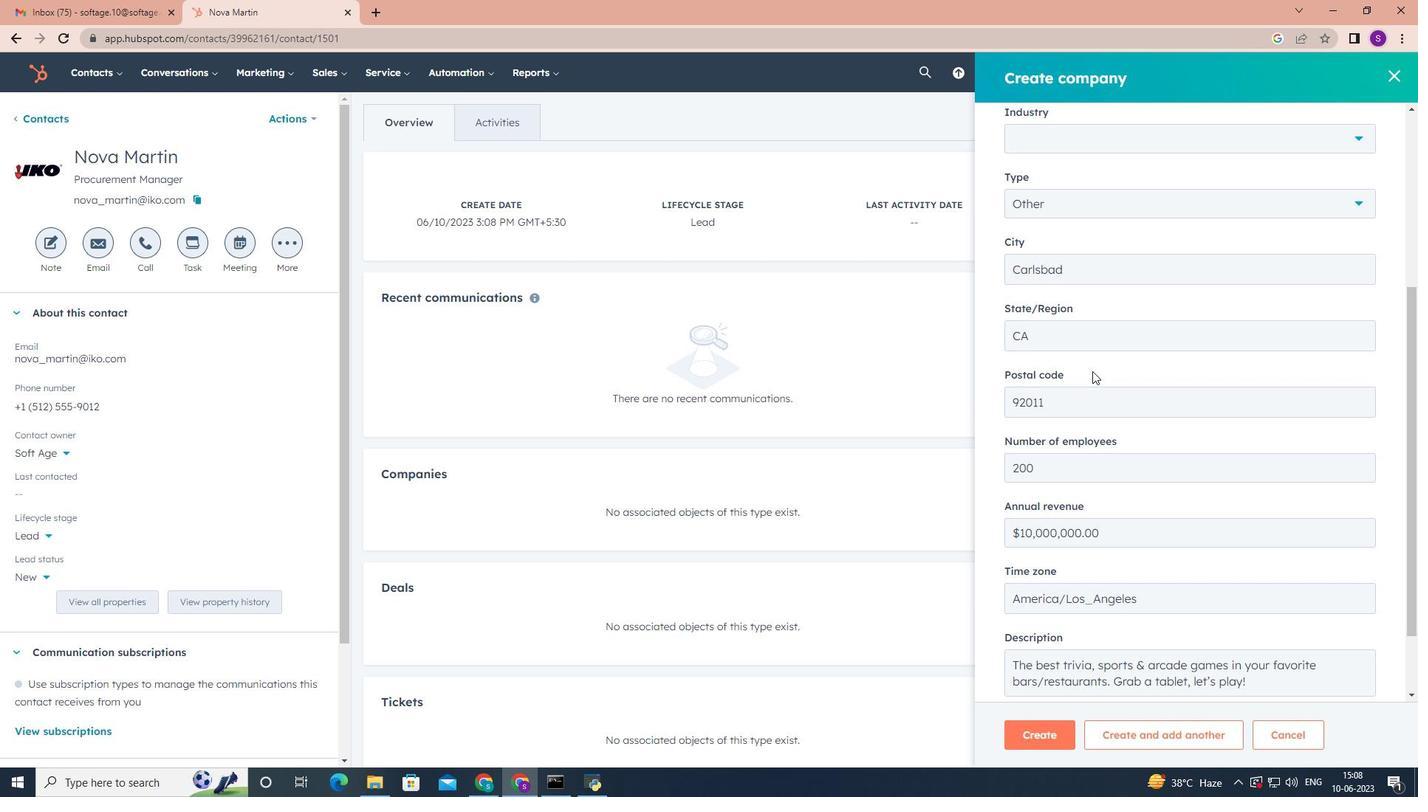 
Action: Mouse scrolled (1092, 370) with delta (0, 0)
Screenshot: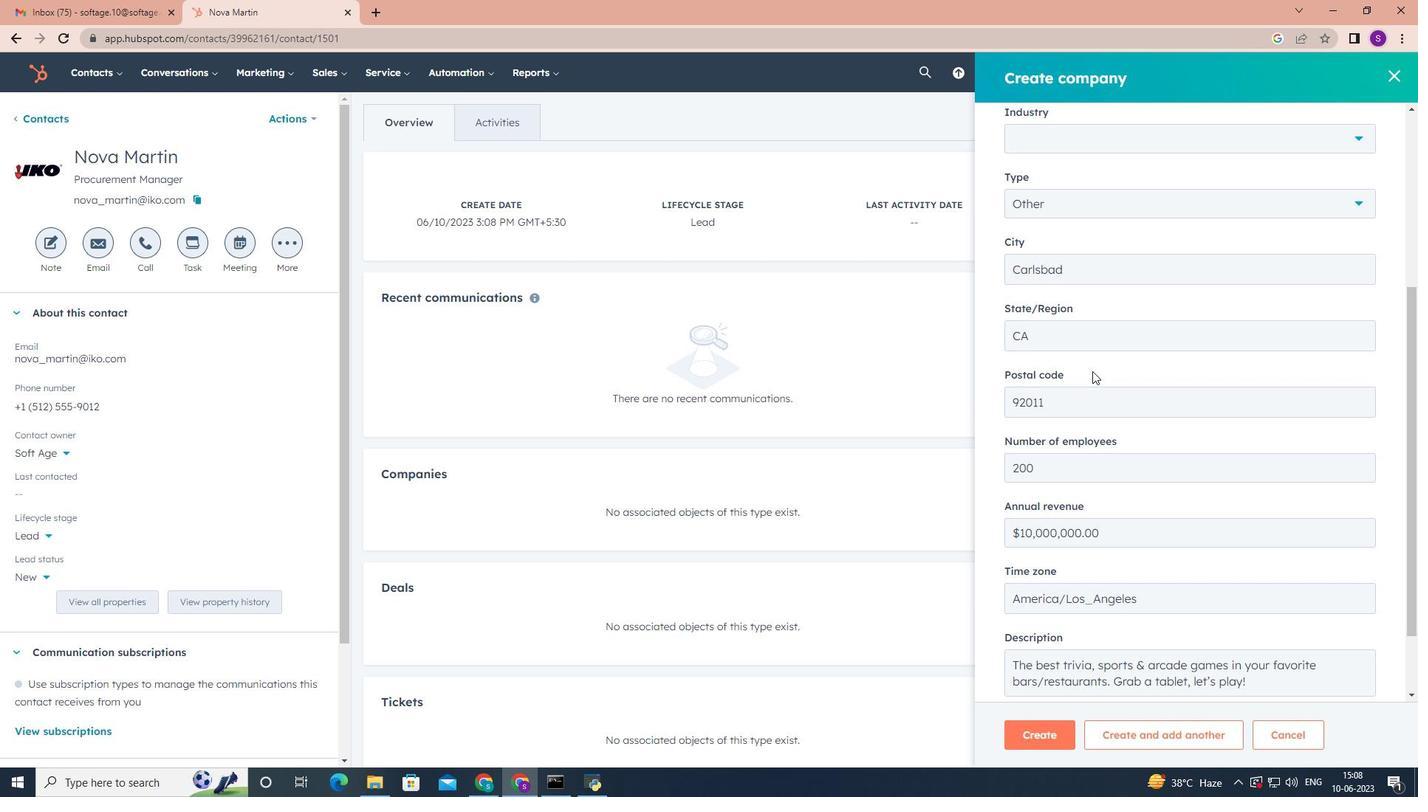 
Action: Mouse scrolled (1092, 370) with delta (0, 0)
Screenshot: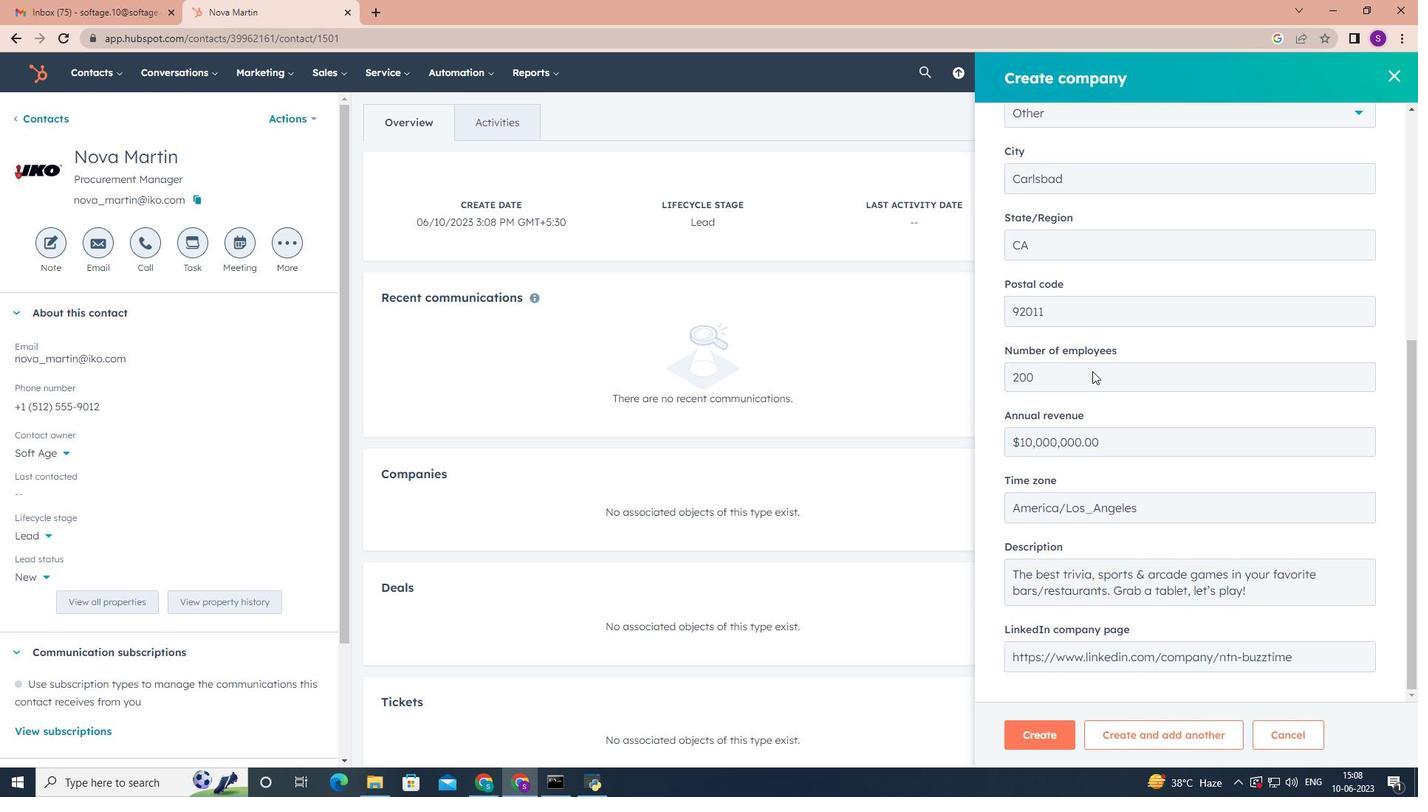 
Action: Mouse scrolled (1092, 370) with delta (0, 0)
Screenshot: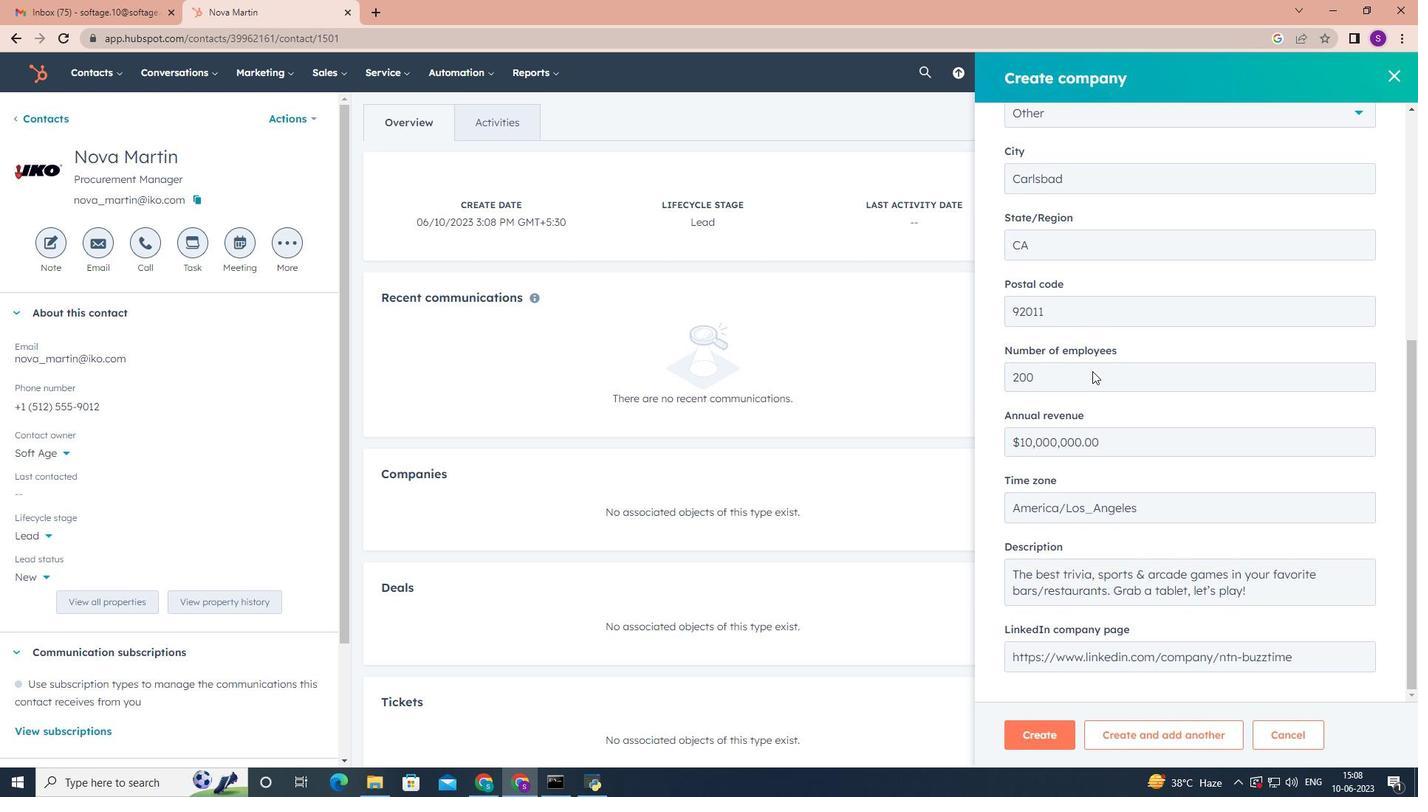 
Action: Mouse scrolled (1092, 370) with delta (0, 0)
Screenshot: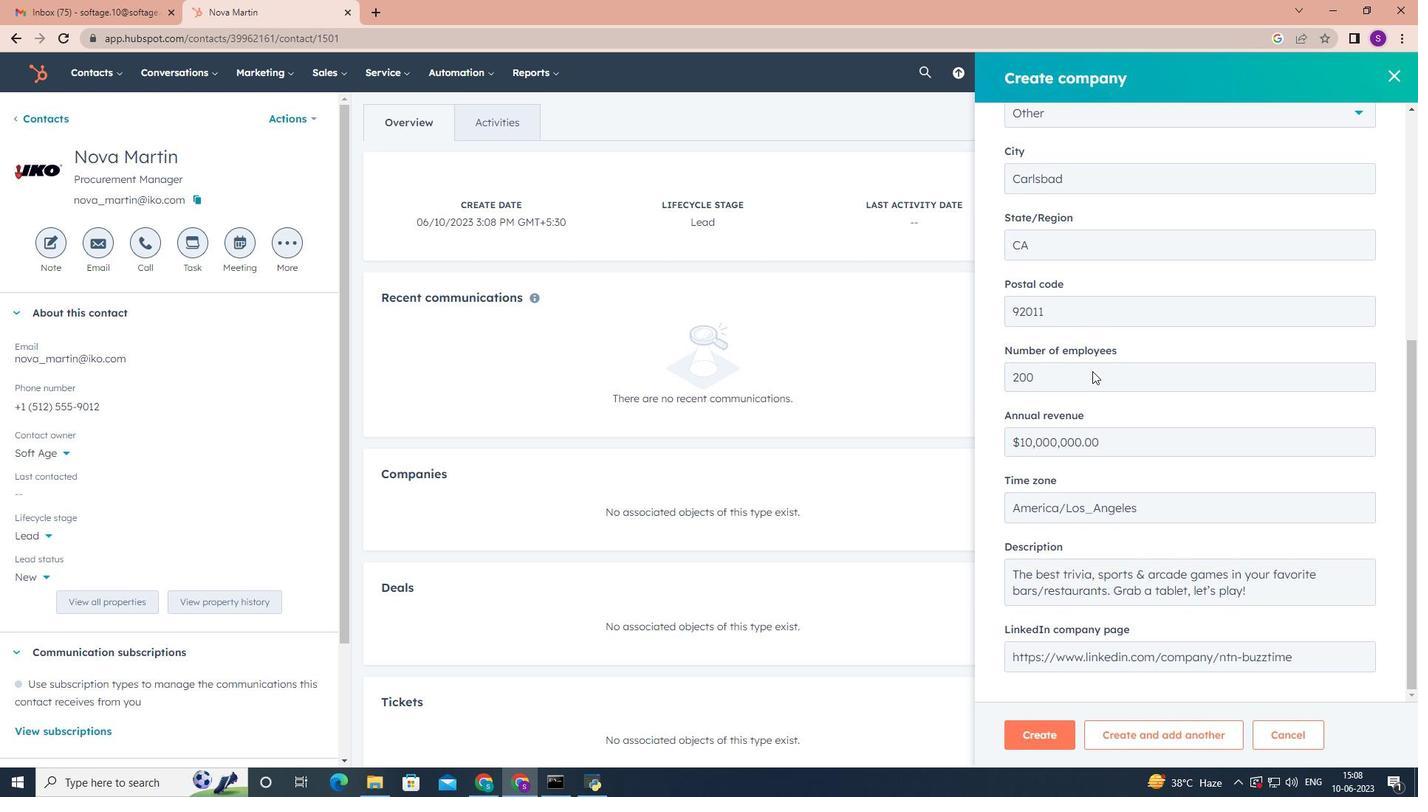 
Action: Mouse scrolled (1092, 370) with delta (0, 0)
Screenshot: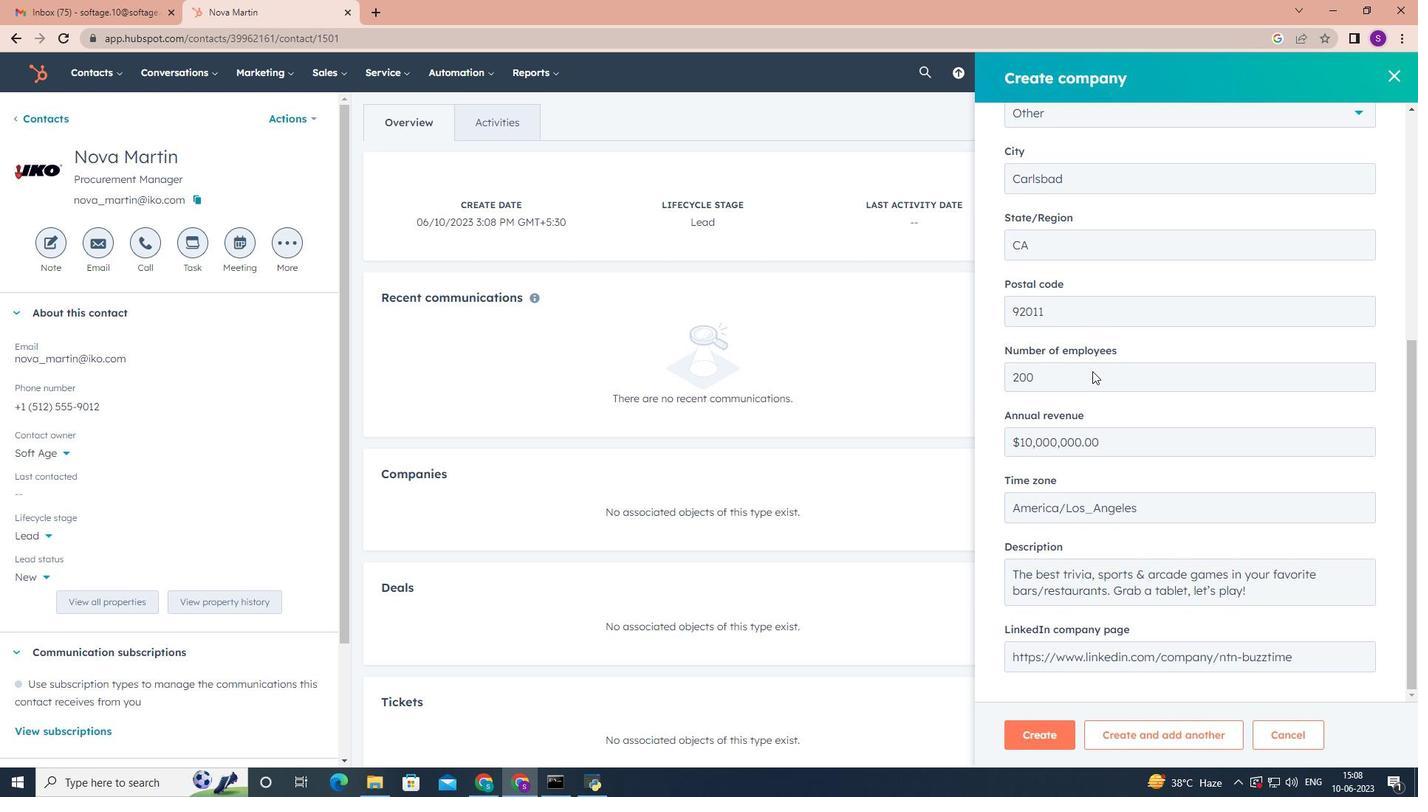 
Action: Mouse scrolled (1092, 370) with delta (0, 0)
Screenshot: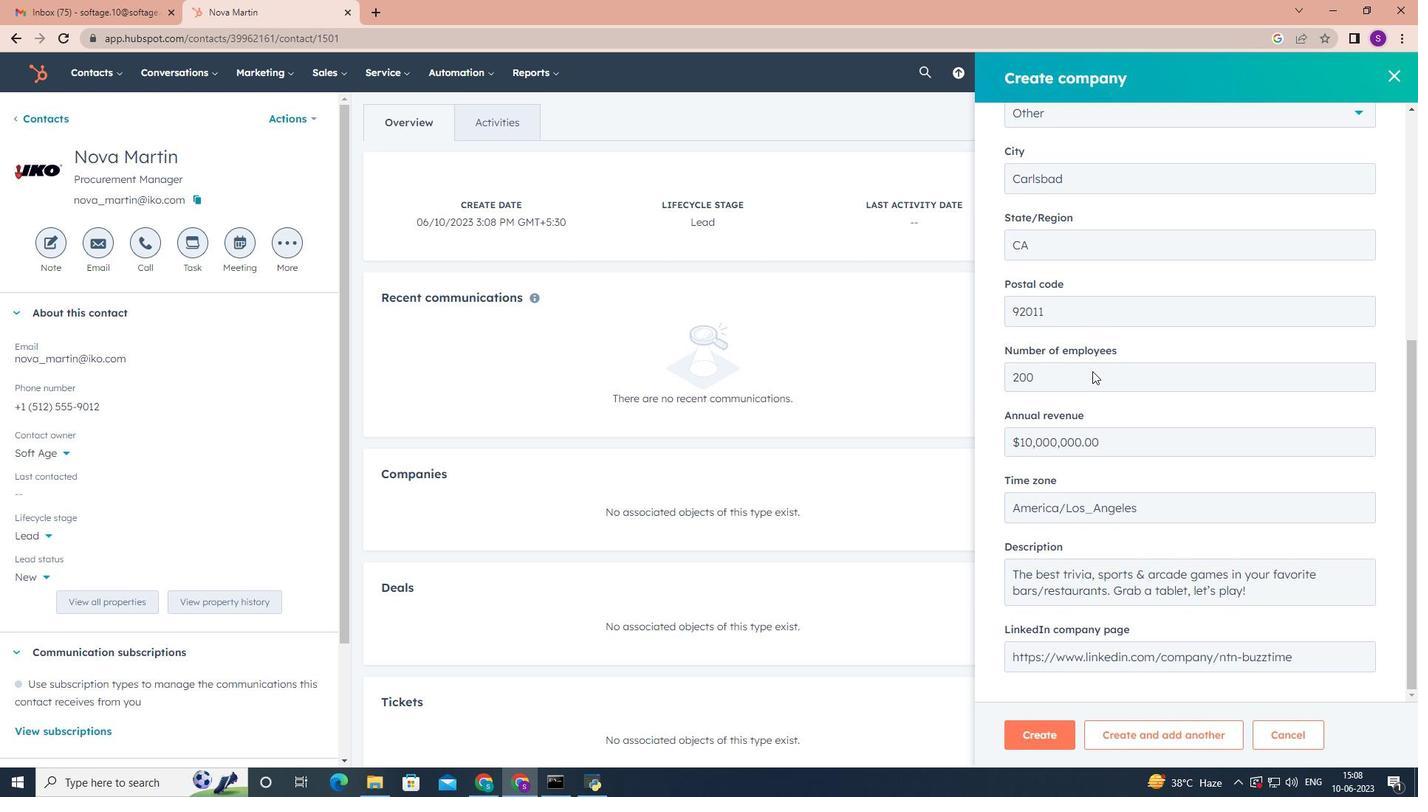 
Action: Mouse scrolled (1092, 370) with delta (0, 0)
Screenshot: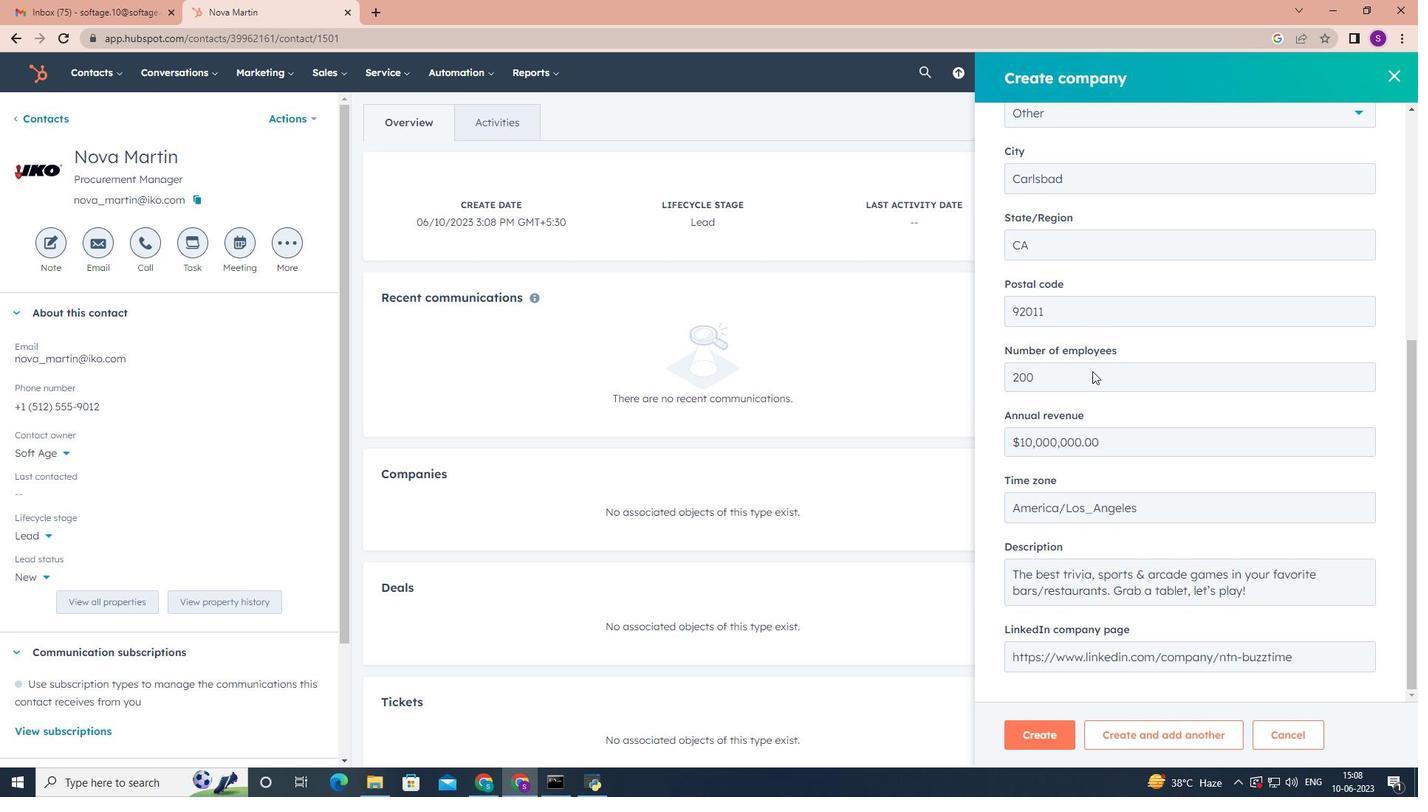 
Action: Mouse moved to (1029, 730)
Screenshot: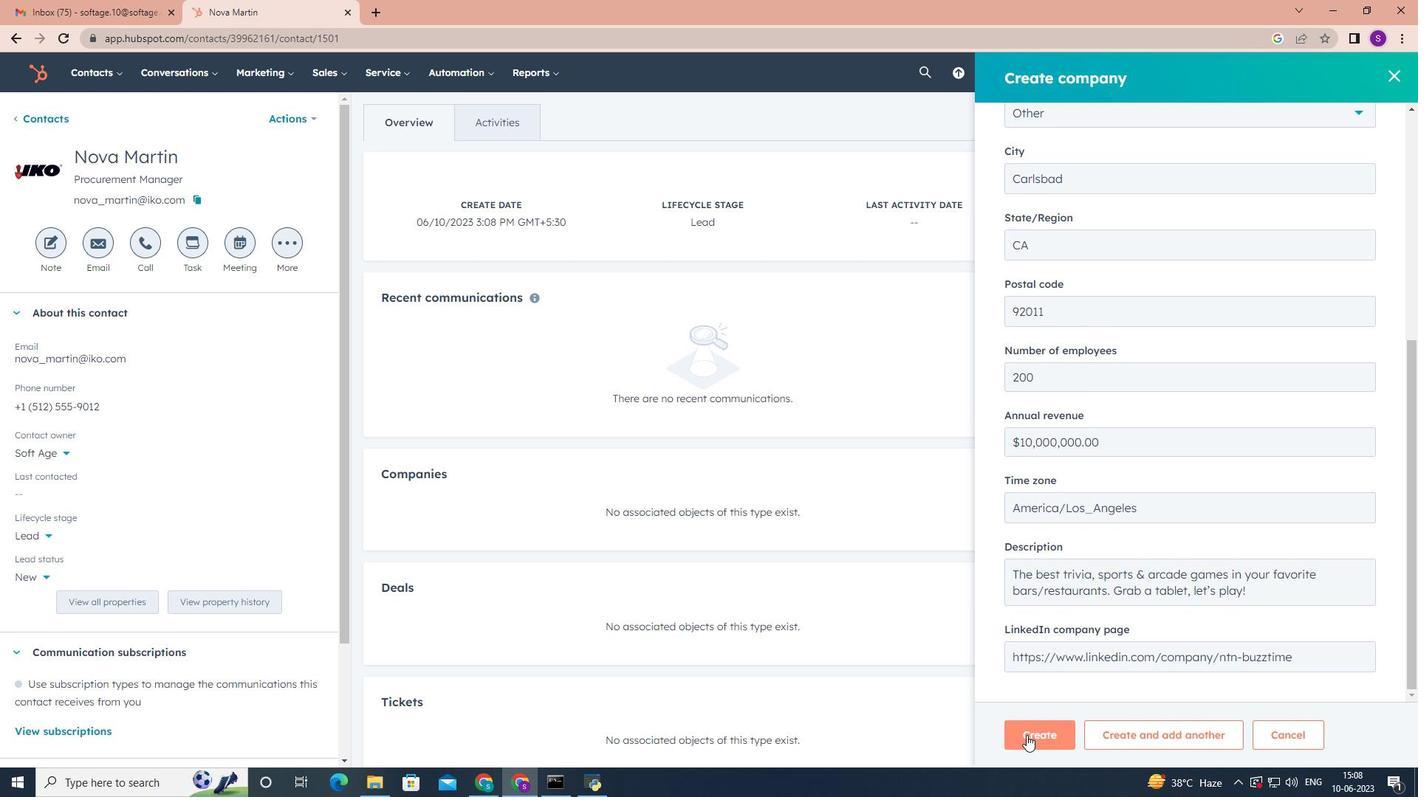 
Action: Mouse pressed left at (1029, 730)
Screenshot: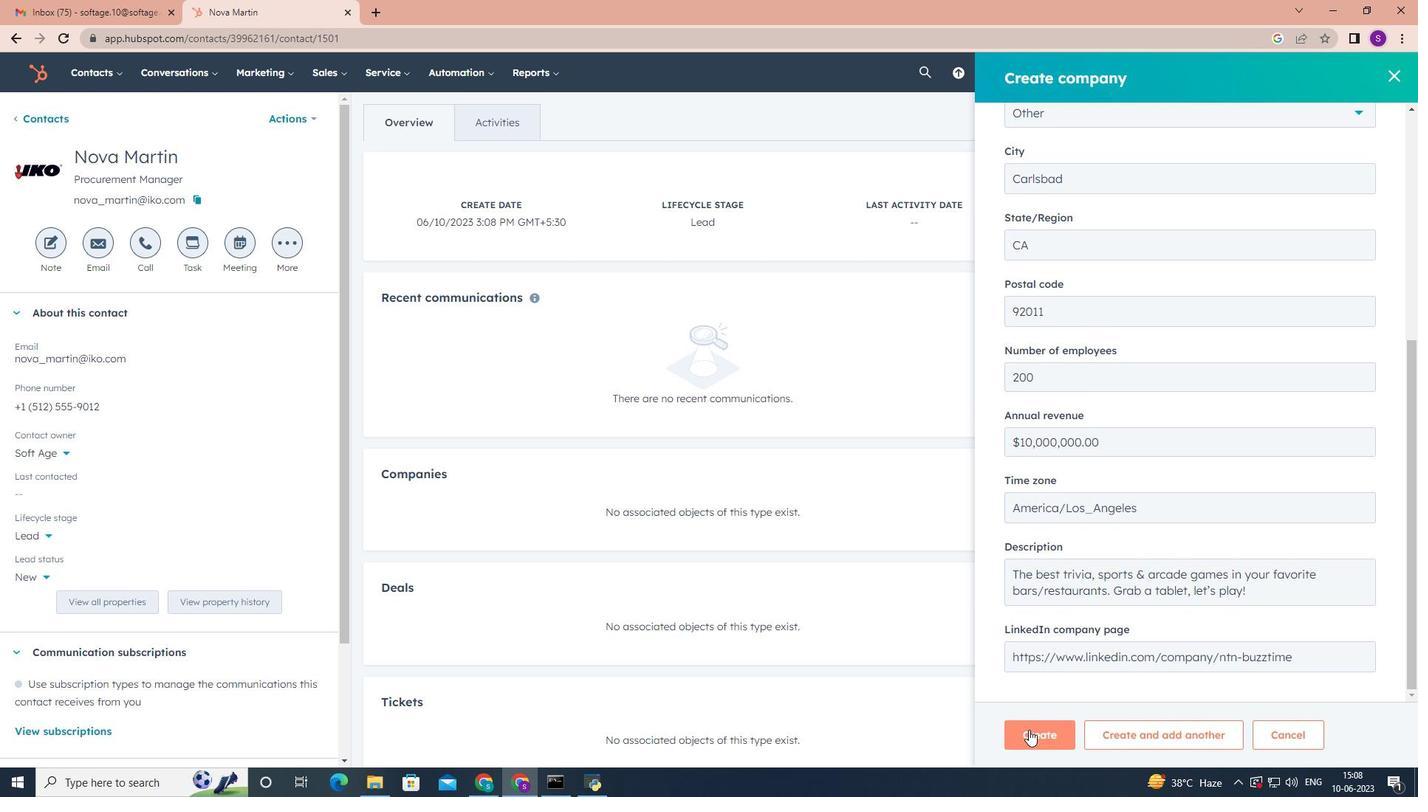 
Action: Mouse moved to (989, 475)
Screenshot: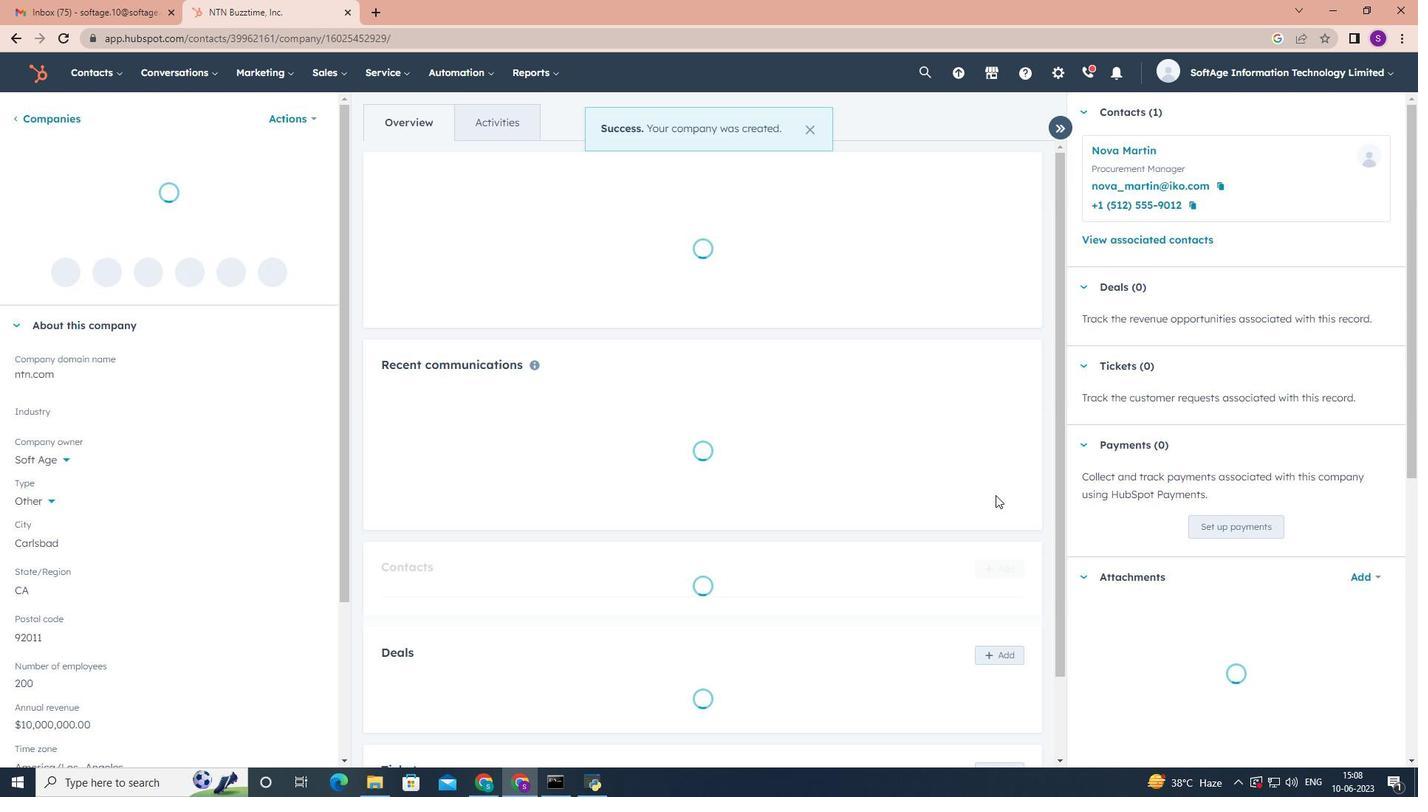 
